 Task: Select the instructed workspace option in the included strings.
Action: Mouse moved to (16, 557)
Screenshot: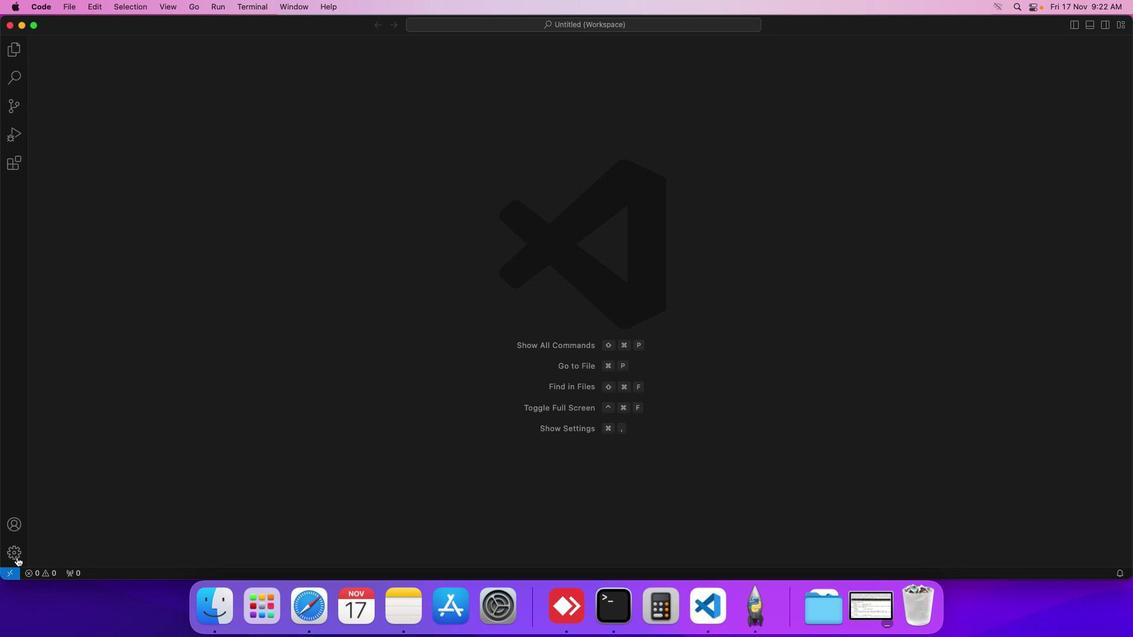 
Action: Mouse pressed left at (16, 557)
Screenshot: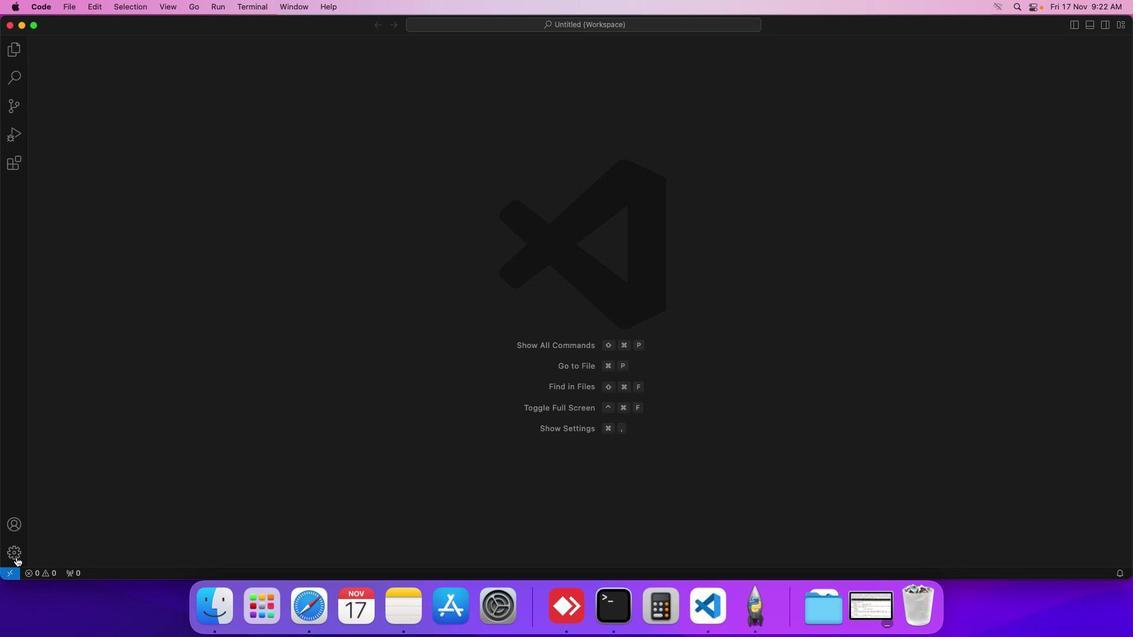 
Action: Mouse moved to (100, 465)
Screenshot: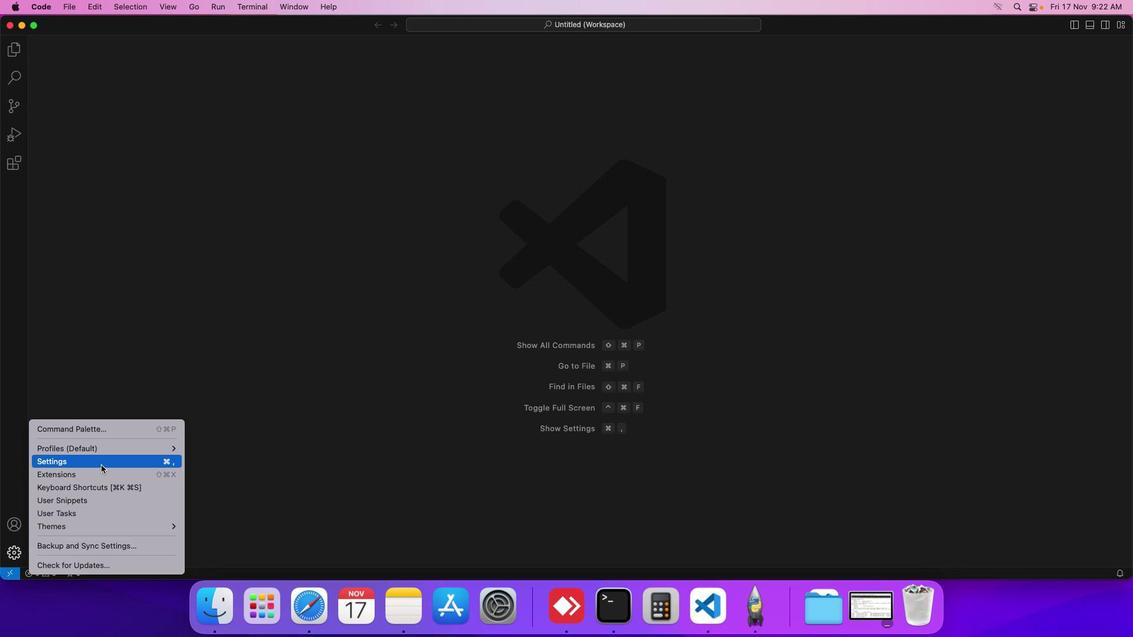 
Action: Mouse pressed left at (100, 465)
Screenshot: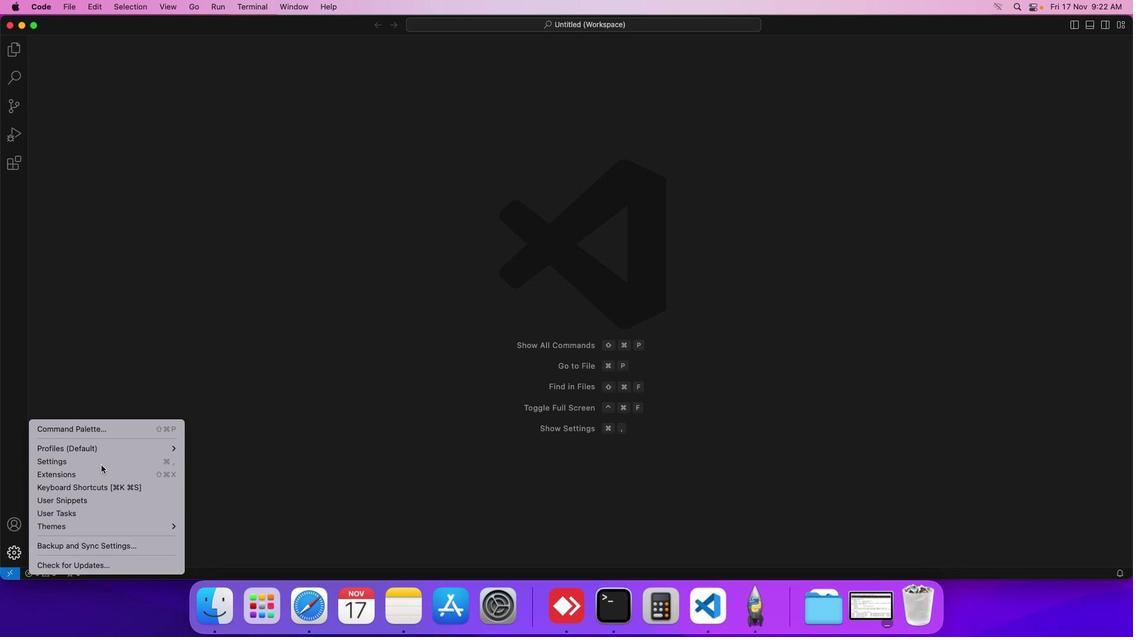 
Action: Mouse moved to (285, 92)
Screenshot: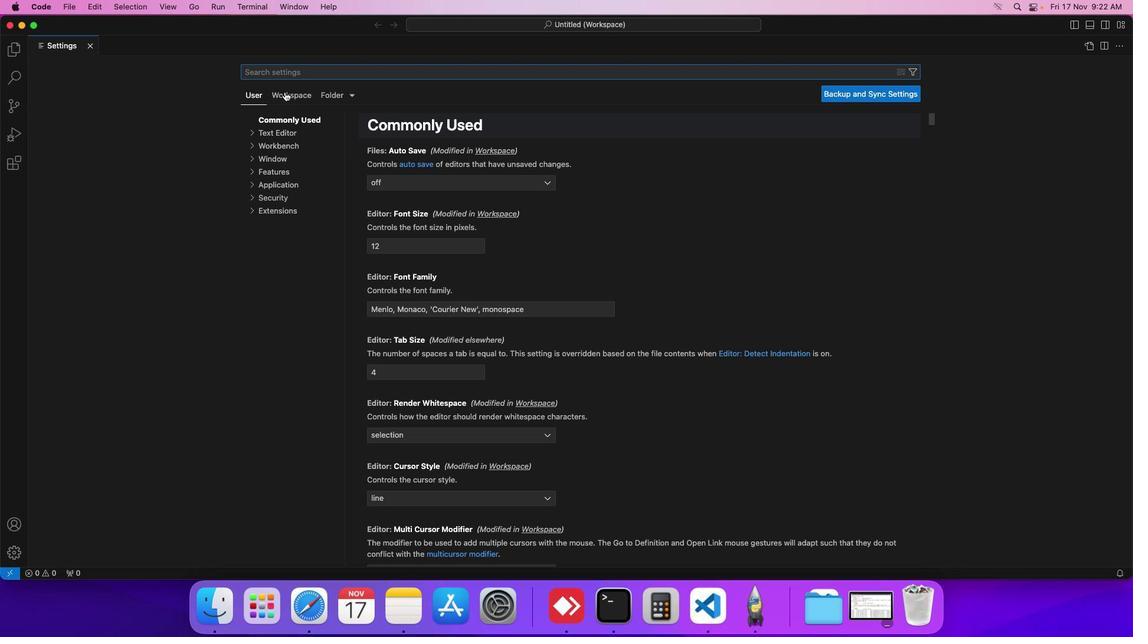 
Action: Mouse pressed left at (285, 92)
Screenshot: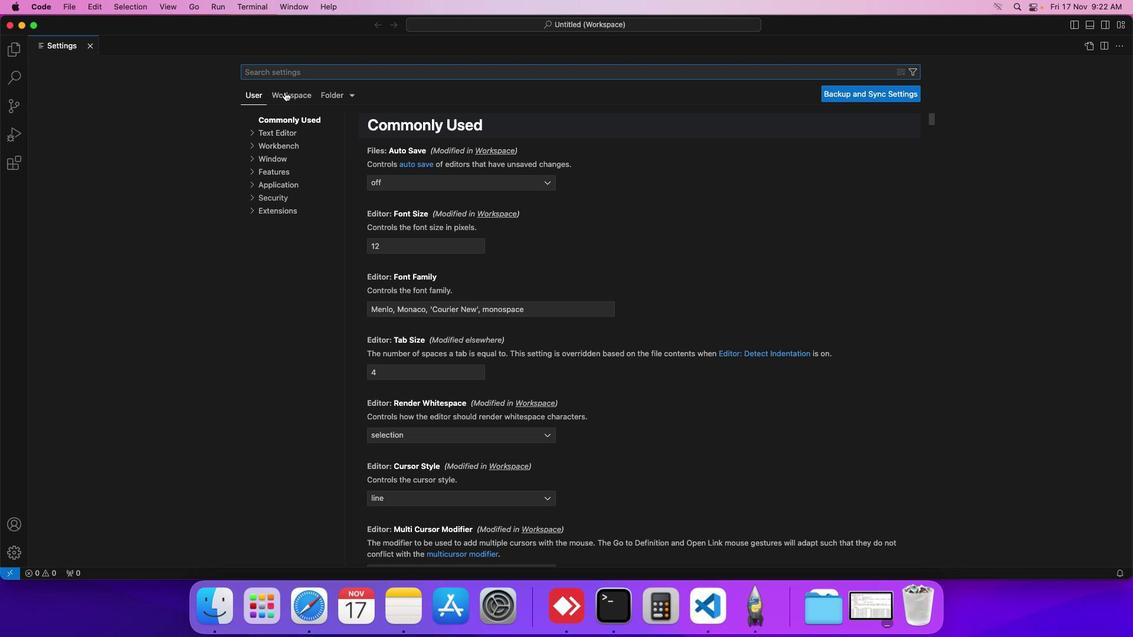 
Action: Mouse moved to (273, 129)
Screenshot: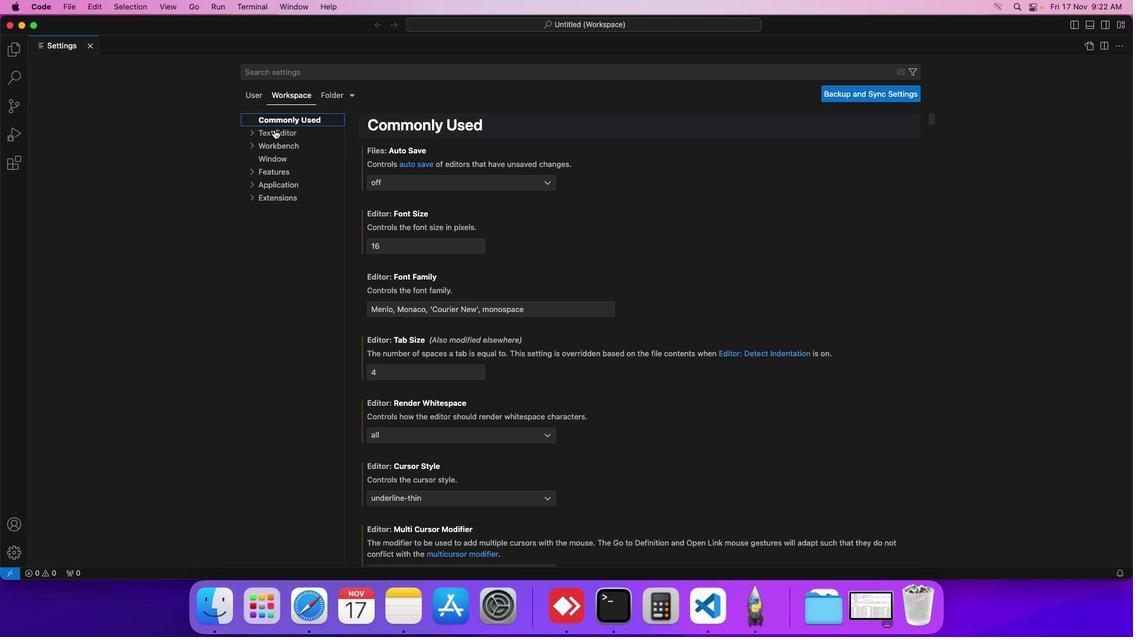 
Action: Mouse pressed left at (273, 129)
Screenshot: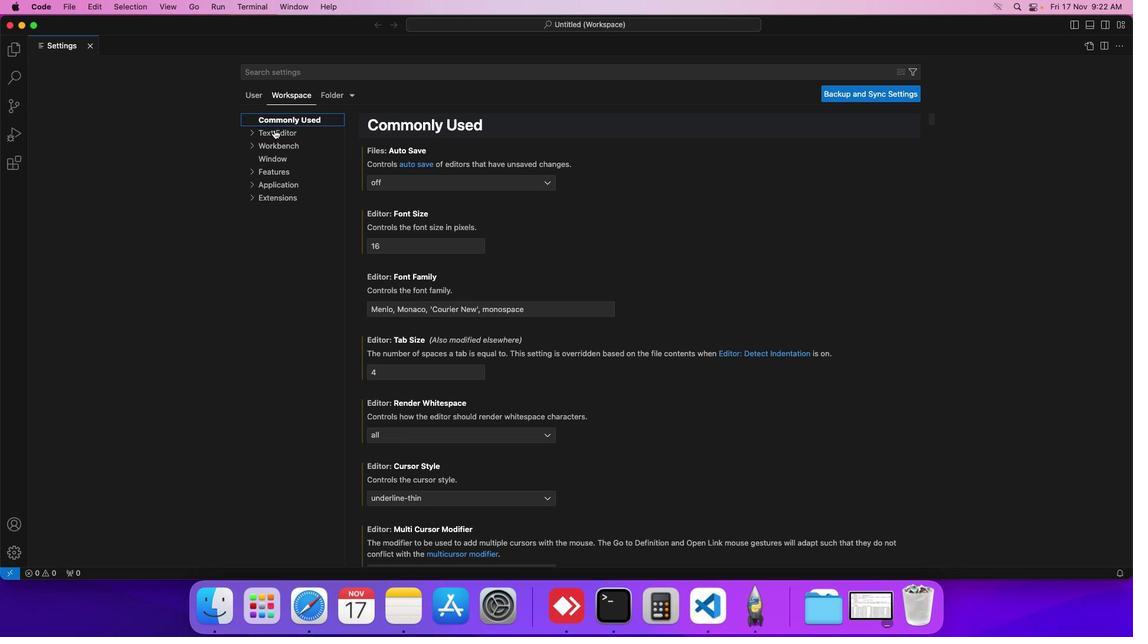 
Action: Mouse moved to (376, 328)
Screenshot: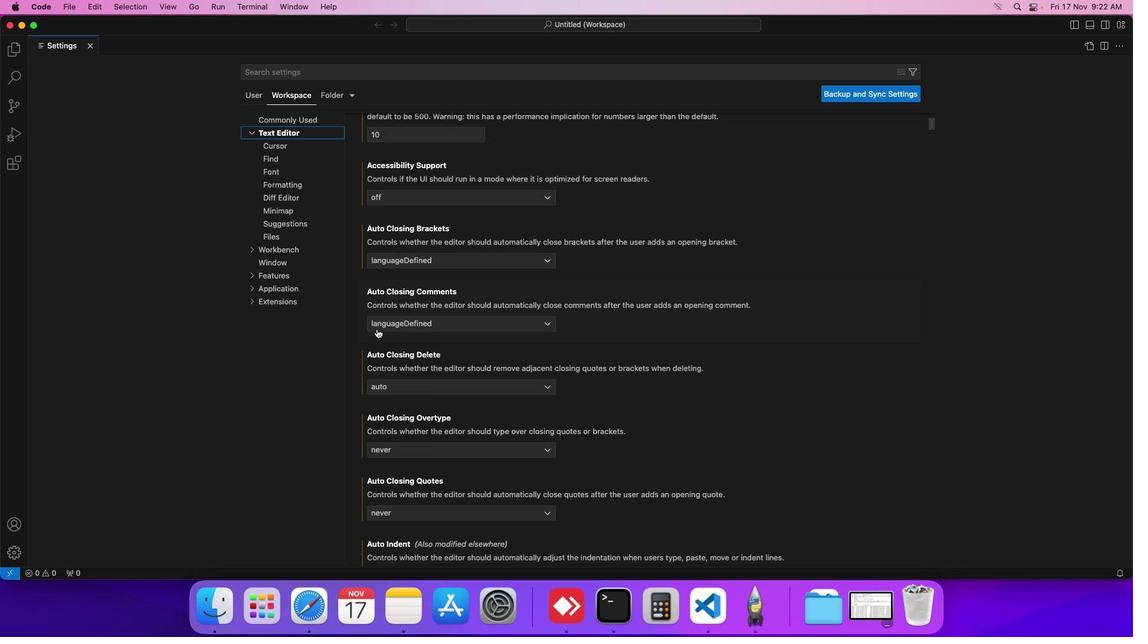 
Action: Mouse scrolled (376, 328) with delta (0, 0)
Screenshot: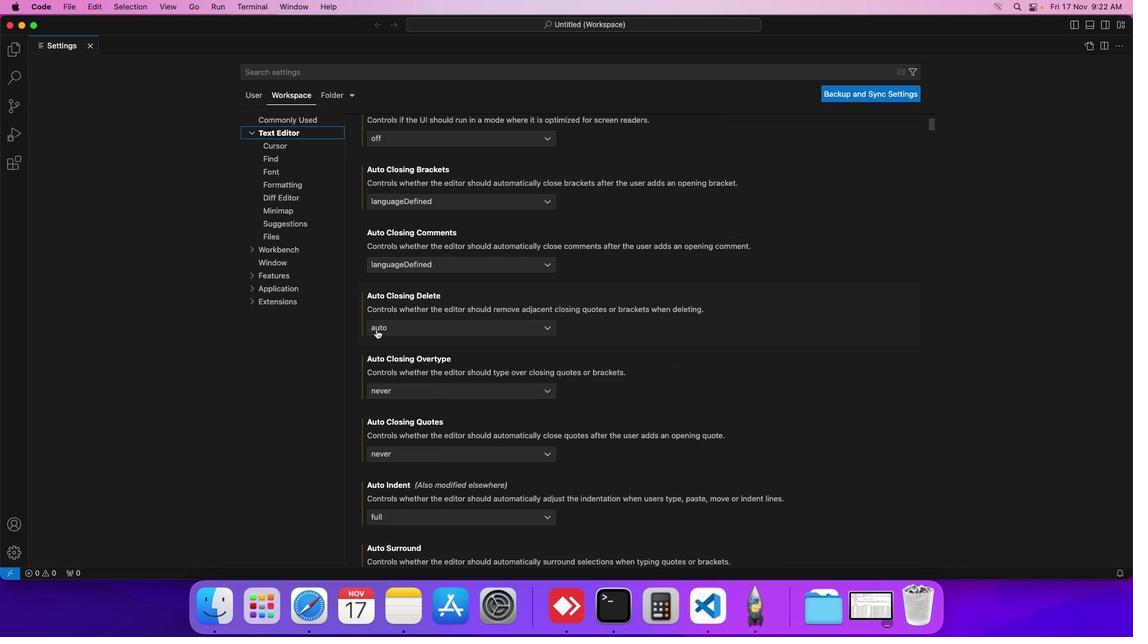 
Action: Mouse scrolled (376, 328) with delta (0, 0)
Screenshot: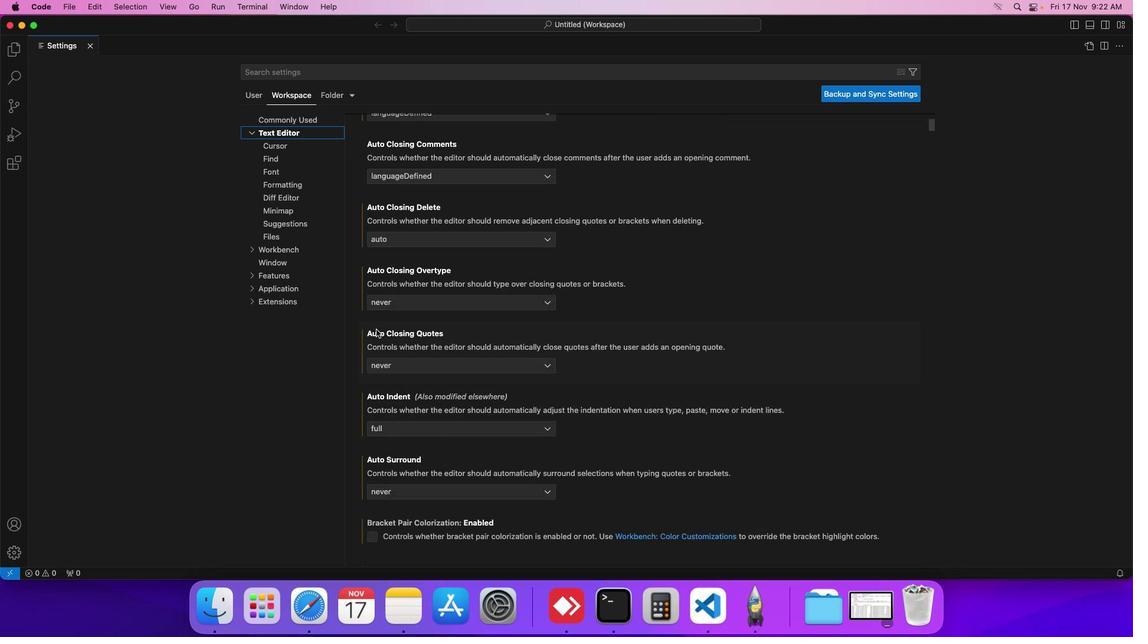 
Action: Mouse moved to (376, 328)
Screenshot: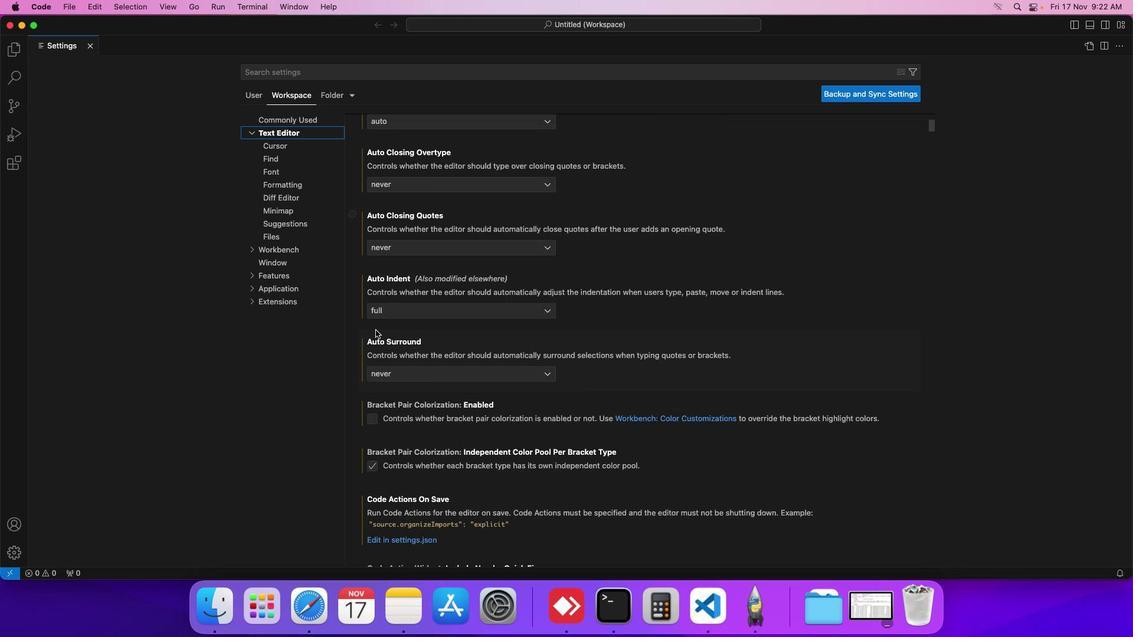 
Action: Mouse scrolled (376, 328) with delta (0, -1)
Screenshot: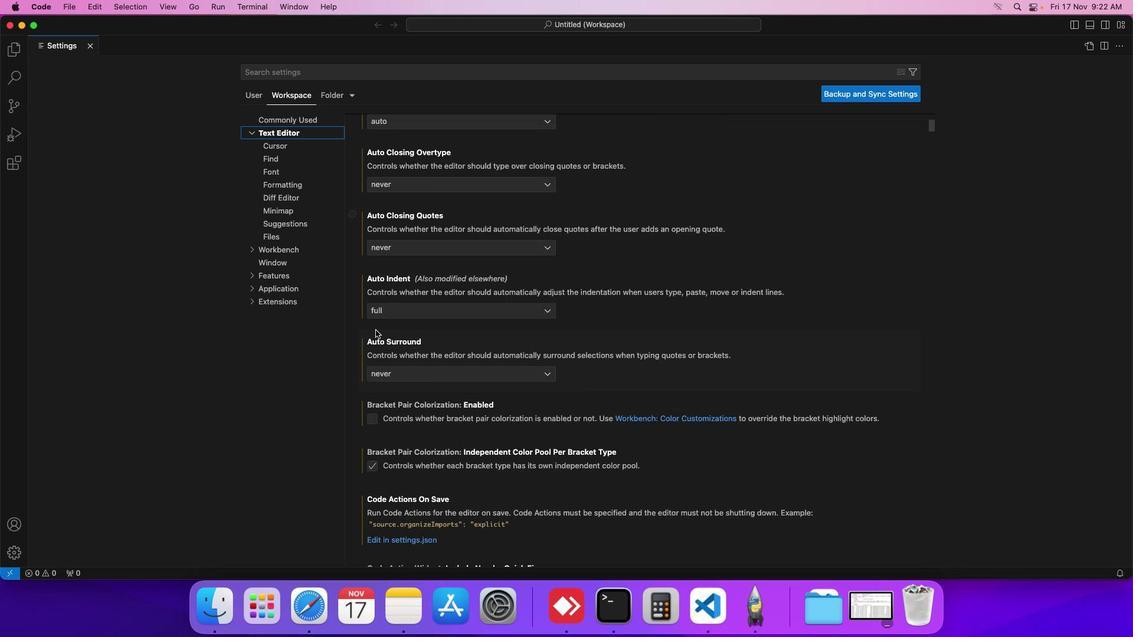 
Action: Mouse moved to (376, 329)
Screenshot: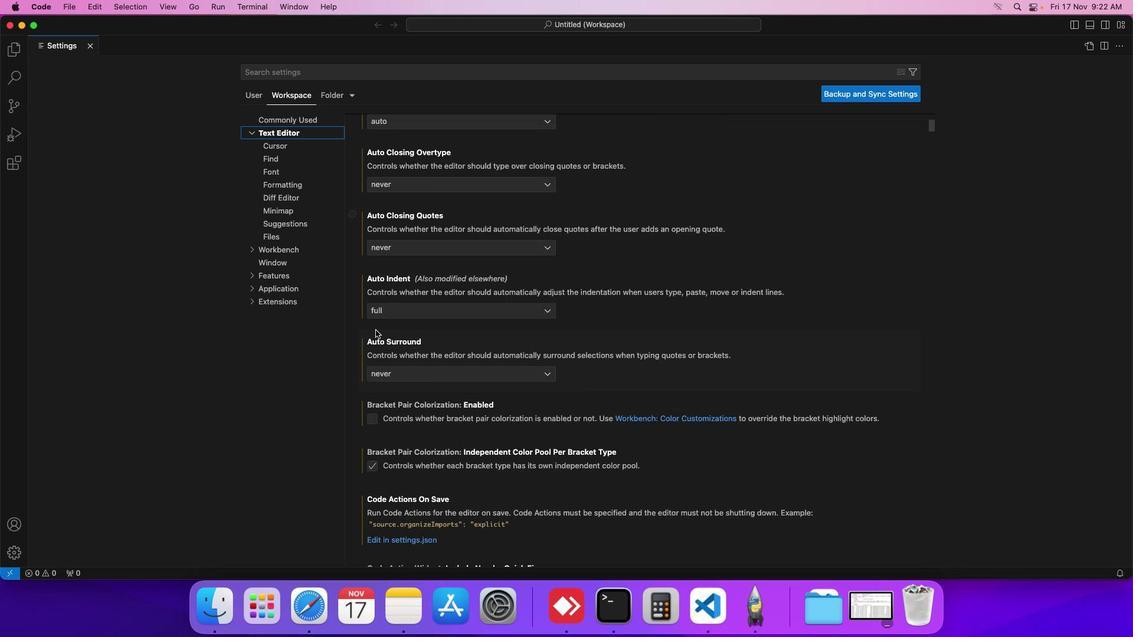 
Action: Mouse scrolled (376, 329) with delta (0, -1)
Screenshot: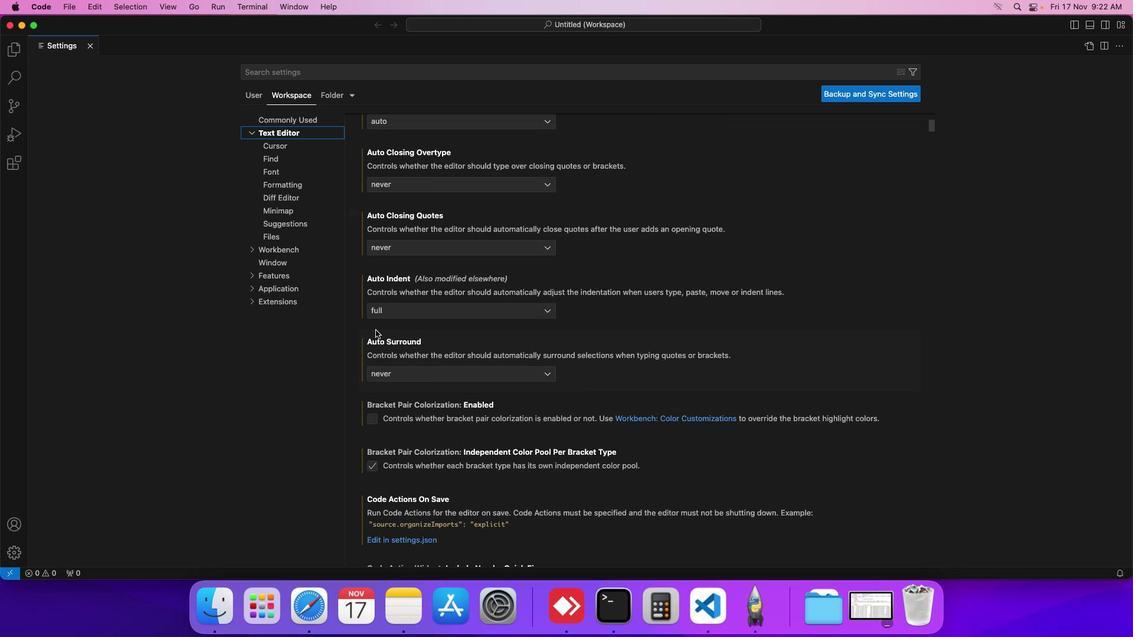
Action: Mouse moved to (376, 329)
Screenshot: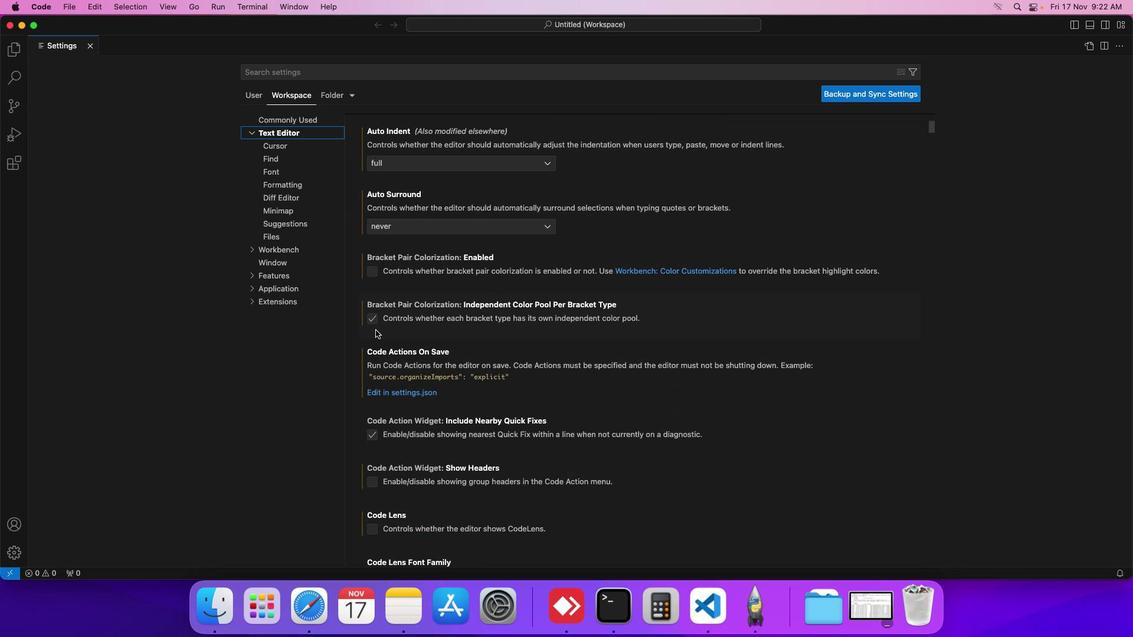 
Action: Mouse scrolled (376, 329) with delta (0, -2)
Screenshot: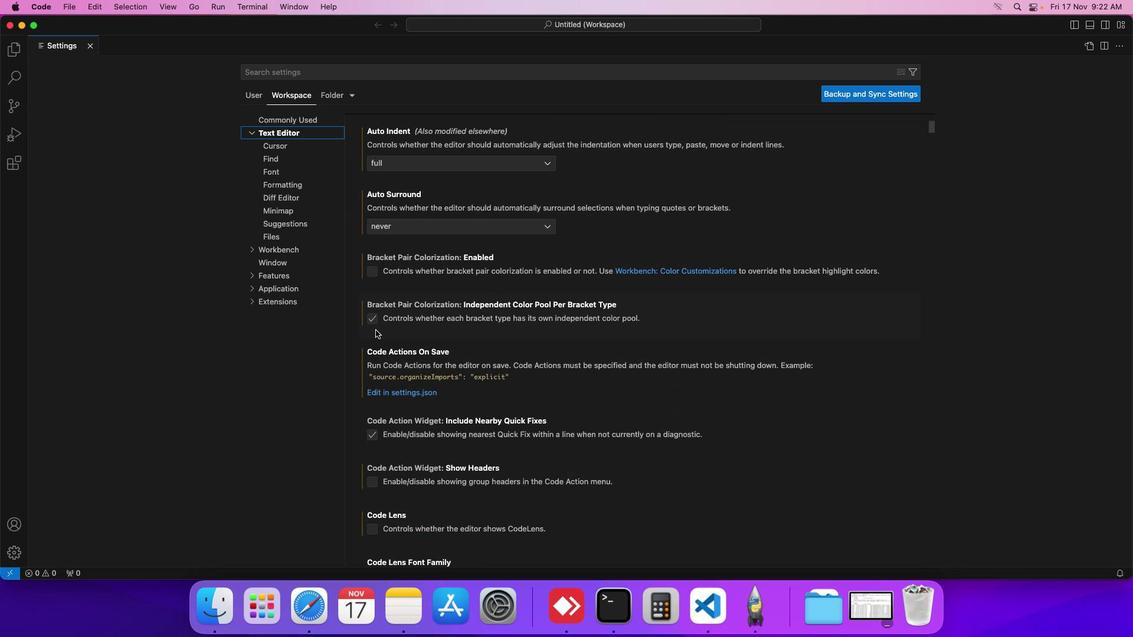 
Action: Mouse moved to (376, 329)
Screenshot: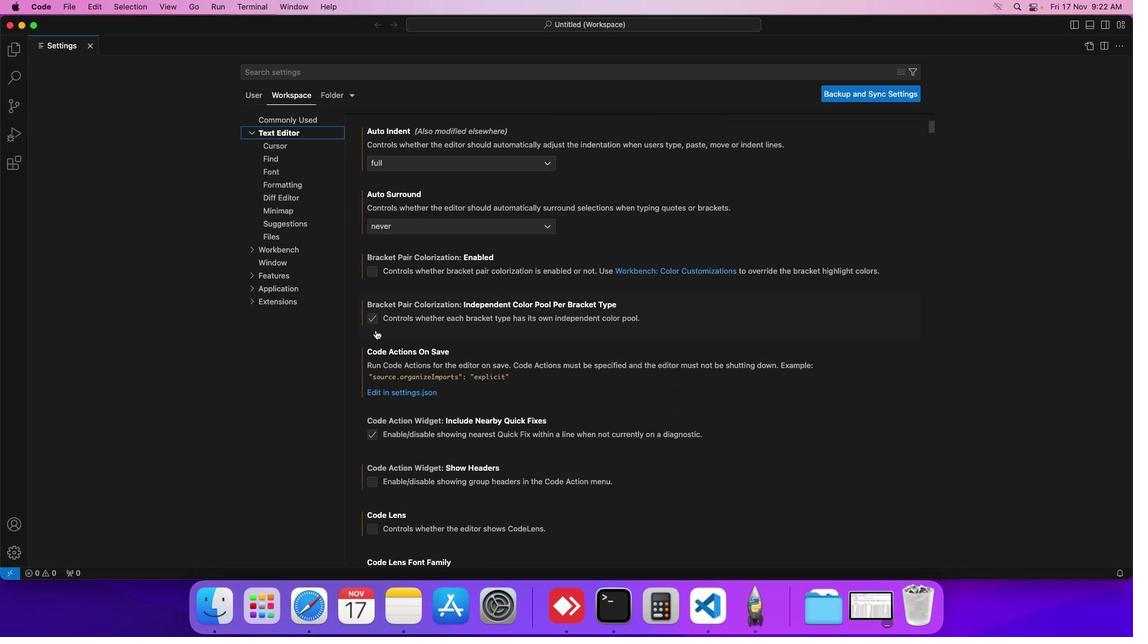 
Action: Mouse scrolled (376, 329) with delta (0, -2)
Screenshot: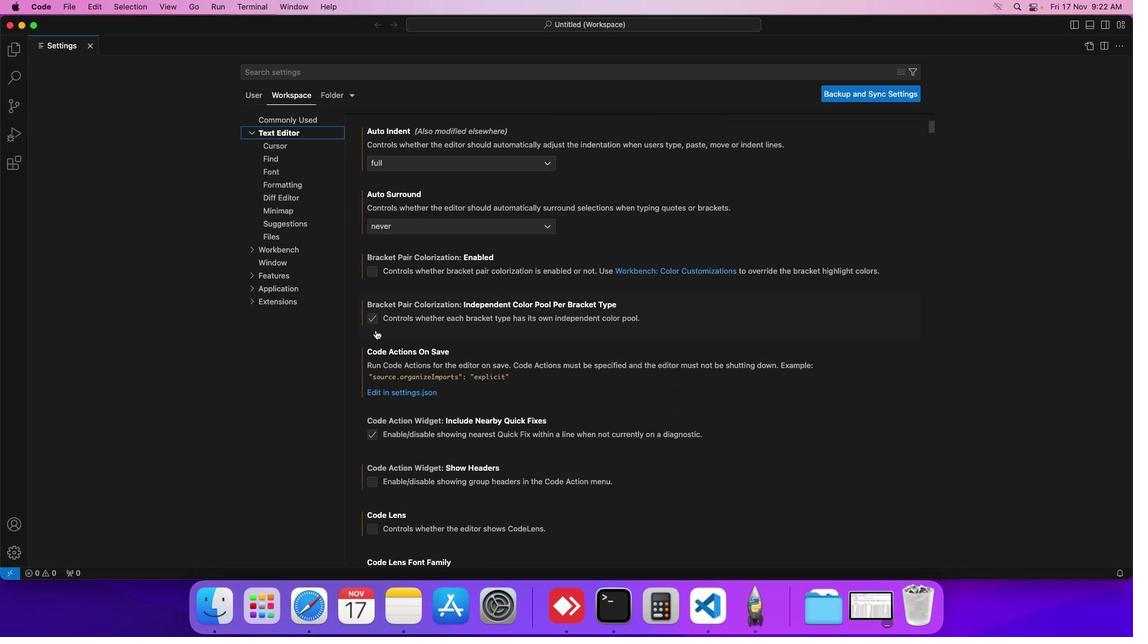 
Action: Mouse moved to (375, 329)
Screenshot: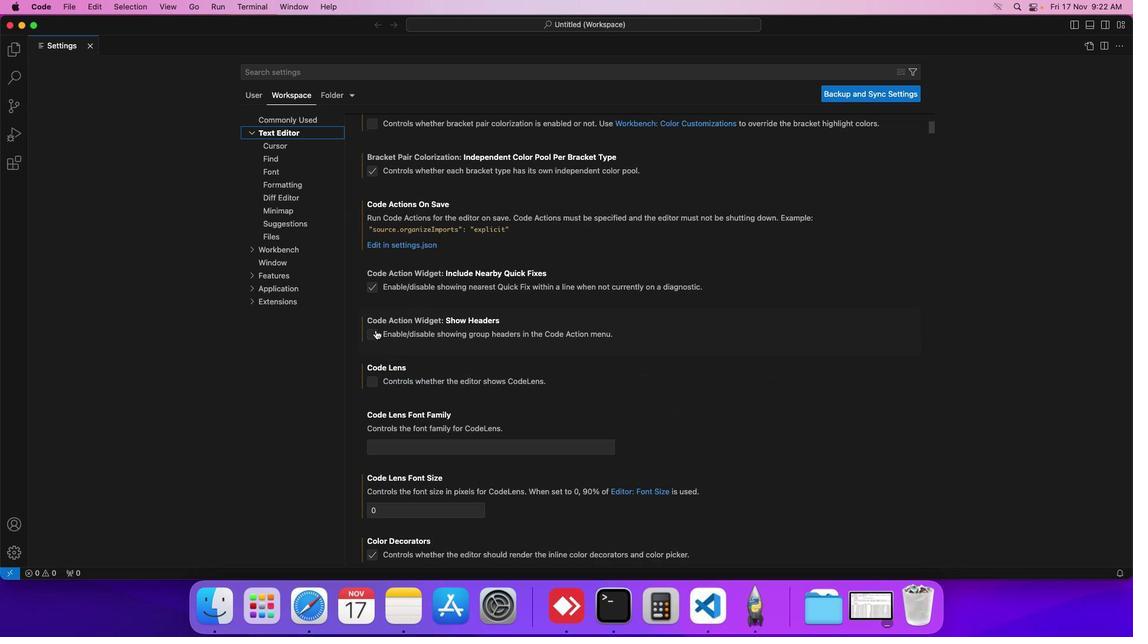
Action: Mouse scrolled (375, 329) with delta (0, -2)
Screenshot: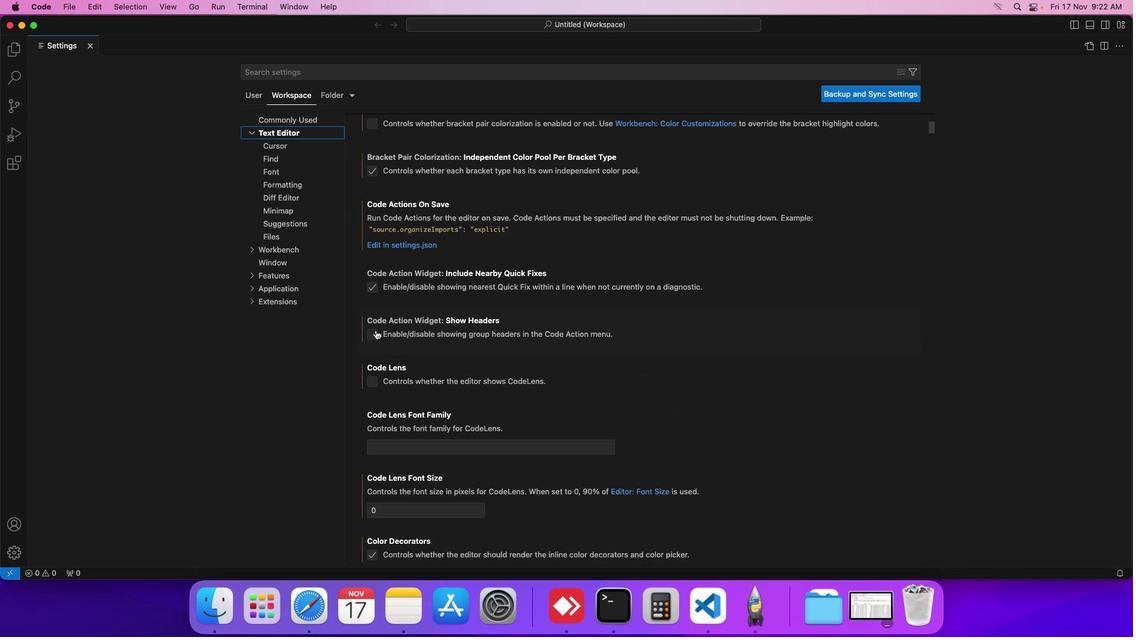 
Action: Mouse moved to (376, 330)
Screenshot: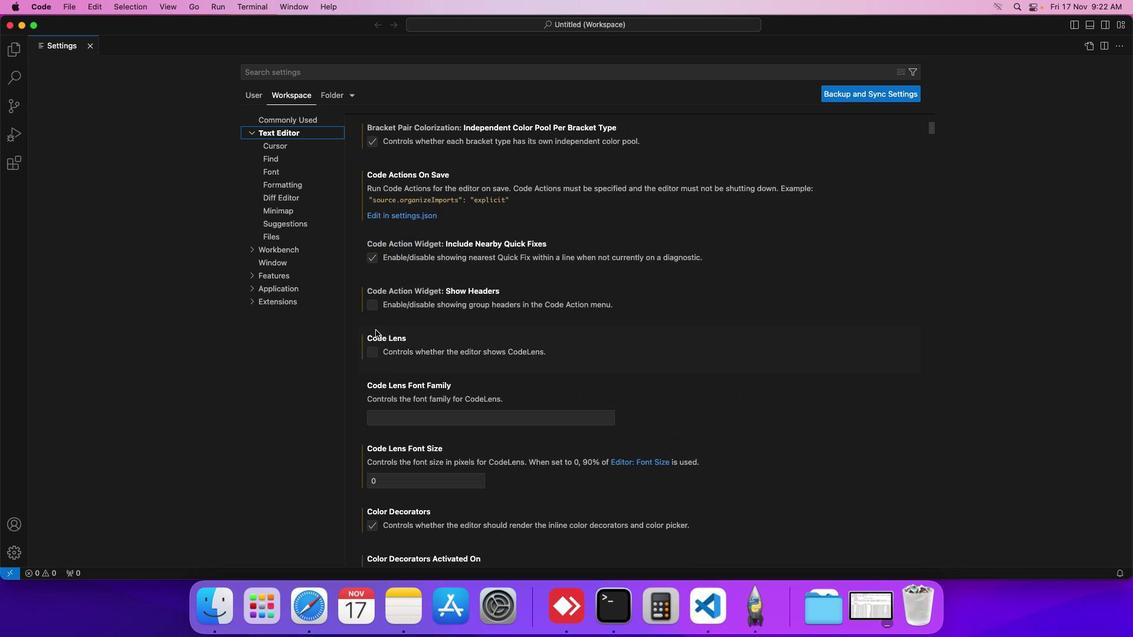 
Action: Mouse scrolled (376, 330) with delta (0, 0)
Screenshot: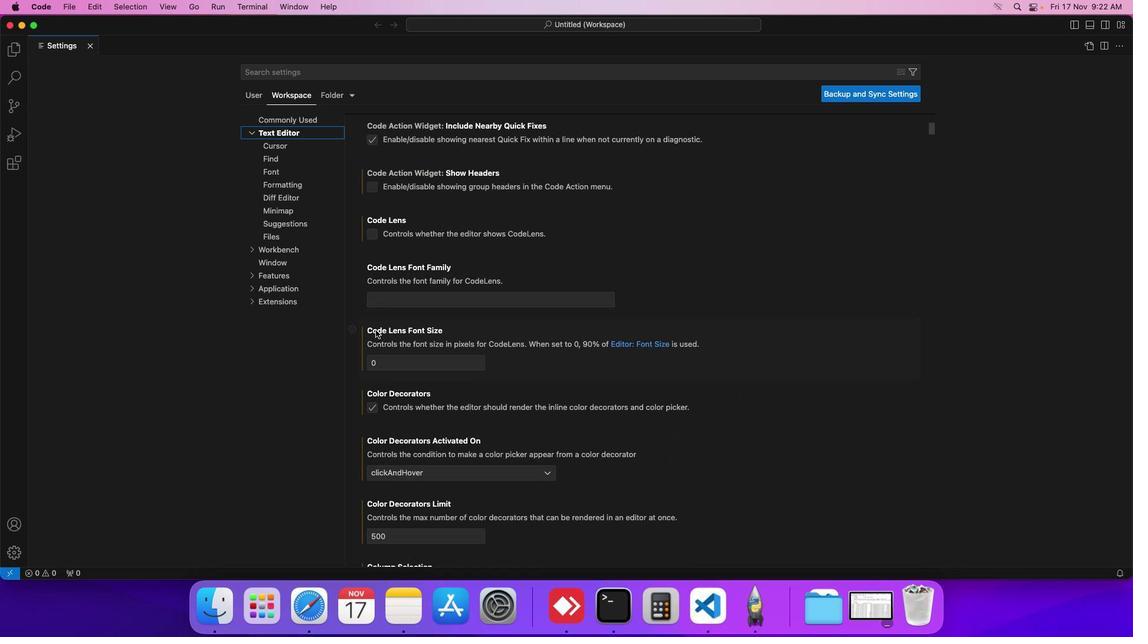 
Action: Mouse scrolled (376, 330) with delta (0, 0)
Screenshot: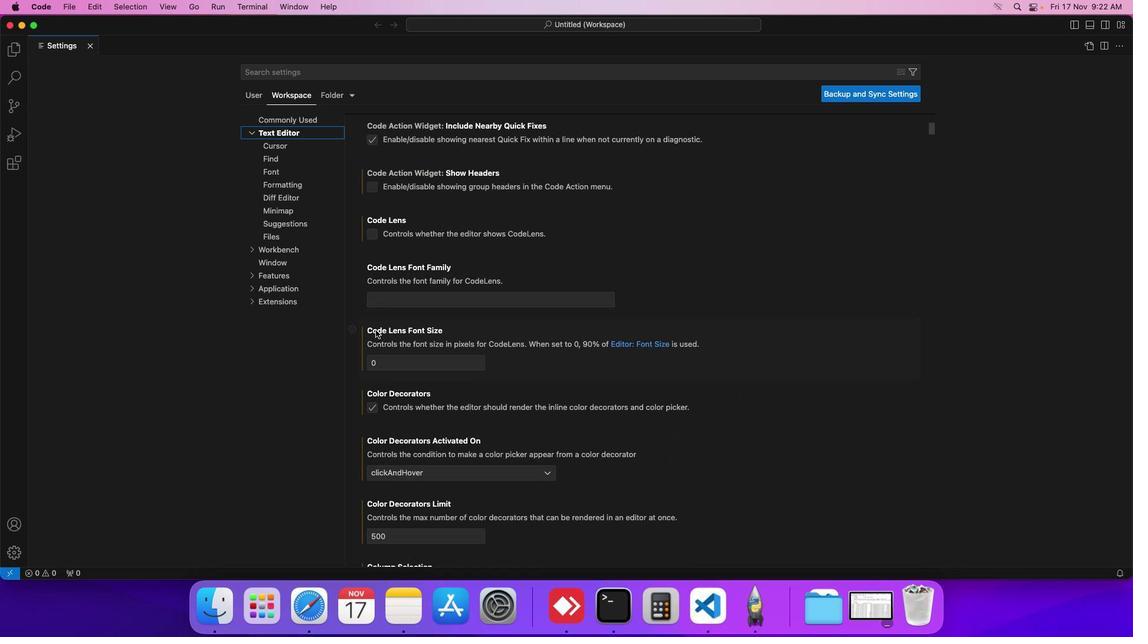 
Action: Mouse scrolled (376, 330) with delta (0, -1)
Screenshot: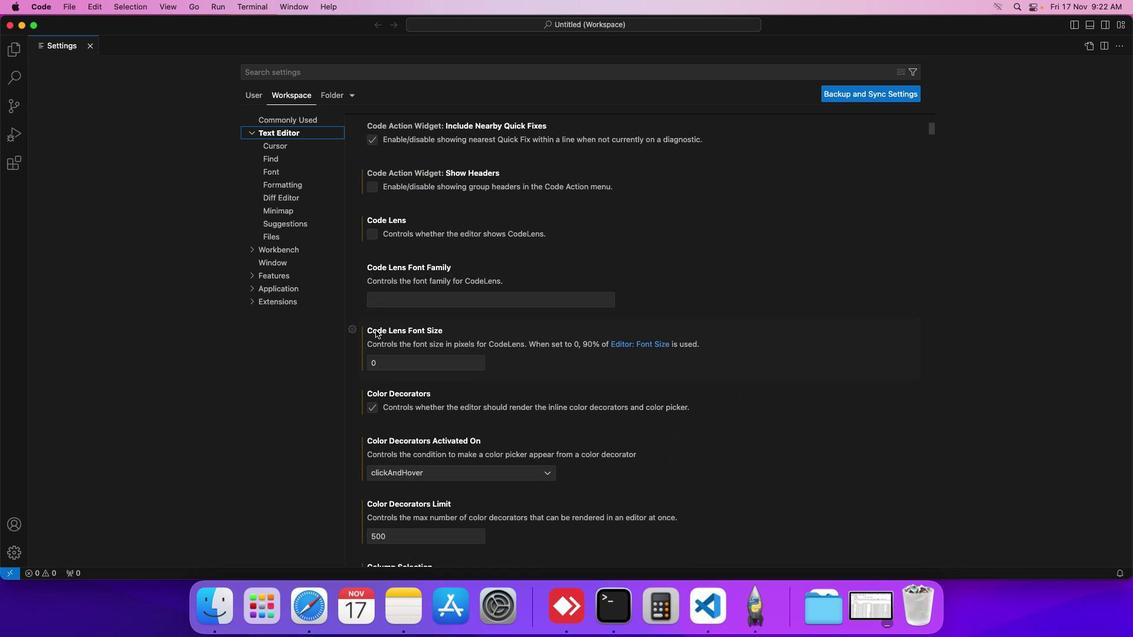 
Action: Mouse scrolled (376, 330) with delta (0, -2)
Screenshot: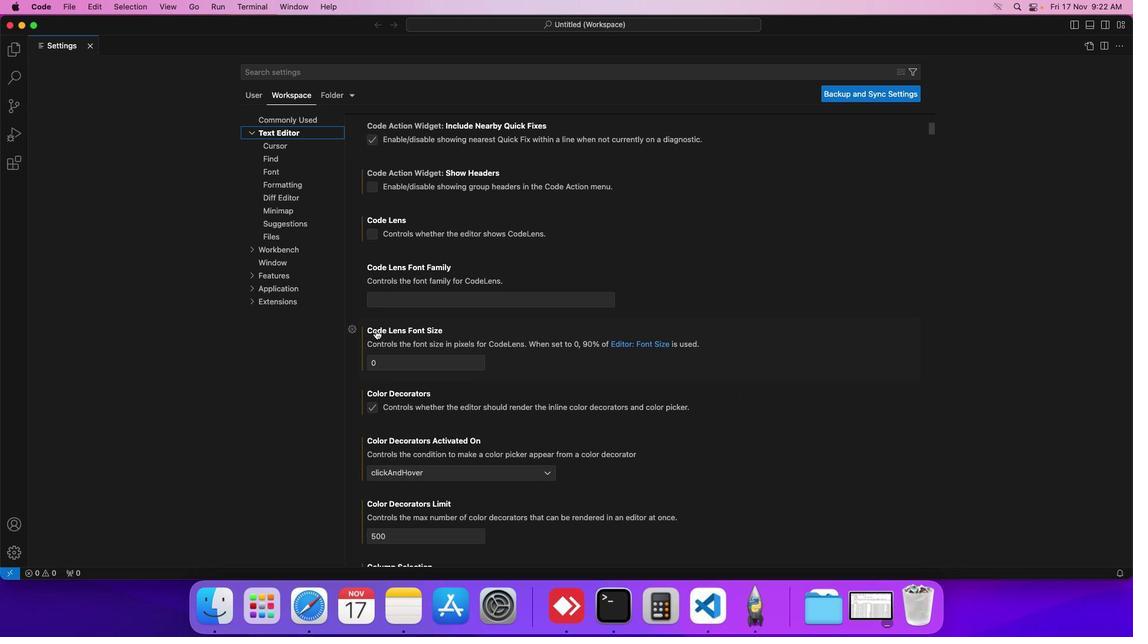 
Action: Mouse scrolled (376, 330) with delta (0, -2)
Screenshot: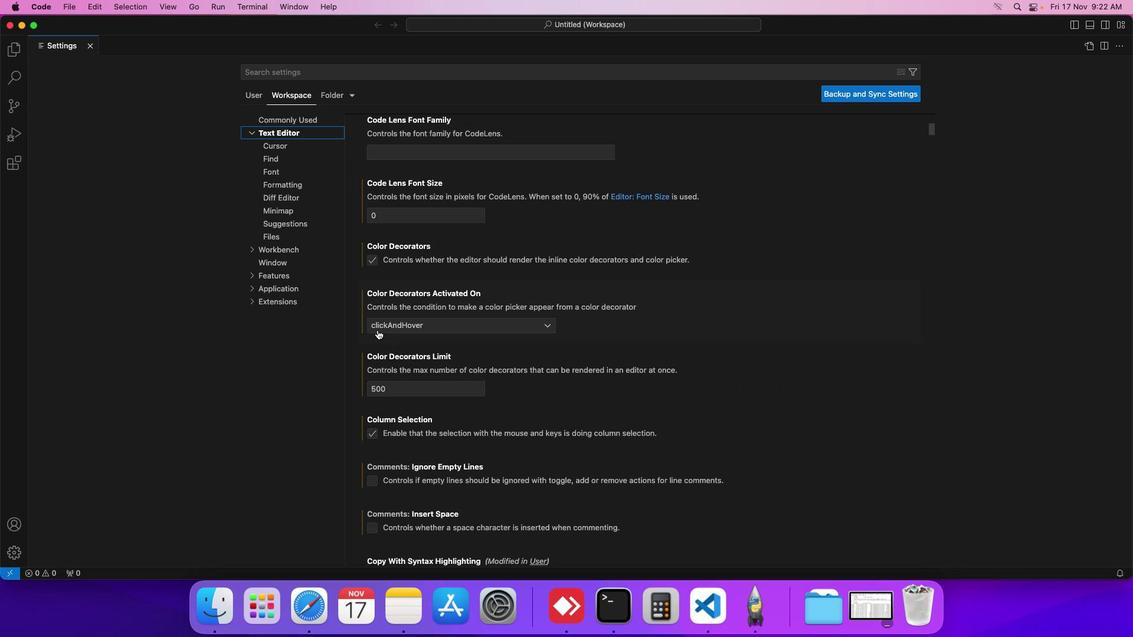 
Action: Mouse scrolled (376, 330) with delta (0, -3)
Screenshot: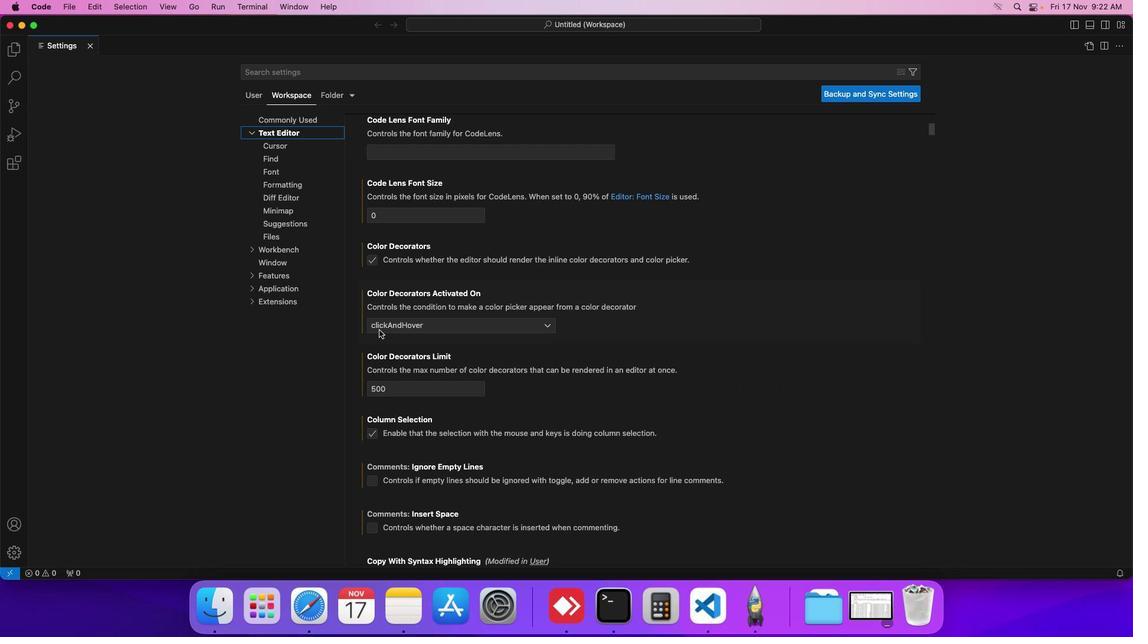 
Action: Mouse moved to (380, 330)
Screenshot: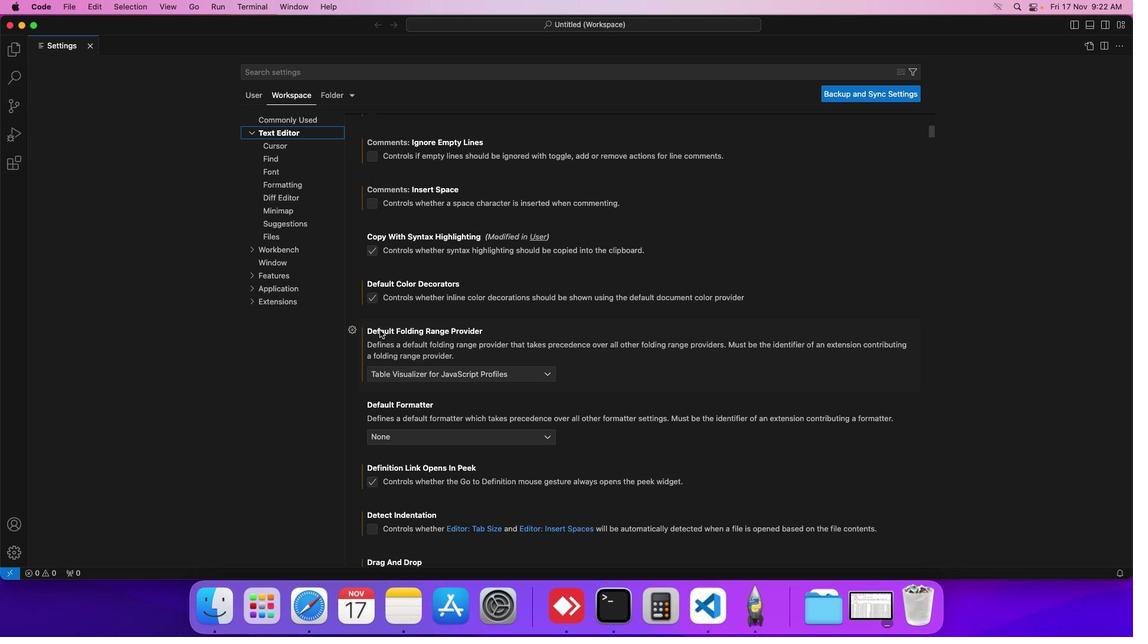 
Action: Mouse scrolled (380, 330) with delta (0, 0)
Screenshot: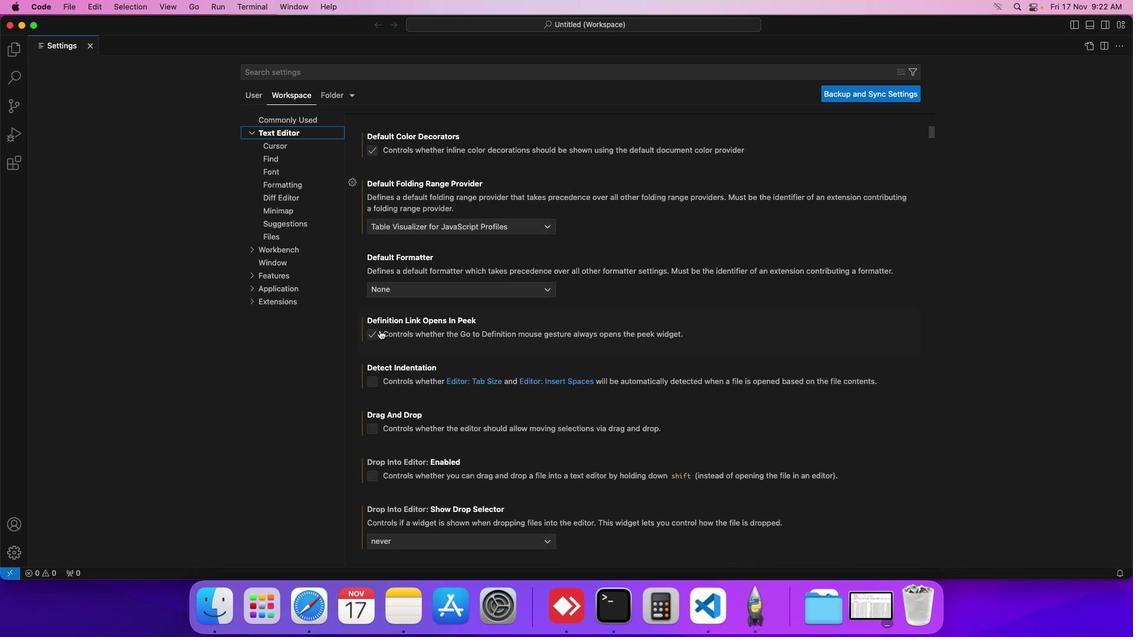 
Action: Mouse scrolled (380, 330) with delta (0, 0)
Screenshot: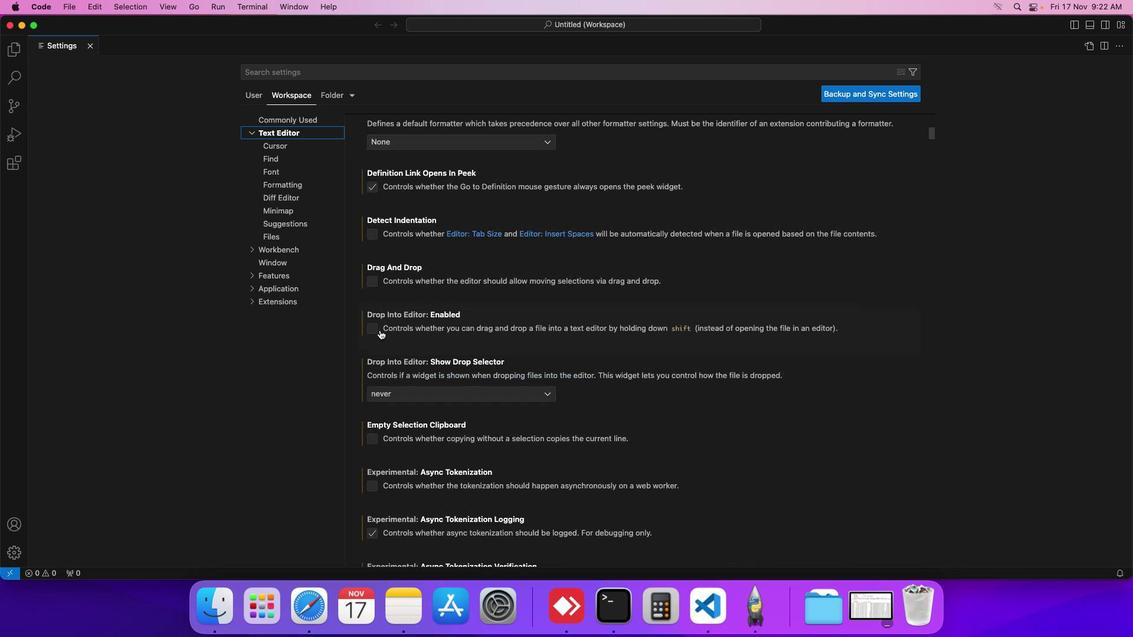 
Action: Mouse scrolled (380, 330) with delta (0, -1)
Screenshot: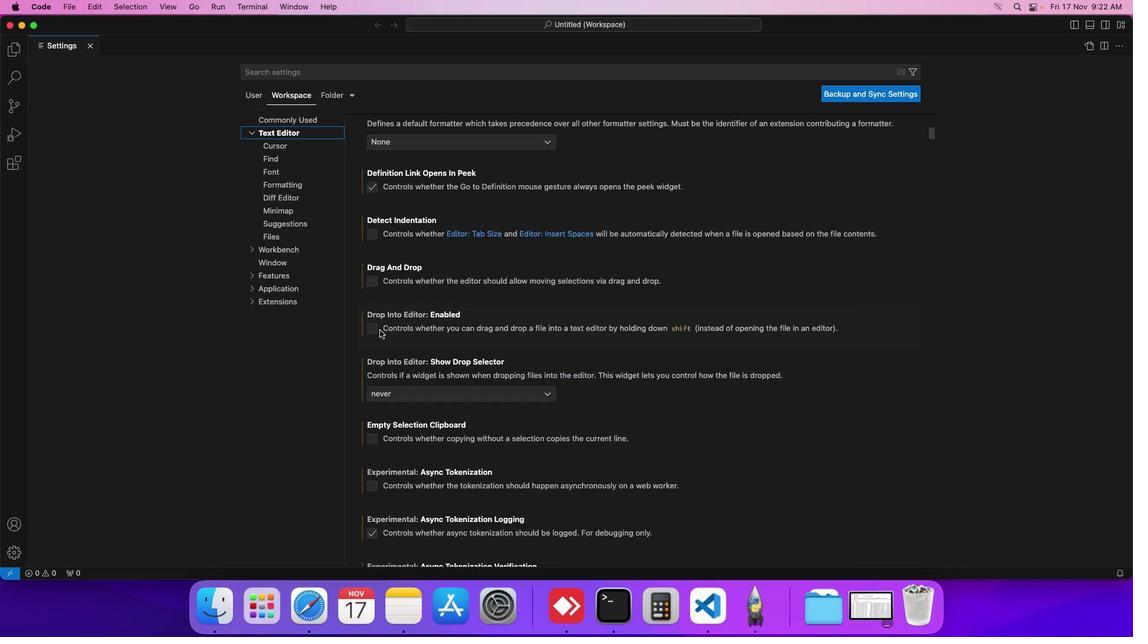 
Action: Mouse scrolled (380, 330) with delta (0, -2)
Screenshot: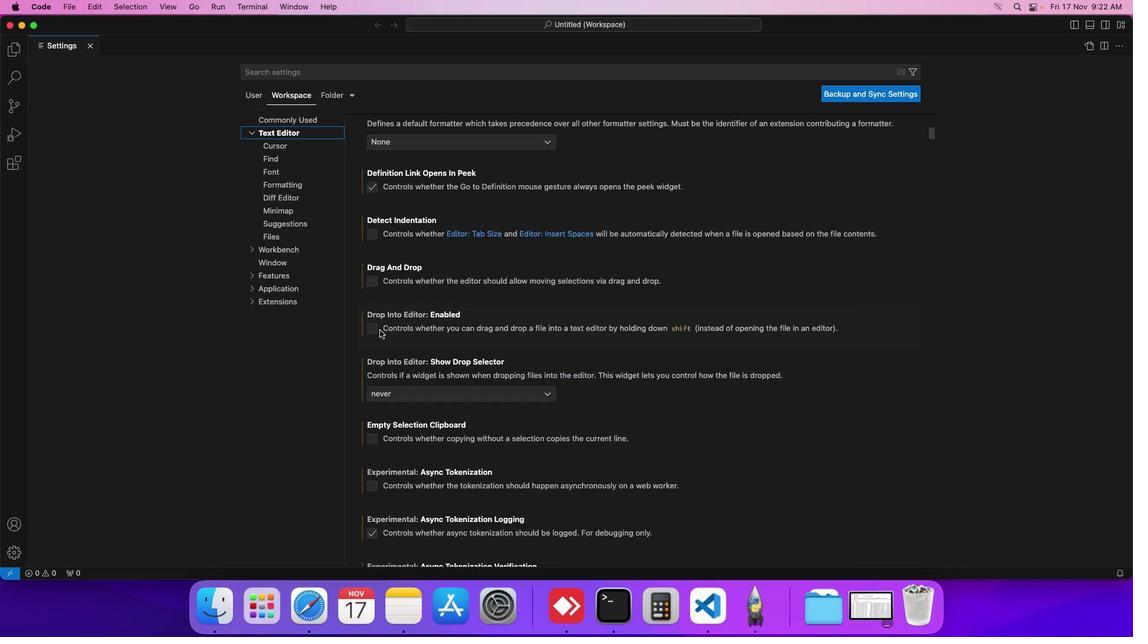 
Action: Mouse scrolled (380, 330) with delta (0, -3)
Screenshot: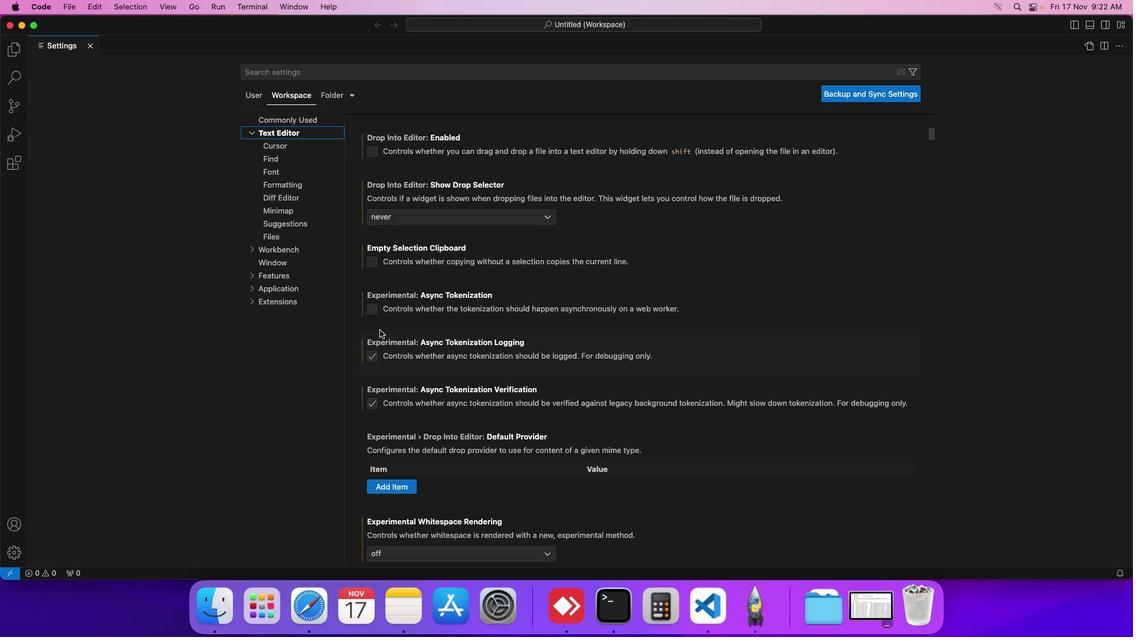 
Action: Mouse scrolled (380, 330) with delta (0, -3)
Screenshot: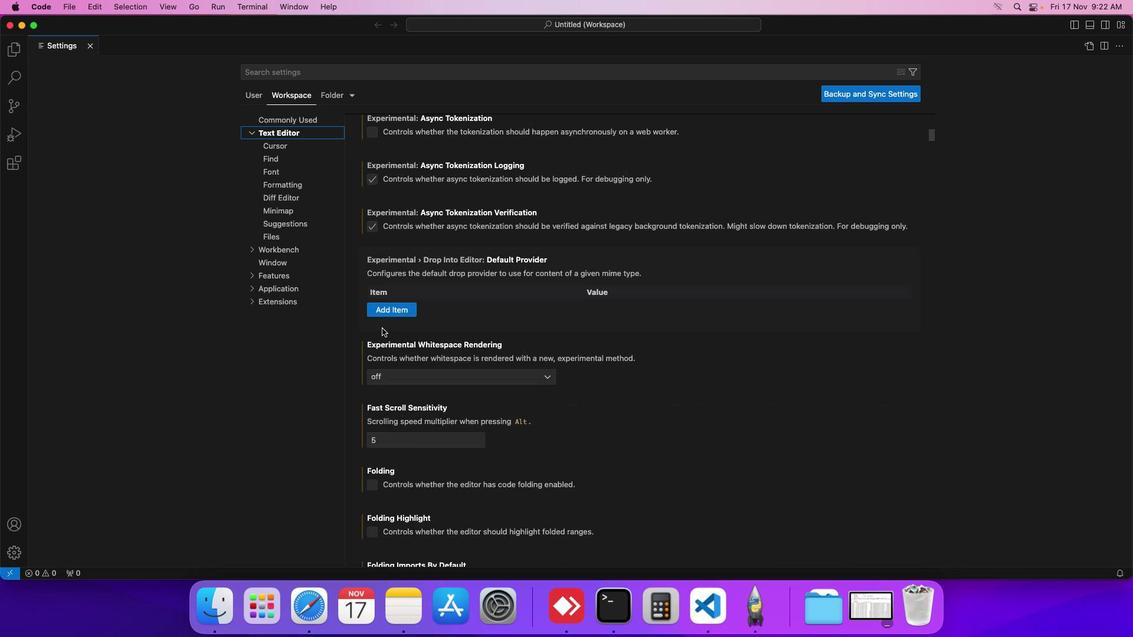 
Action: Mouse moved to (382, 328)
Screenshot: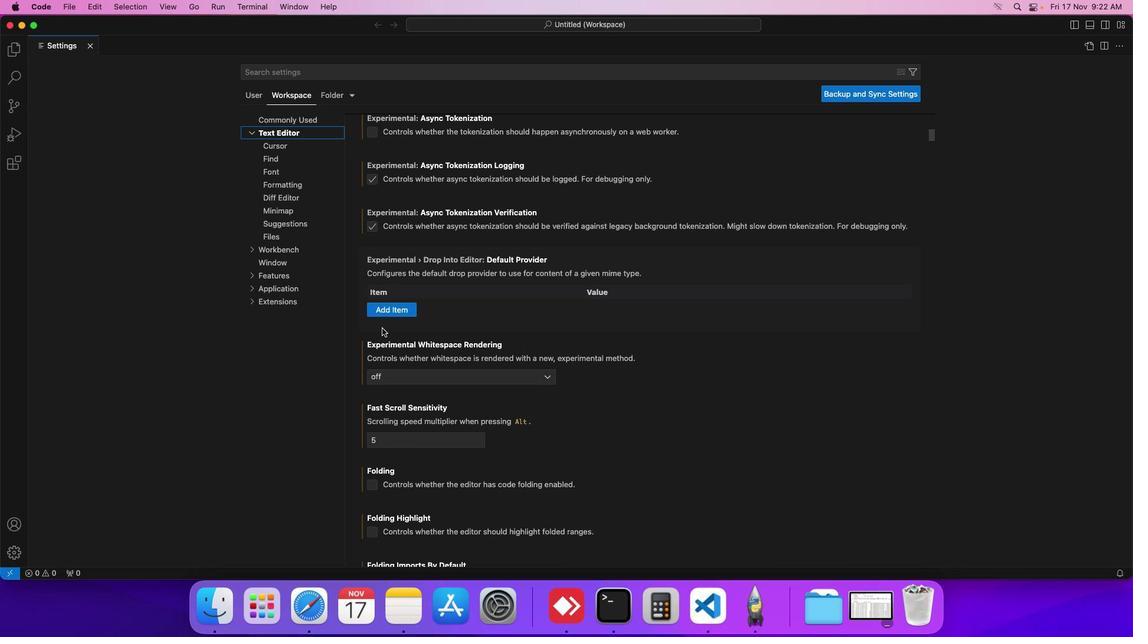 
Action: Mouse scrolled (382, 328) with delta (0, 0)
Screenshot: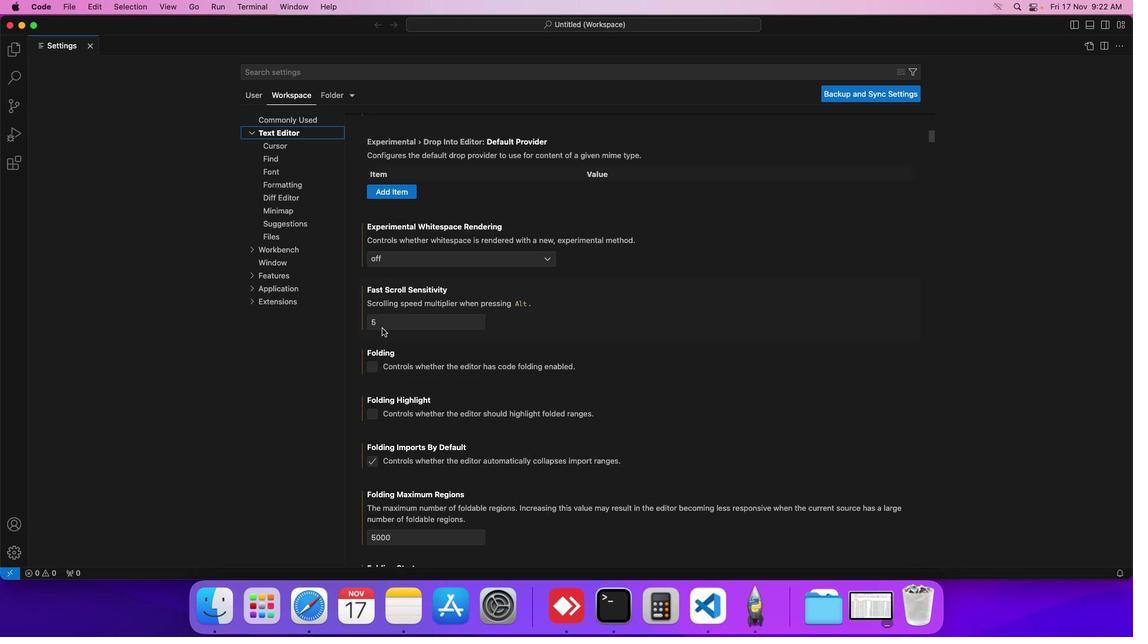 
Action: Mouse scrolled (382, 328) with delta (0, 0)
Screenshot: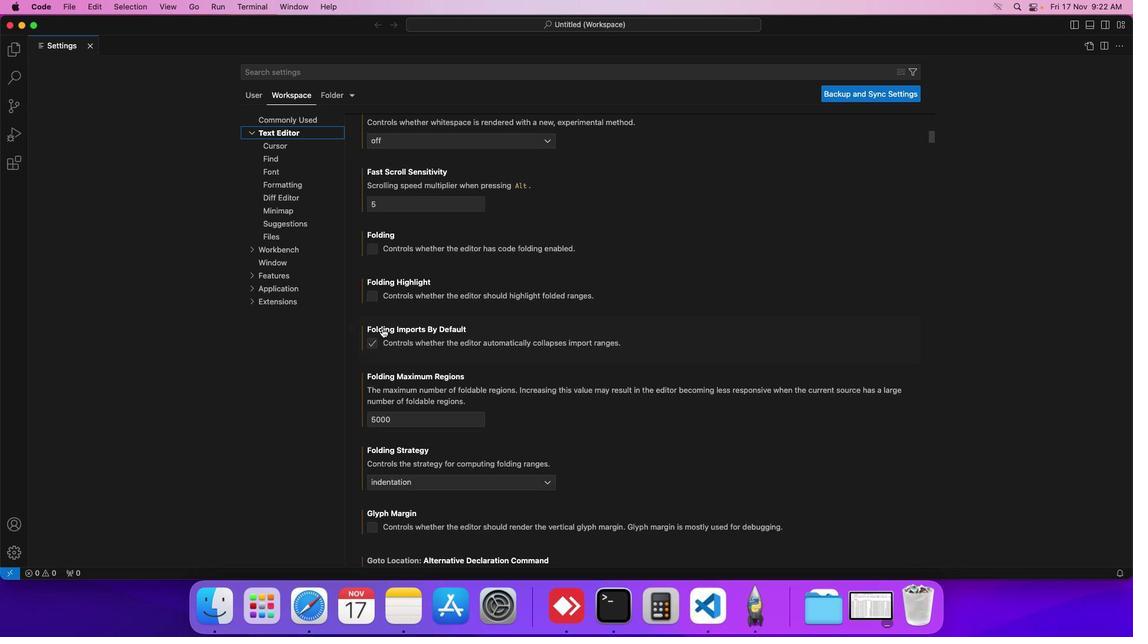 
Action: Mouse scrolled (382, 328) with delta (0, -1)
Screenshot: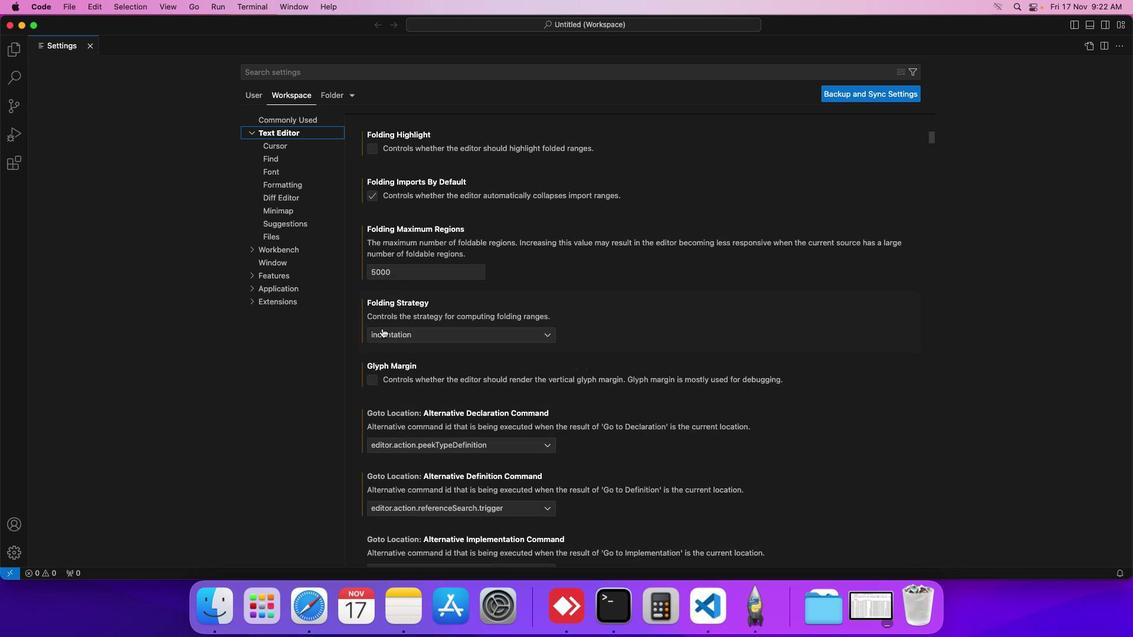 
Action: Mouse scrolled (382, 328) with delta (0, -2)
Screenshot: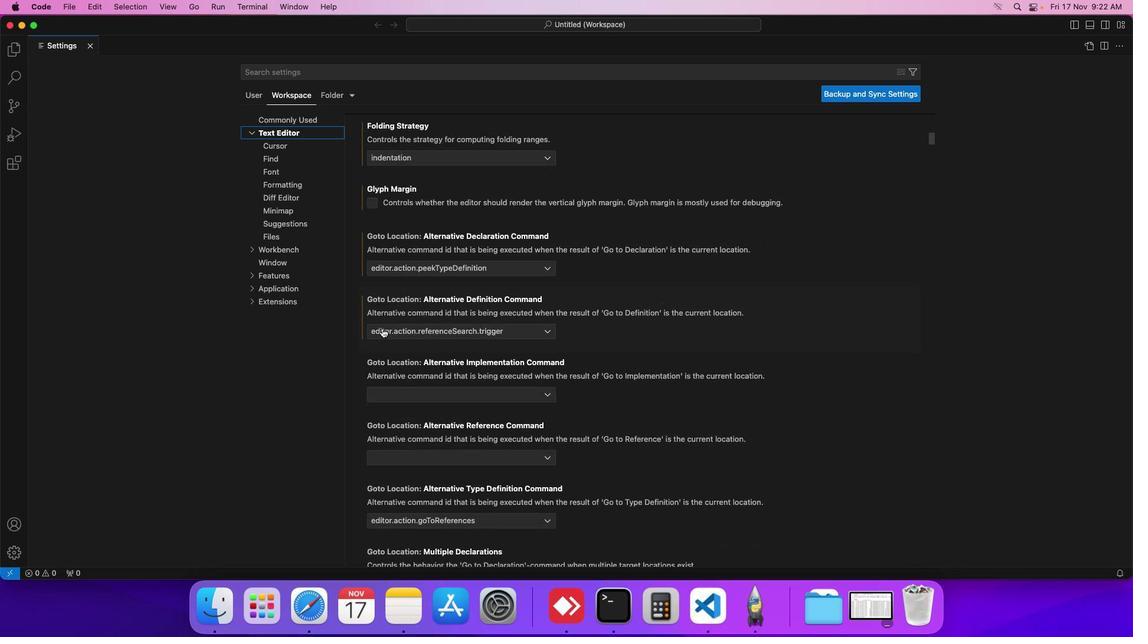 
Action: Mouse scrolled (382, 328) with delta (0, -2)
Screenshot: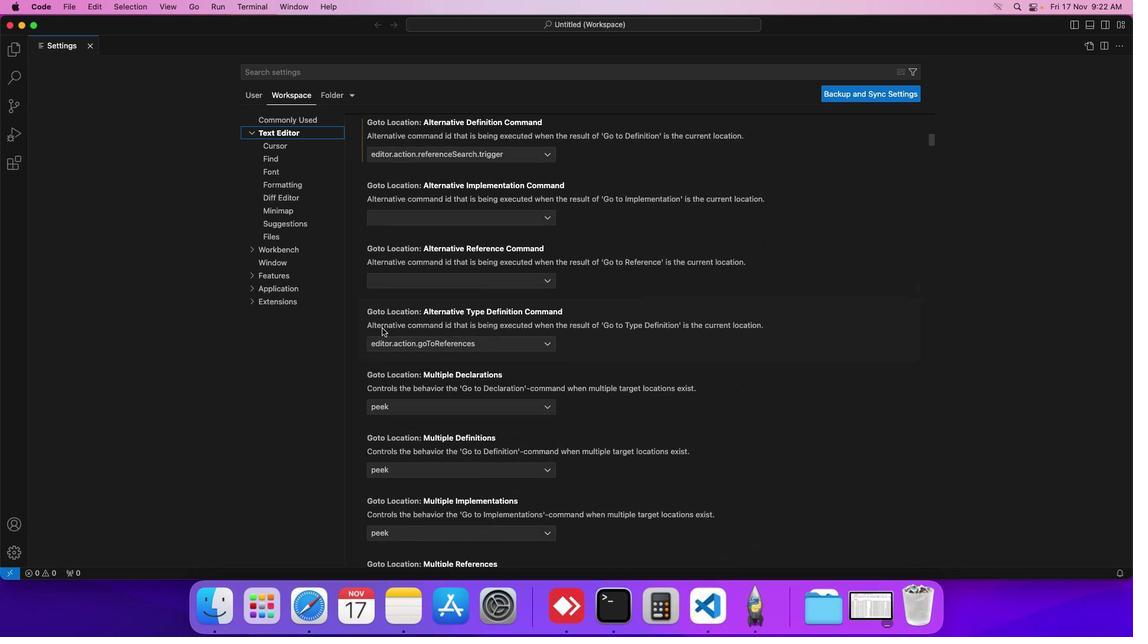 
Action: Mouse scrolled (382, 328) with delta (0, -3)
Screenshot: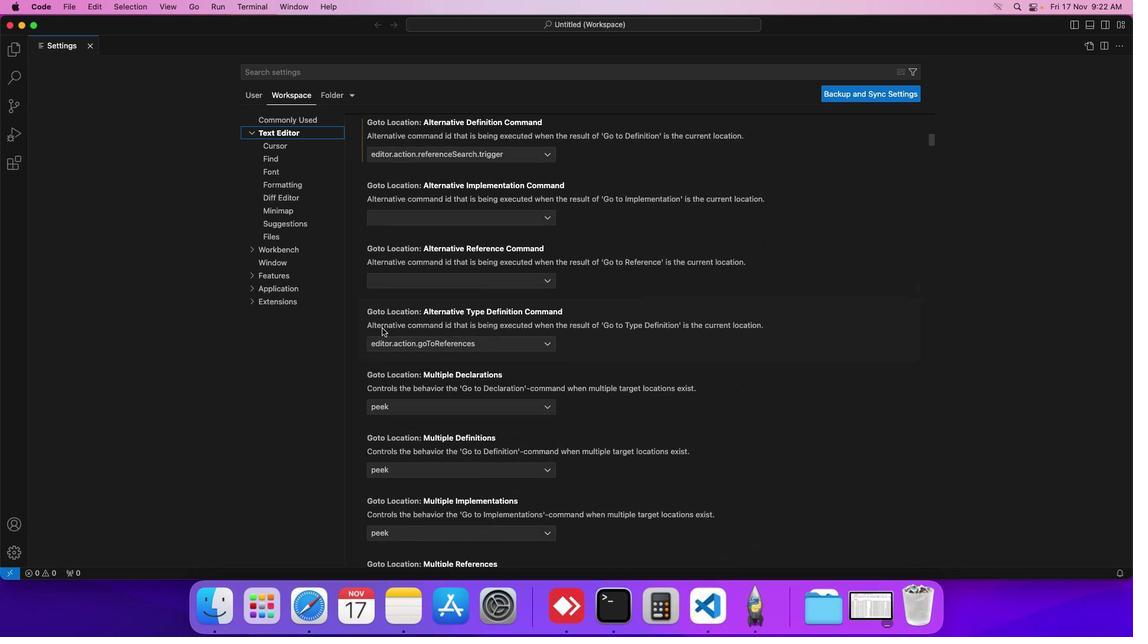
Action: Mouse scrolled (382, 328) with delta (0, -3)
Screenshot: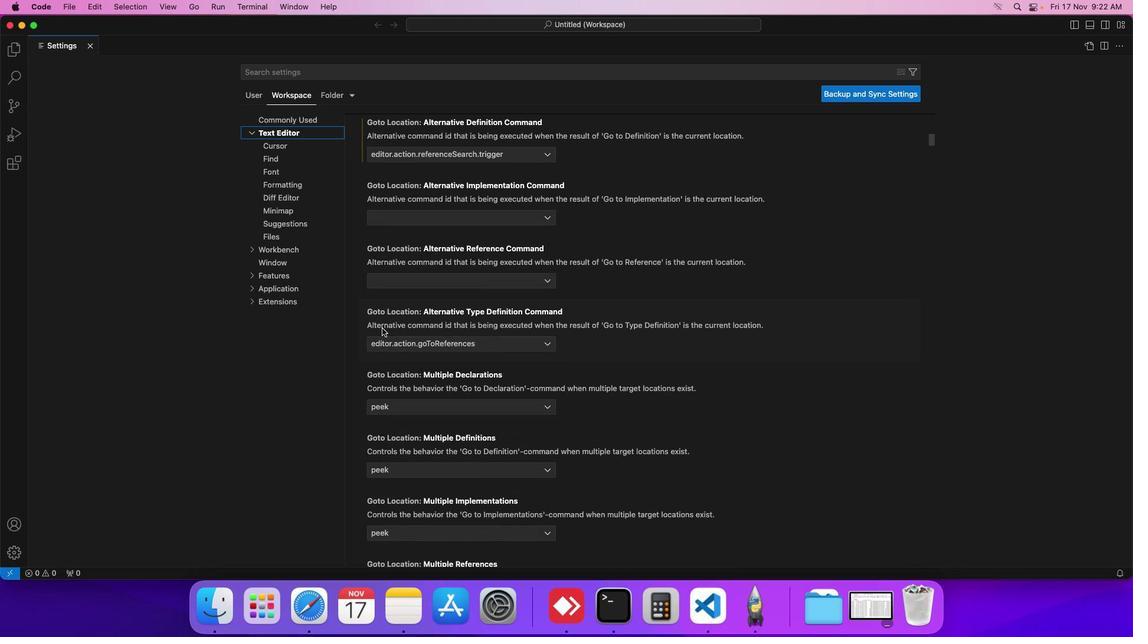 
Action: Mouse scrolled (382, 328) with delta (0, 0)
Screenshot: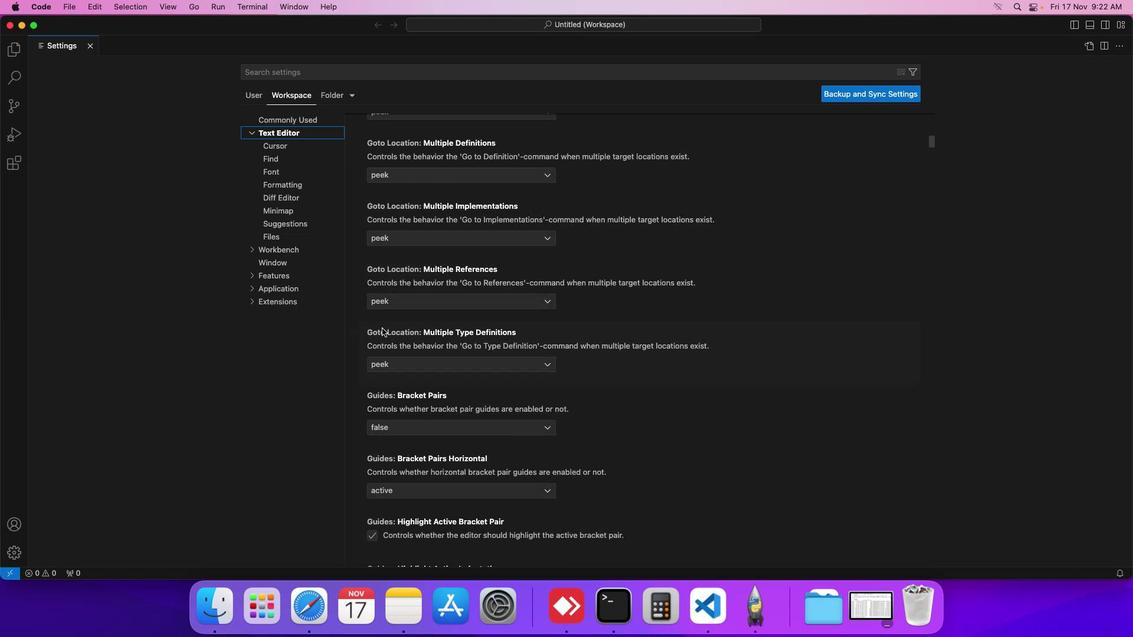 
Action: Mouse scrolled (382, 328) with delta (0, 0)
Screenshot: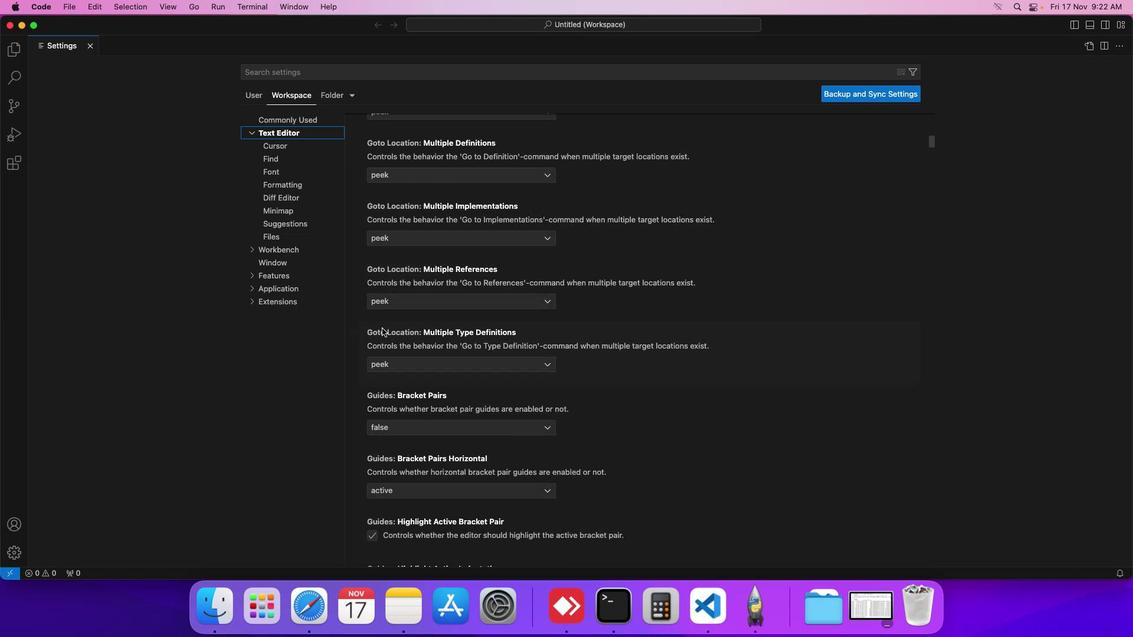 
Action: Mouse scrolled (382, 328) with delta (0, -1)
Screenshot: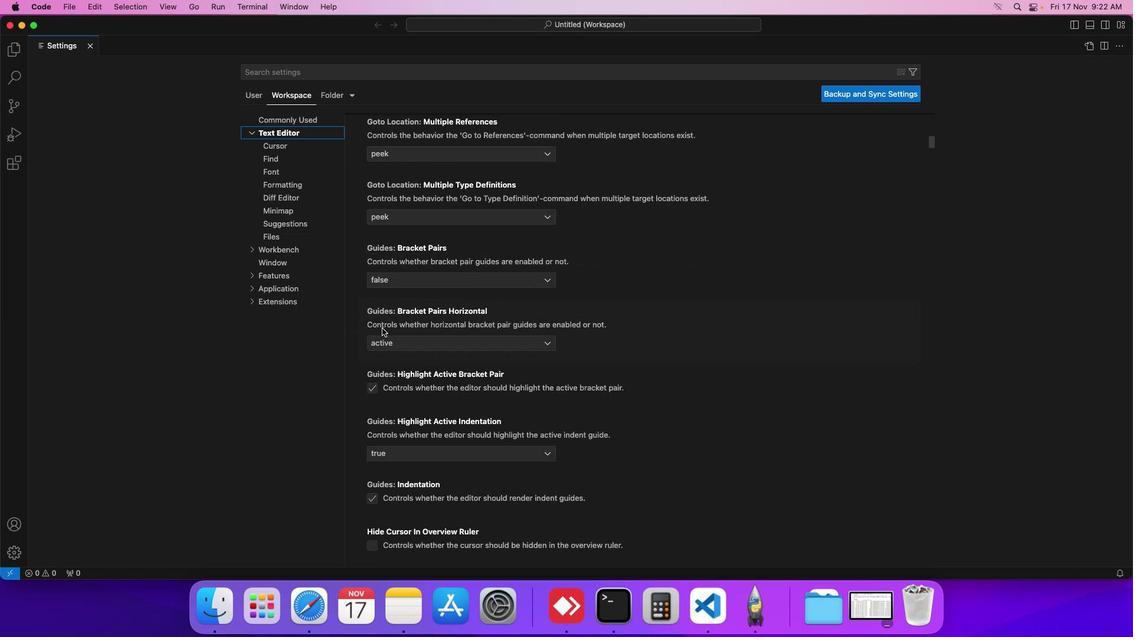 
Action: Mouse scrolled (382, 328) with delta (0, -2)
Screenshot: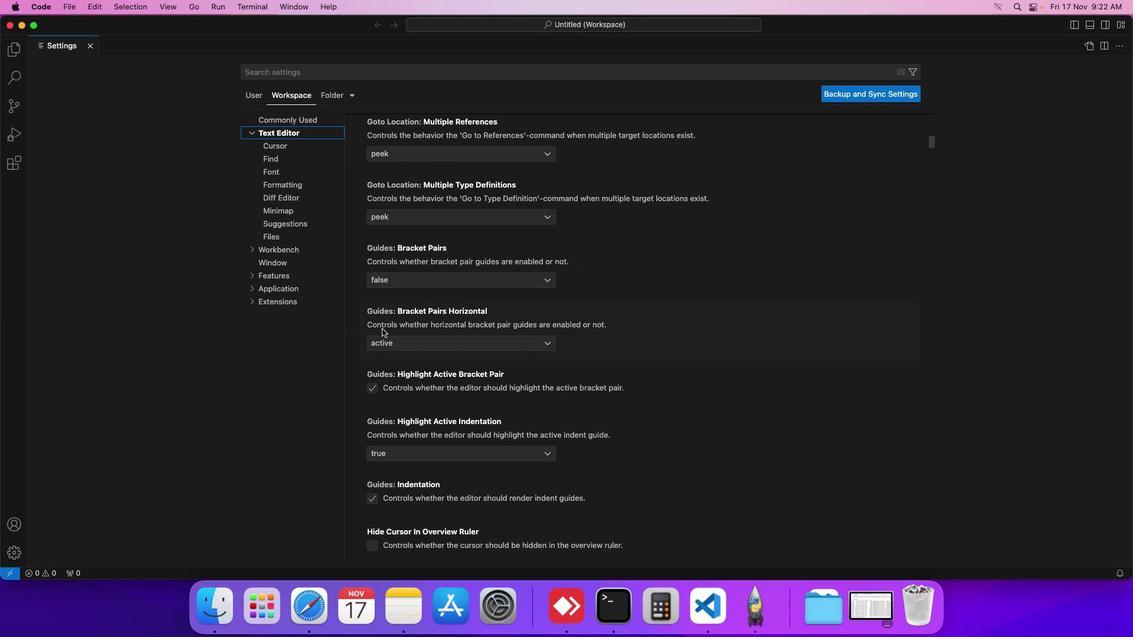 
Action: Mouse scrolled (382, 328) with delta (0, -2)
Screenshot: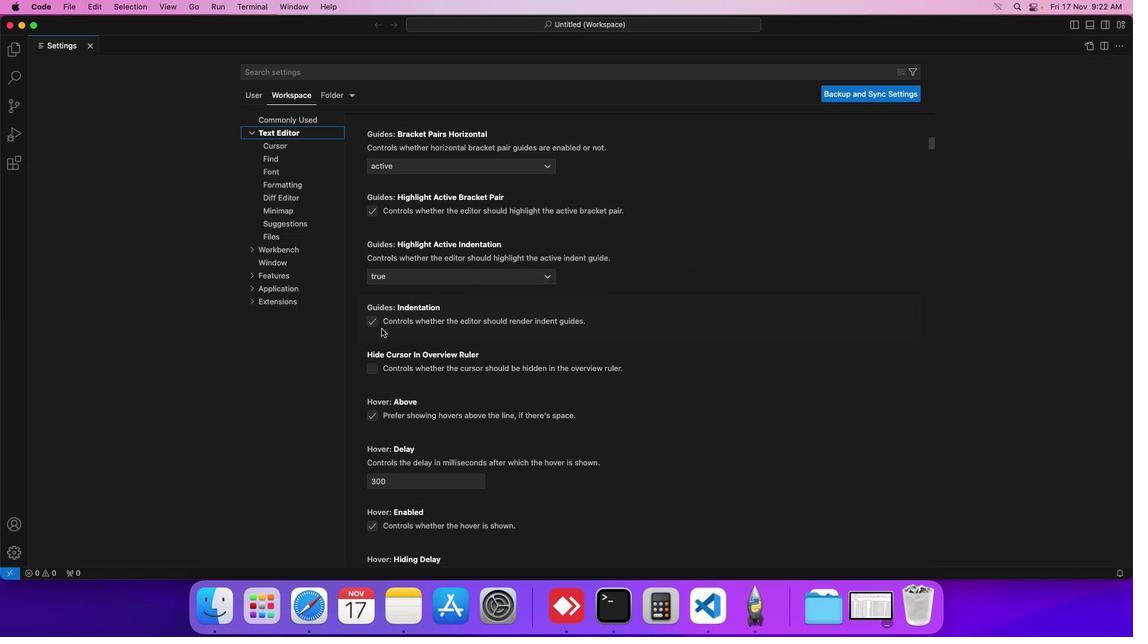 
Action: Mouse scrolled (382, 328) with delta (0, -3)
Screenshot: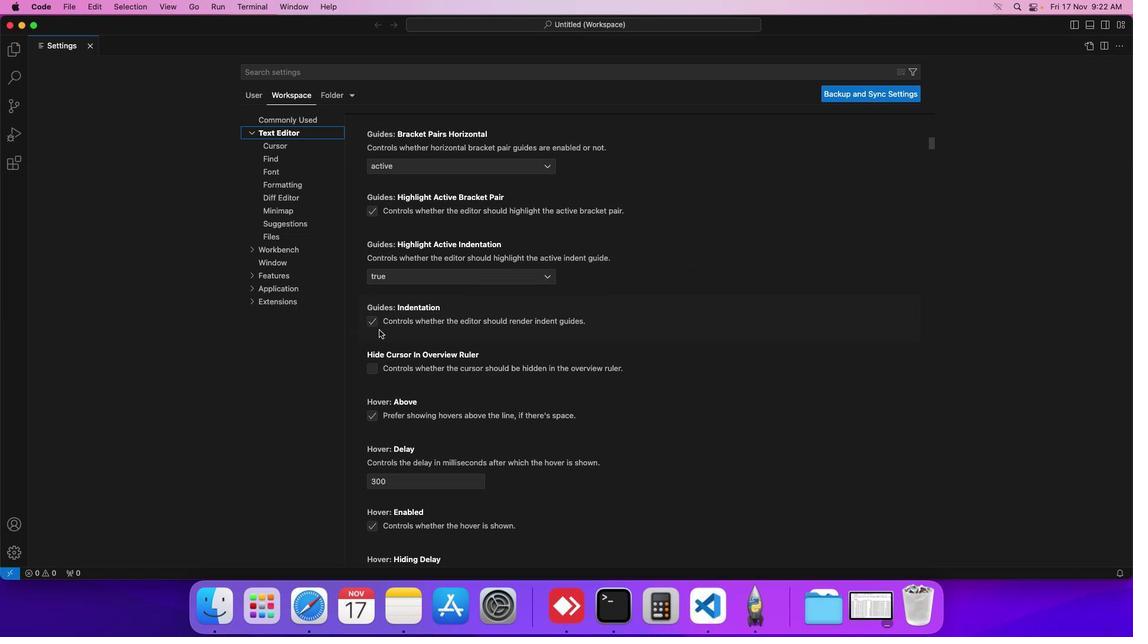 
Action: Mouse moved to (377, 331)
Screenshot: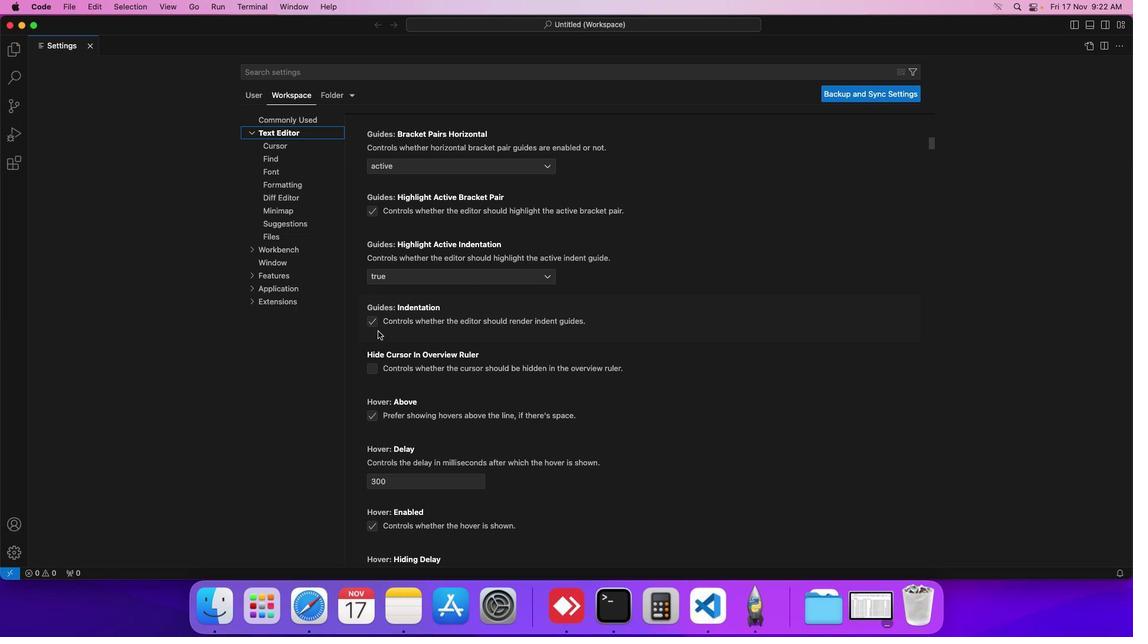 
Action: Mouse scrolled (377, 331) with delta (0, 0)
Screenshot: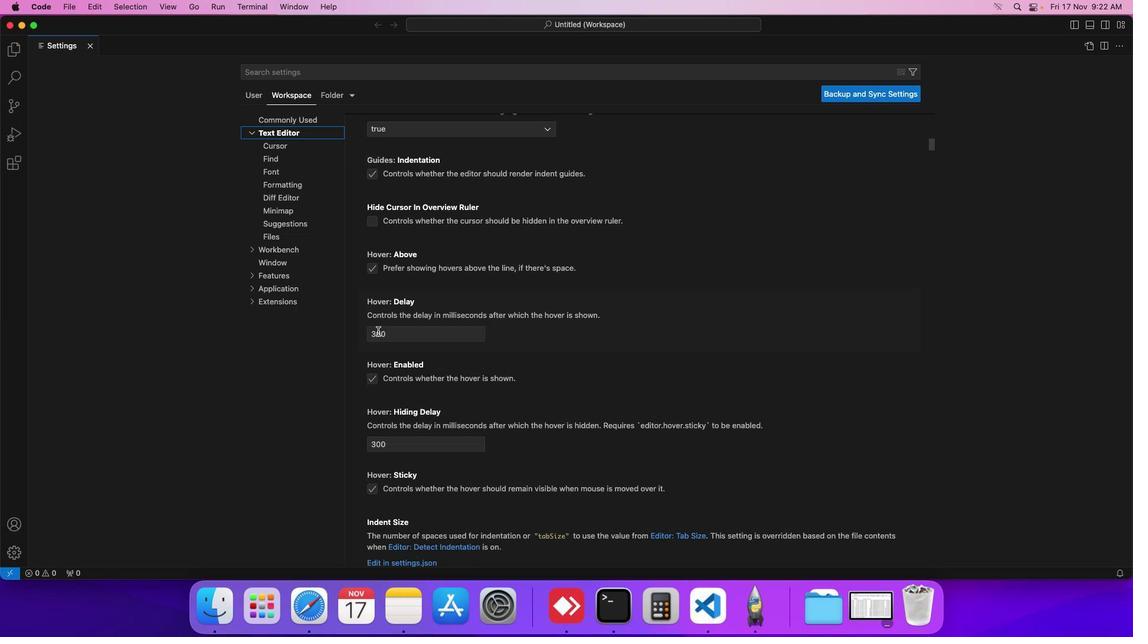 
Action: Mouse scrolled (377, 331) with delta (0, 0)
Screenshot: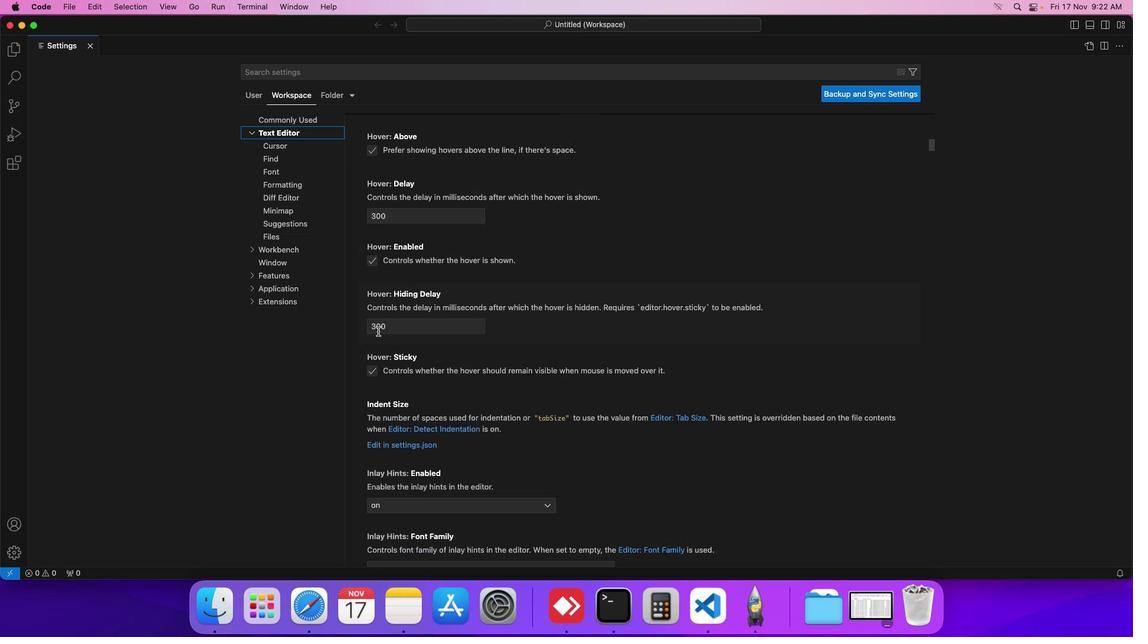 
Action: Mouse scrolled (377, 331) with delta (0, -1)
Screenshot: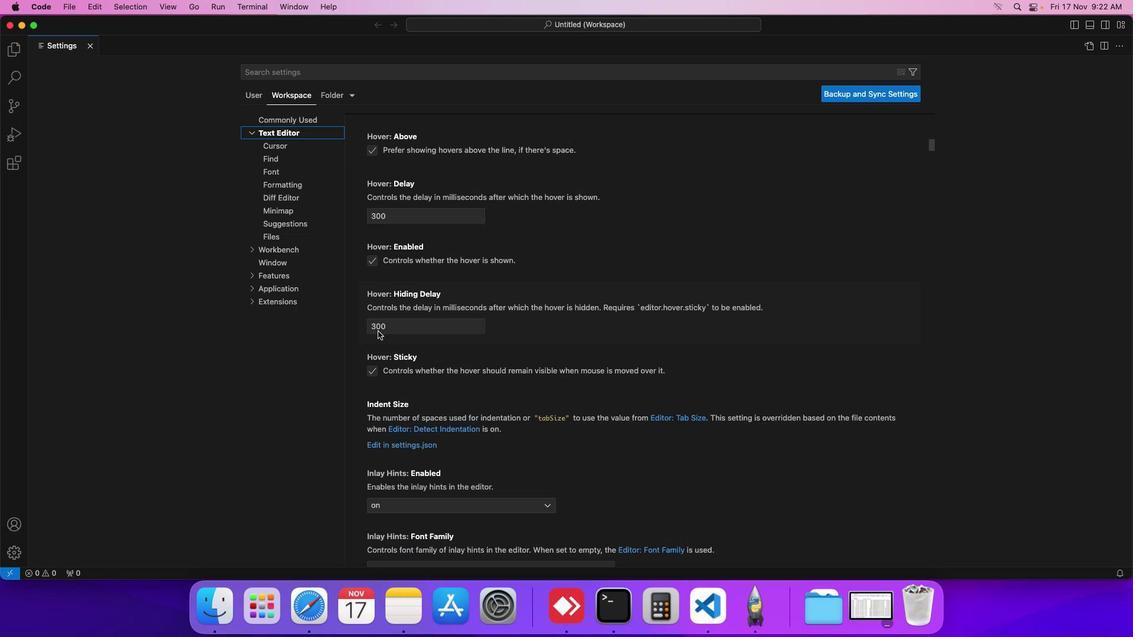 
Action: Mouse scrolled (377, 331) with delta (0, -2)
Screenshot: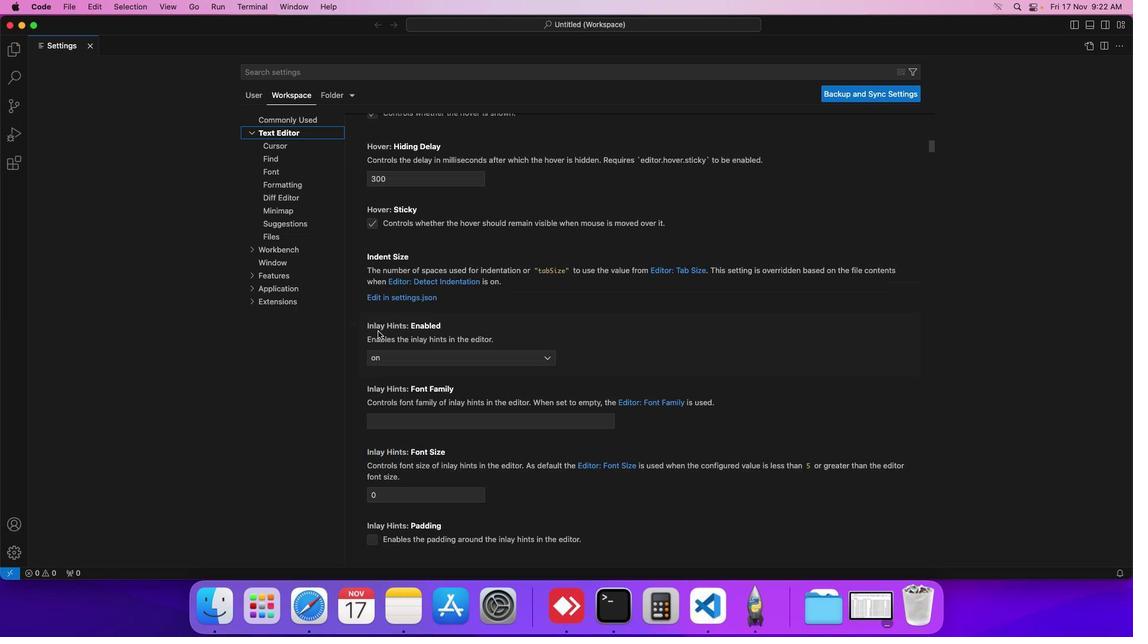 
Action: Mouse scrolled (377, 331) with delta (0, -2)
Screenshot: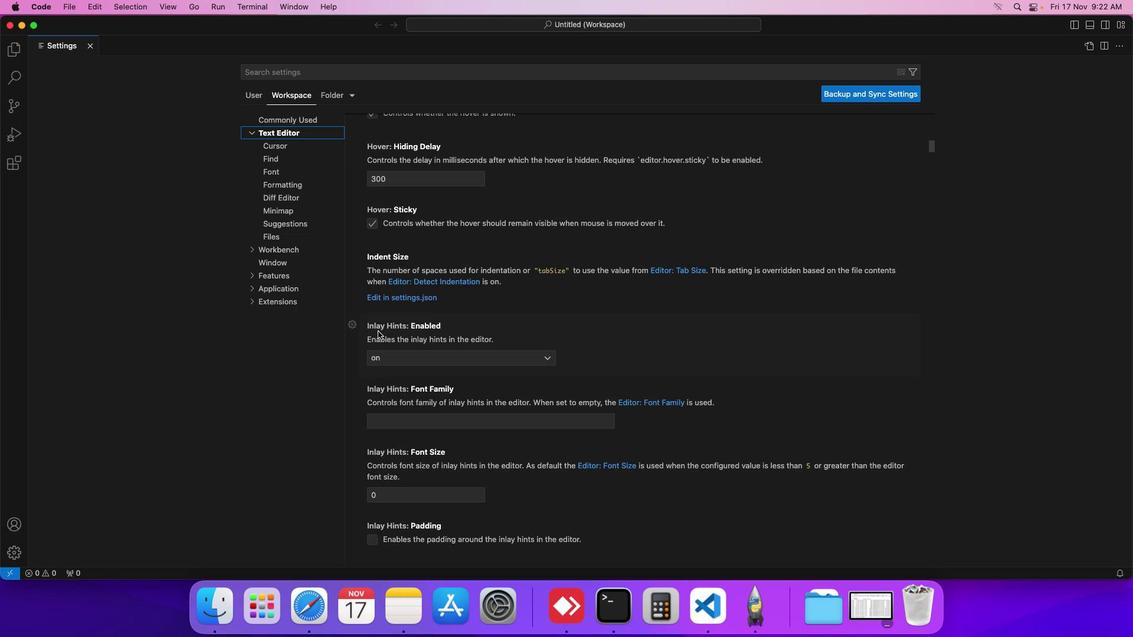 
Action: Mouse moved to (380, 331)
Screenshot: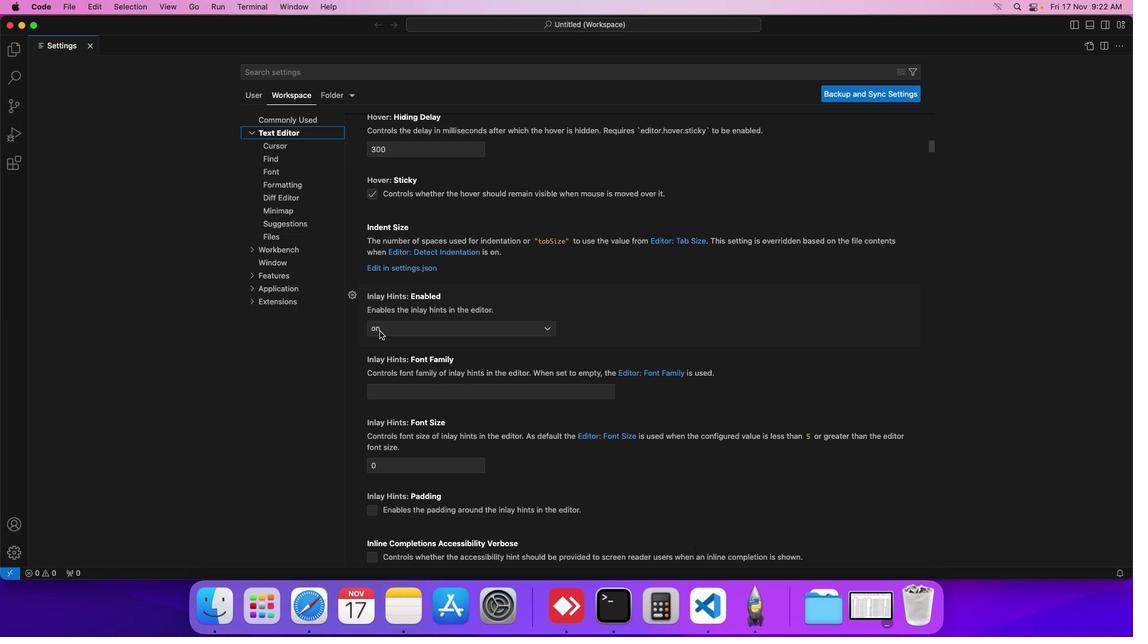 
Action: Mouse scrolled (380, 331) with delta (0, 0)
Screenshot: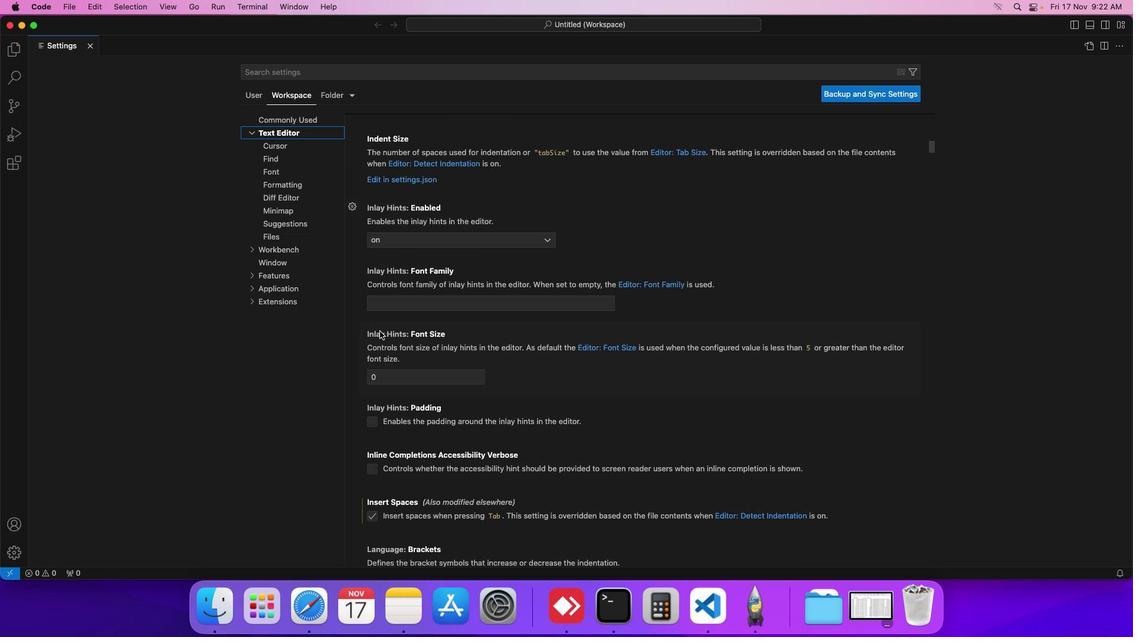 
Action: Mouse scrolled (380, 331) with delta (0, 0)
Screenshot: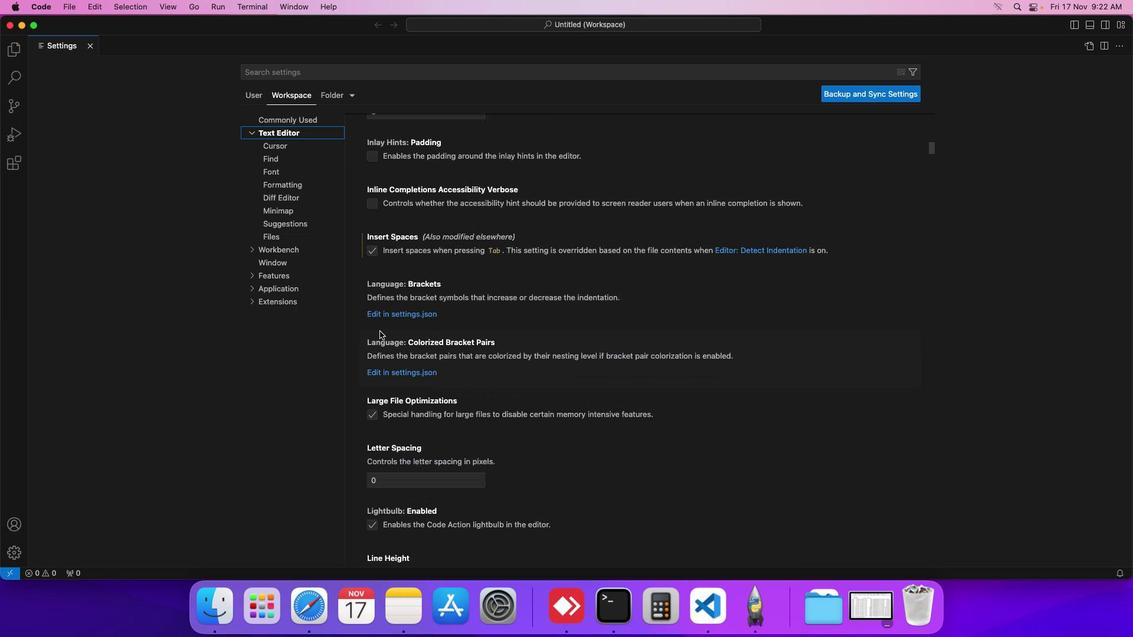 
Action: Mouse moved to (380, 331)
Screenshot: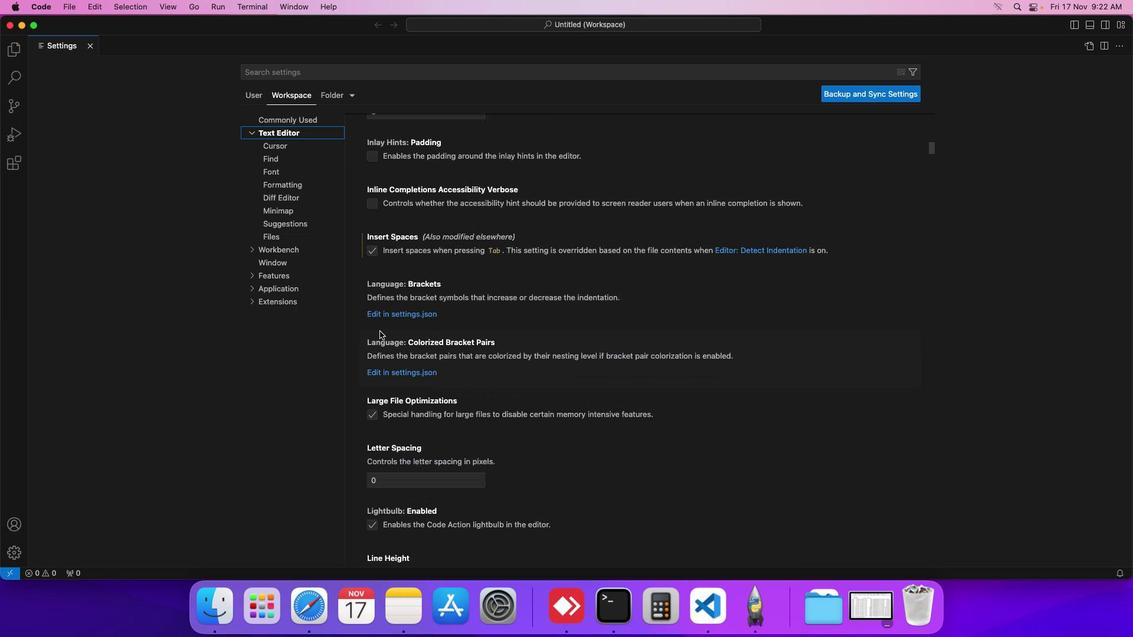 
Action: Mouse scrolled (380, 331) with delta (0, -1)
Screenshot: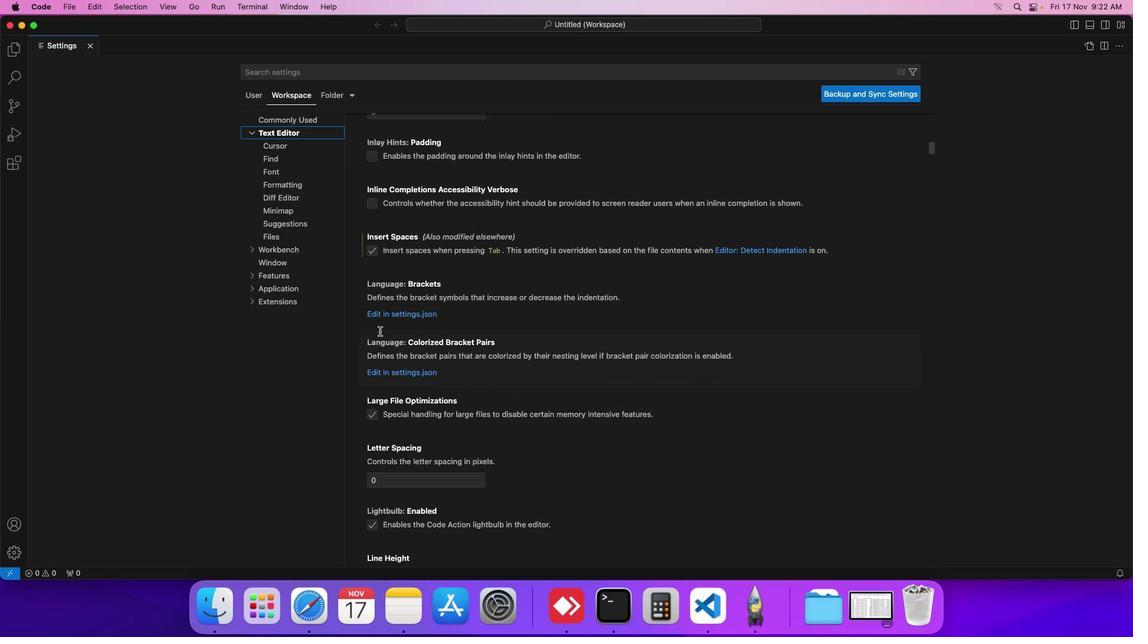 
Action: Mouse scrolled (380, 331) with delta (0, -2)
Screenshot: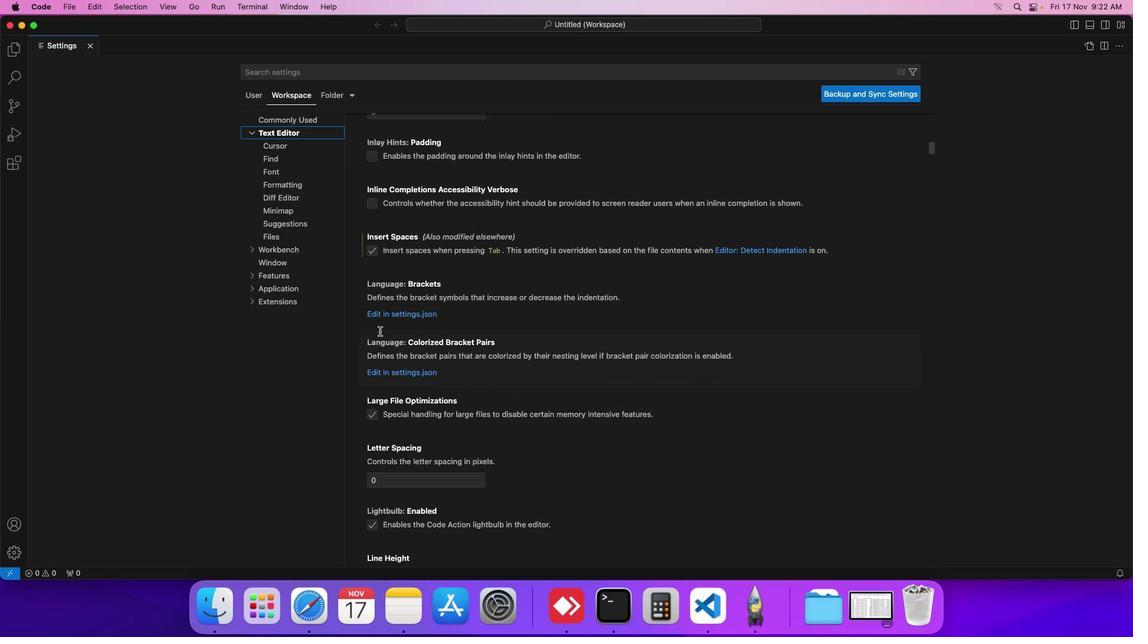 
Action: Mouse moved to (379, 331)
Screenshot: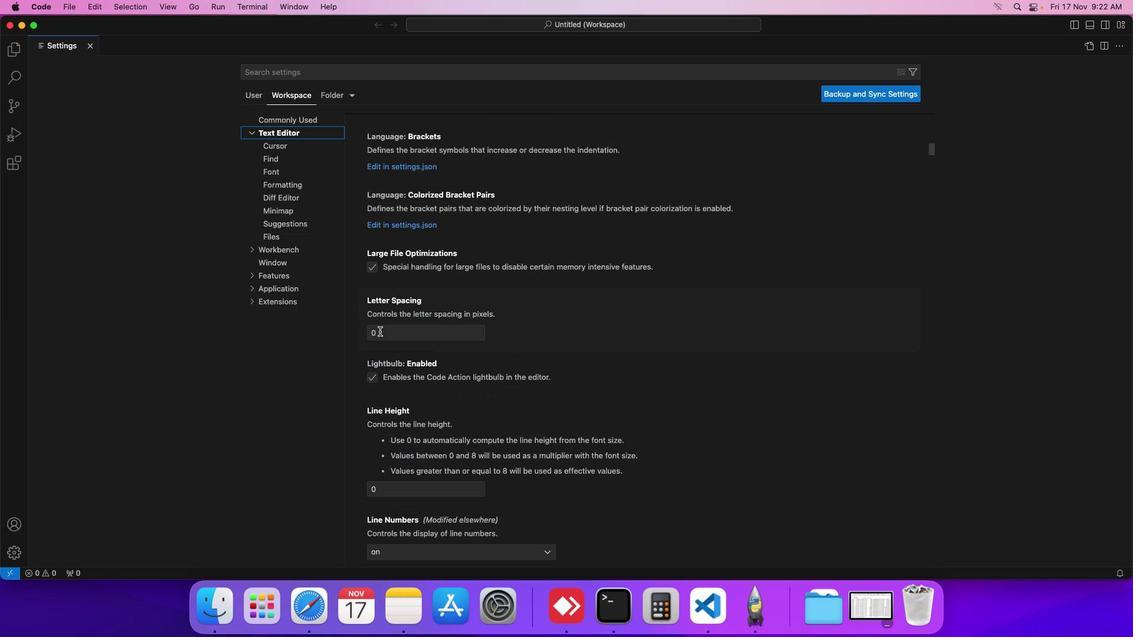 
Action: Mouse scrolled (379, 331) with delta (0, -2)
Screenshot: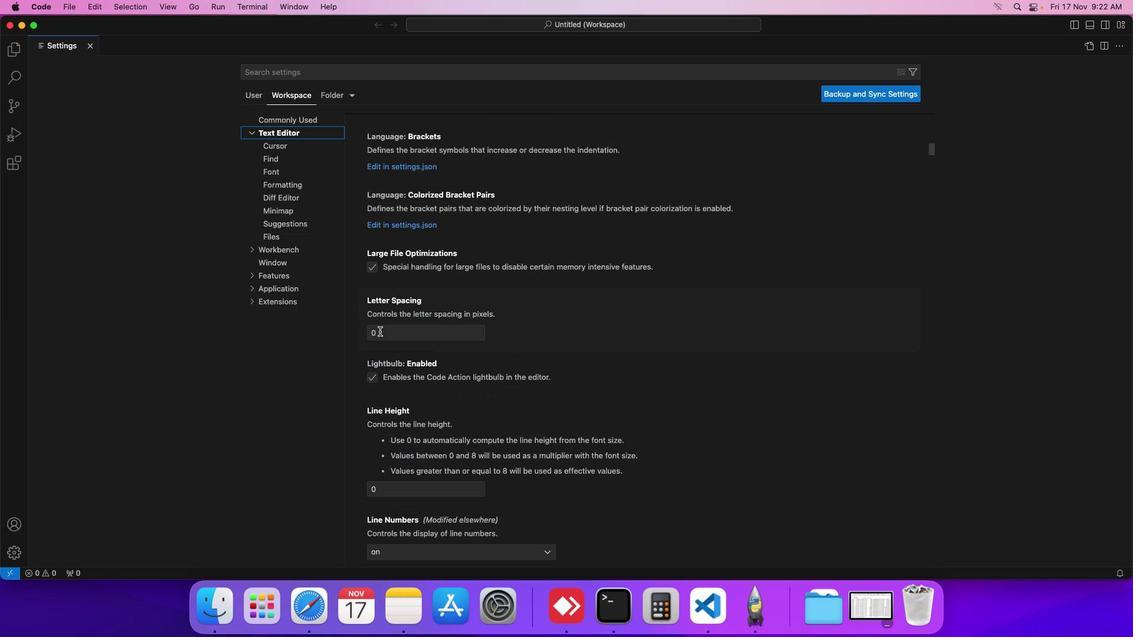 
Action: Mouse scrolled (379, 331) with delta (0, -2)
Screenshot: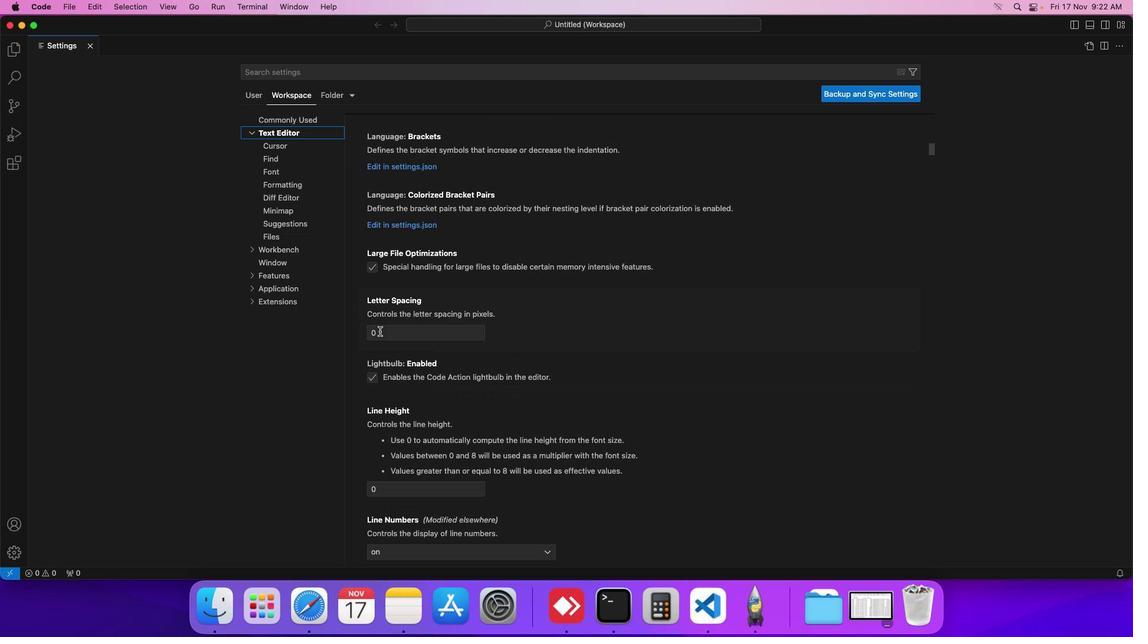 
Action: Mouse moved to (378, 332)
Screenshot: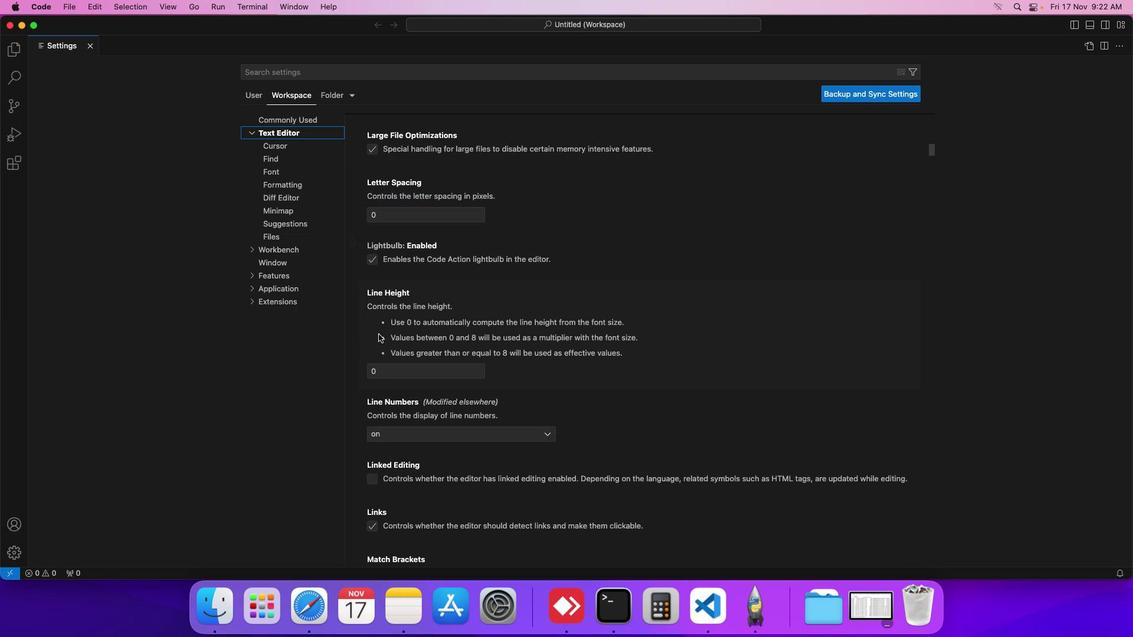 
Action: Mouse scrolled (378, 332) with delta (0, 0)
Screenshot: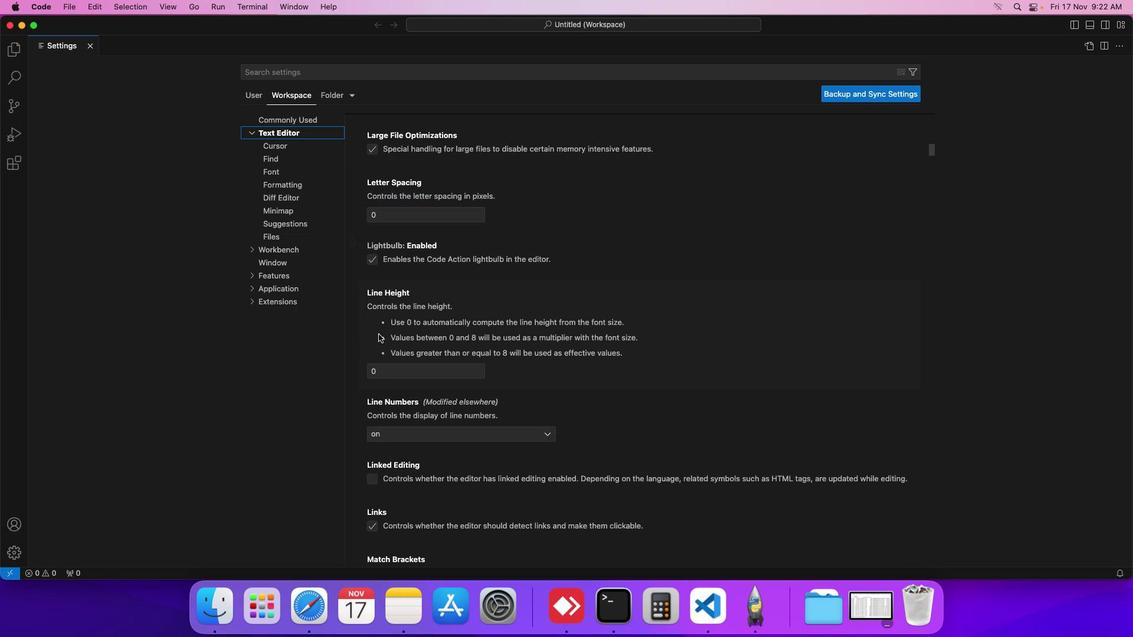 
Action: Mouse moved to (378, 333)
Screenshot: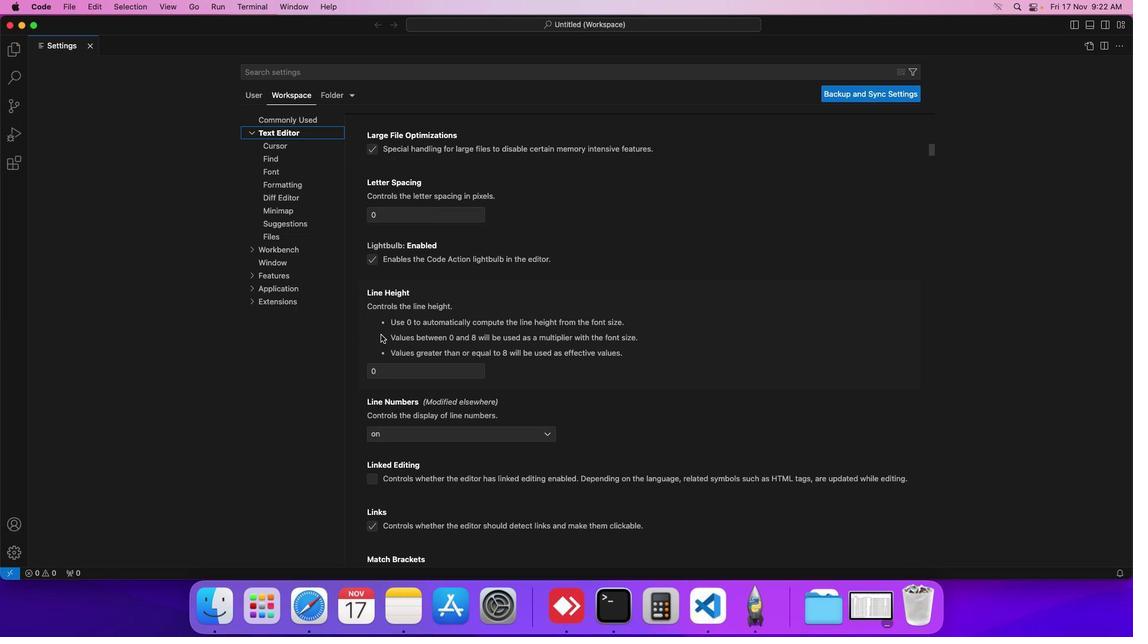 
Action: Mouse scrolled (378, 333) with delta (0, 0)
Screenshot: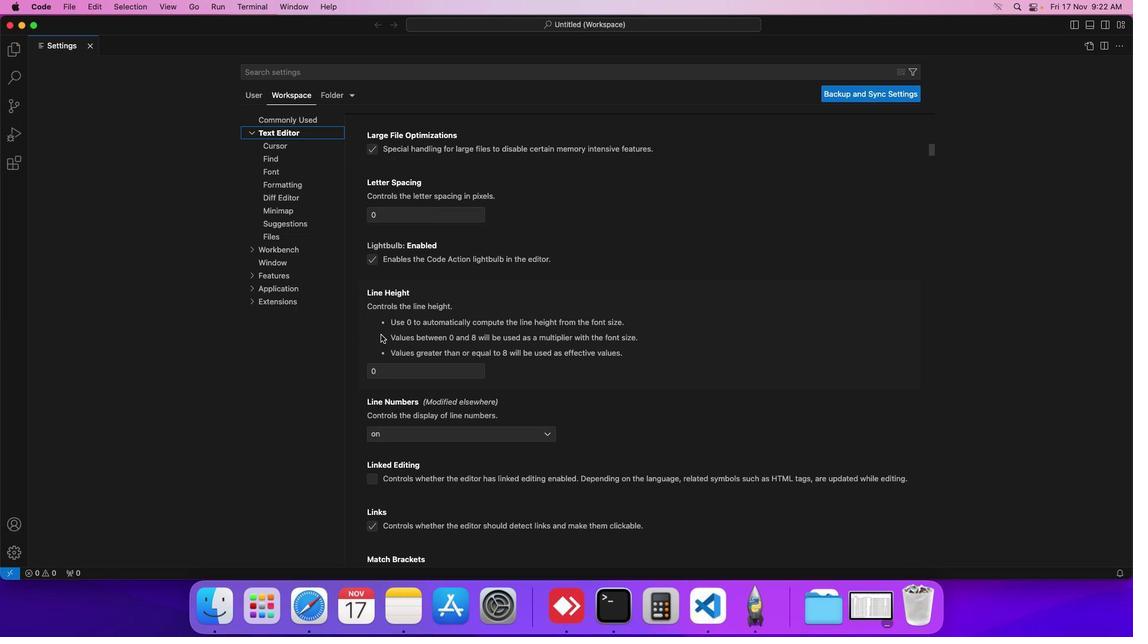
Action: Mouse moved to (378, 334)
Screenshot: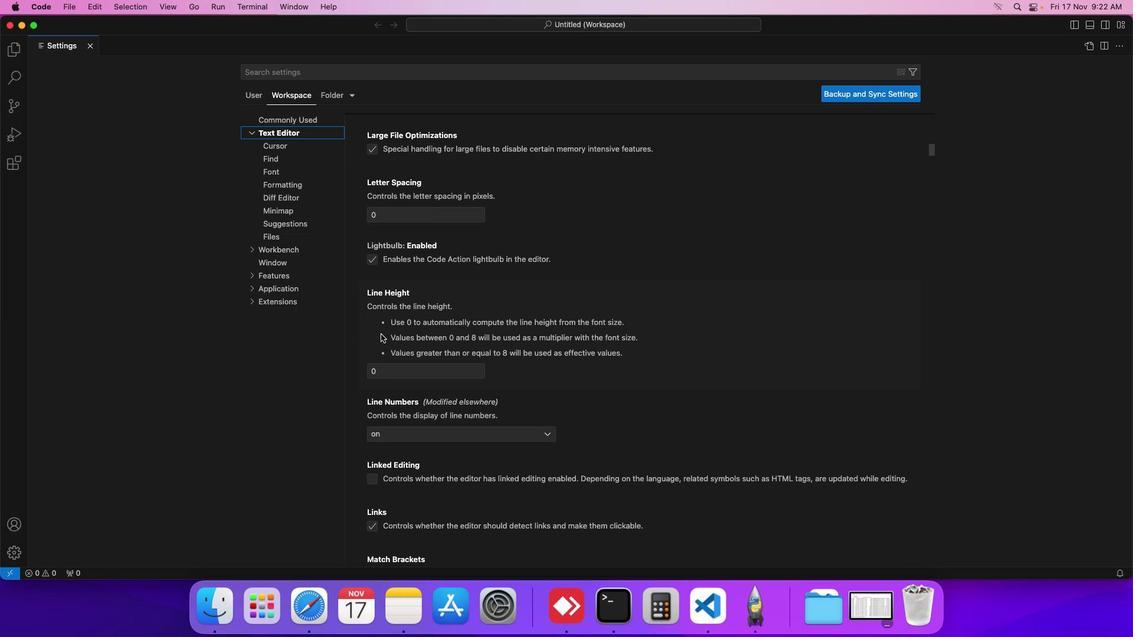 
Action: Mouse scrolled (378, 334) with delta (0, -1)
Screenshot: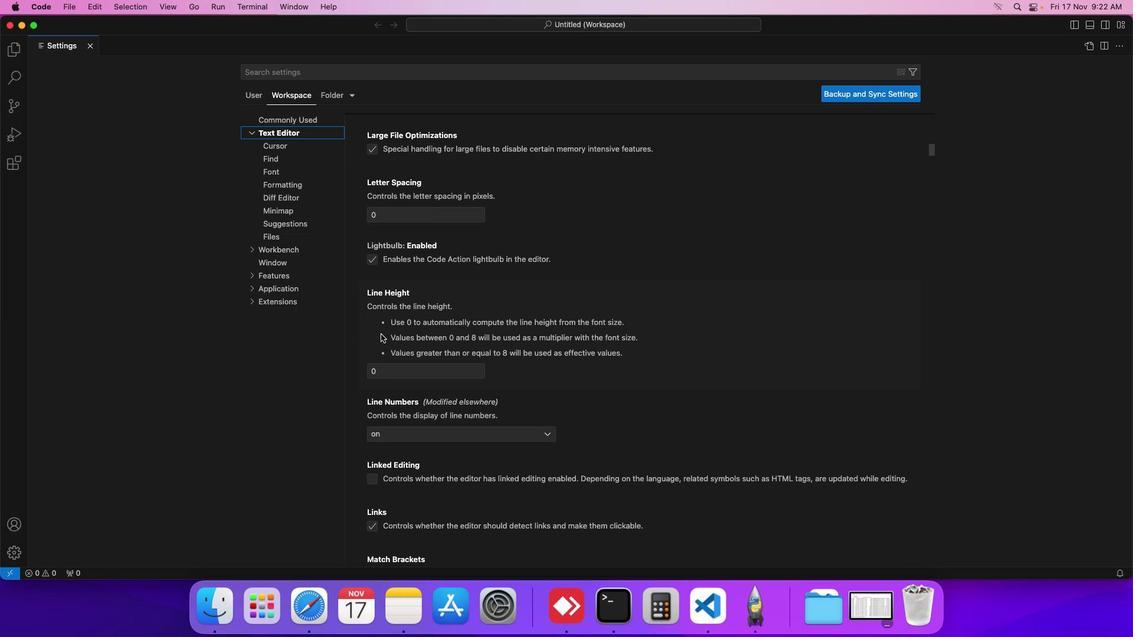 
Action: Mouse moved to (378, 334)
Screenshot: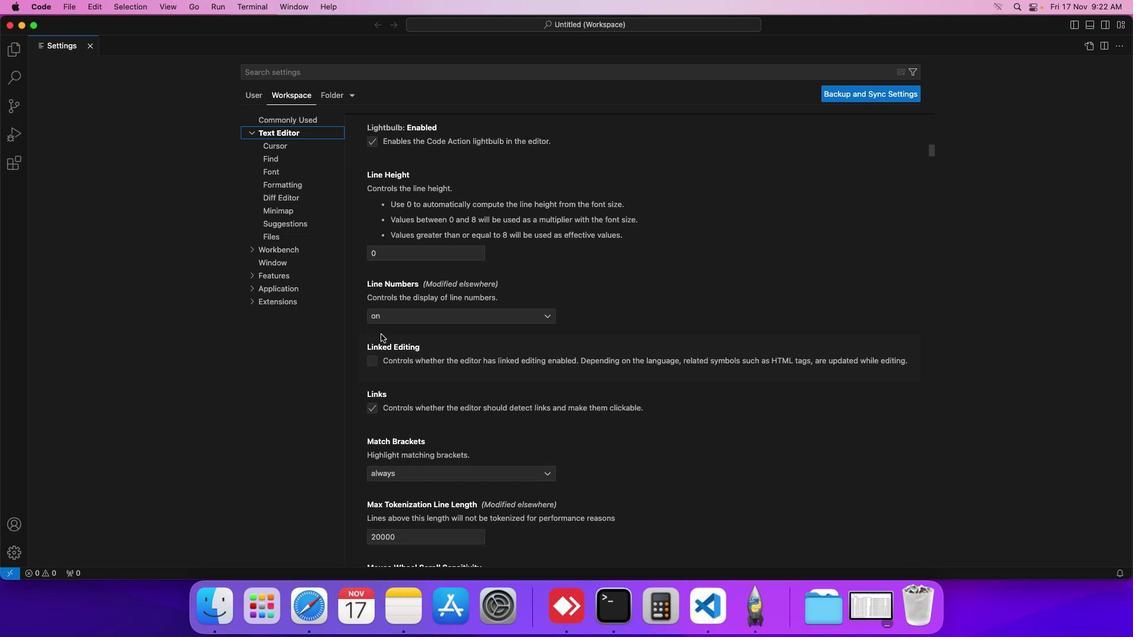 
Action: Mouse scrolled (378, 334) with delta (0, -2)
Screenshot: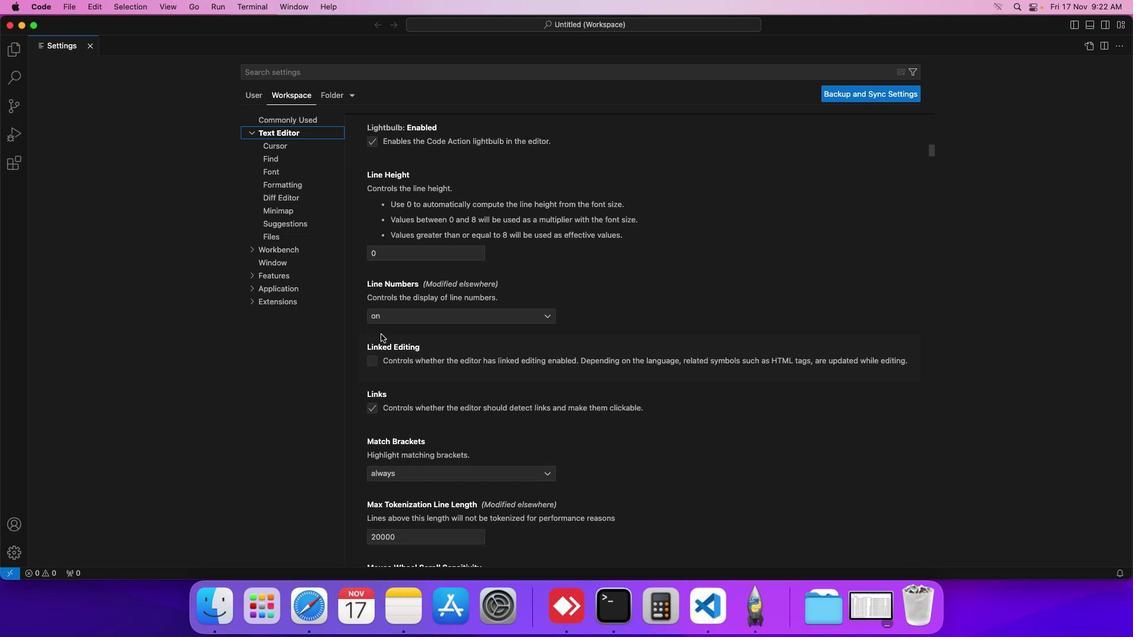 
Action: Mouse moved to (381, 334)
Screenshot: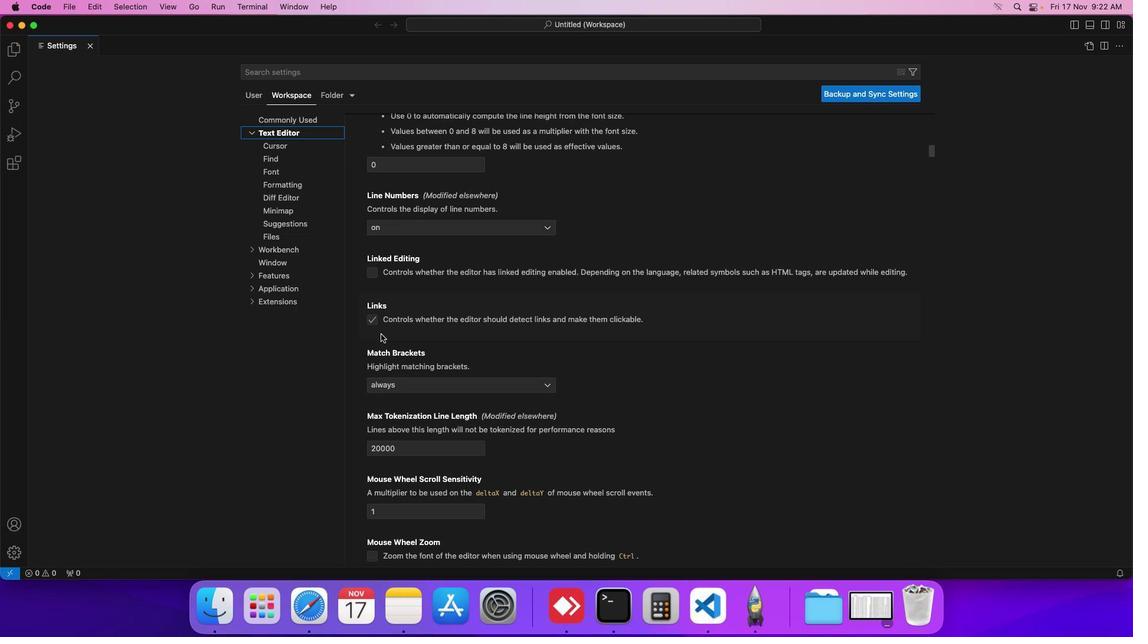 
Action: Mouse scrolled (381, 334) with delta (0, -1)
Screenshot: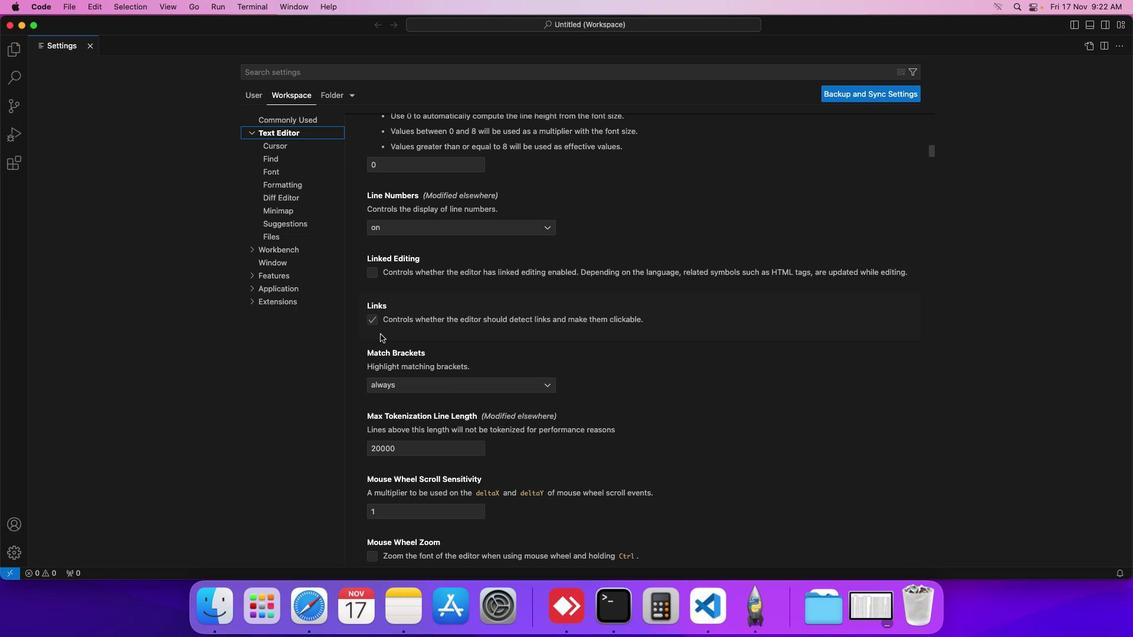 
Action: Mouse moved to (379, 335)
Screenshot: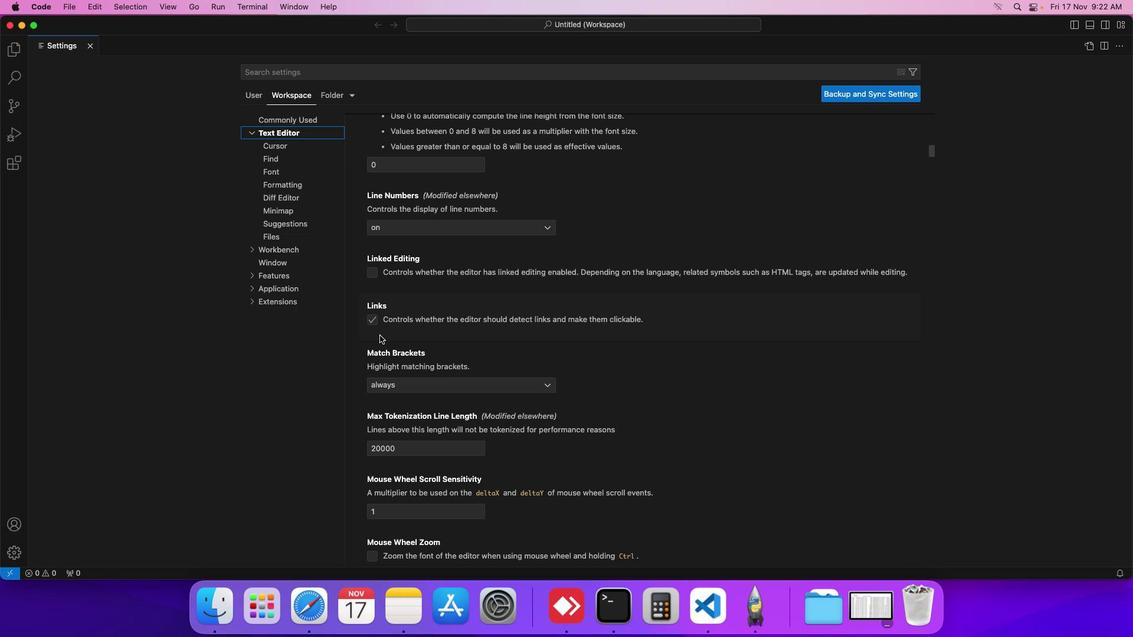 
Action: Mouse scrolled (379, 335) with delta (0, 0)
Screenshot: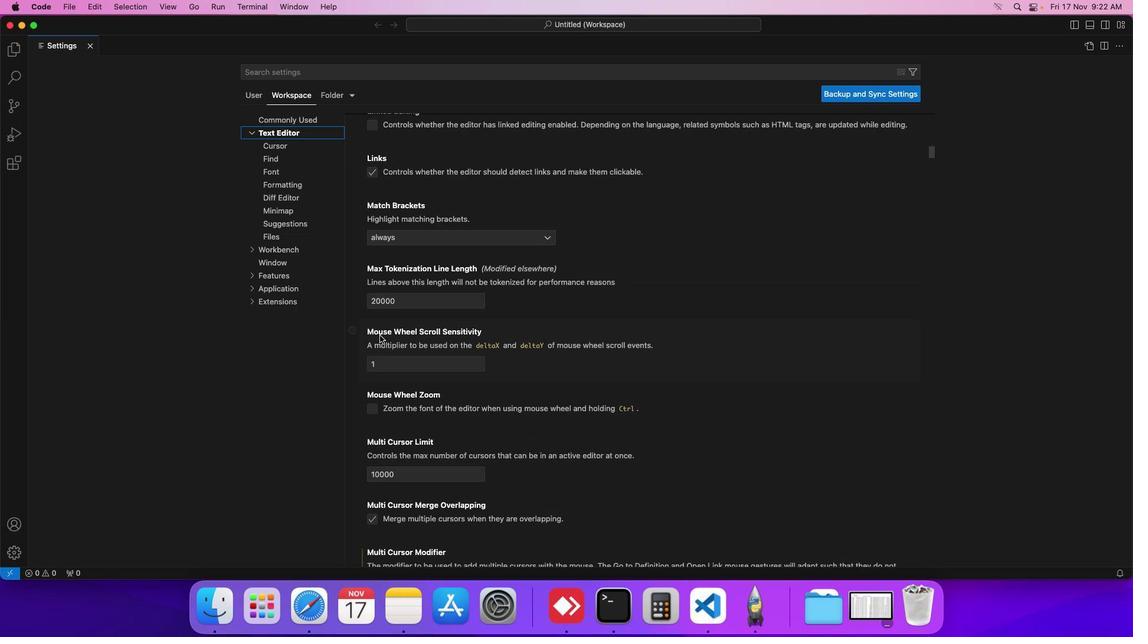 
Action: Mouse moved to (380, 335)
Screenshot: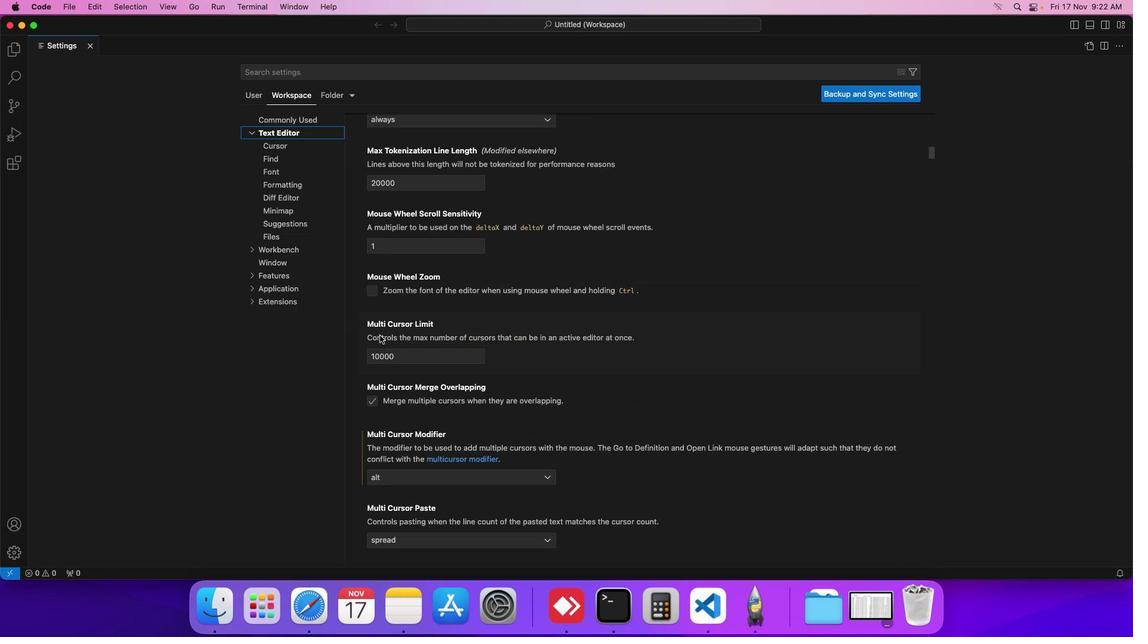 
Action: Mouse scrolled (380, 335) with delta (0, 0)
Screenshot: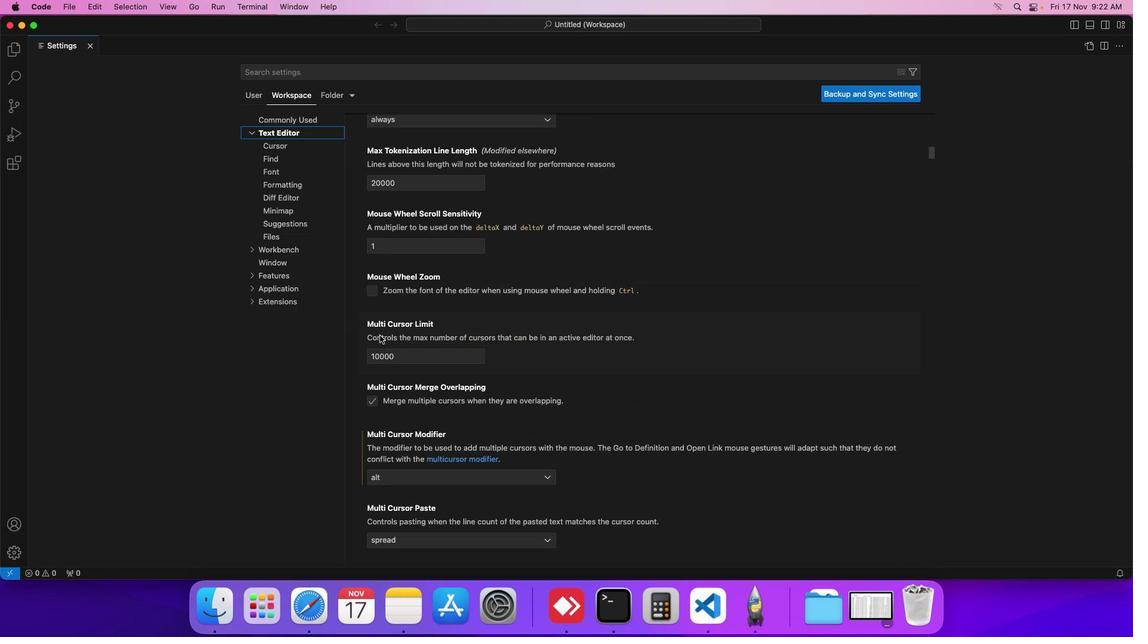
Action: Mouse scrolled (380, 335) with delta (0, -1)
Screenshot: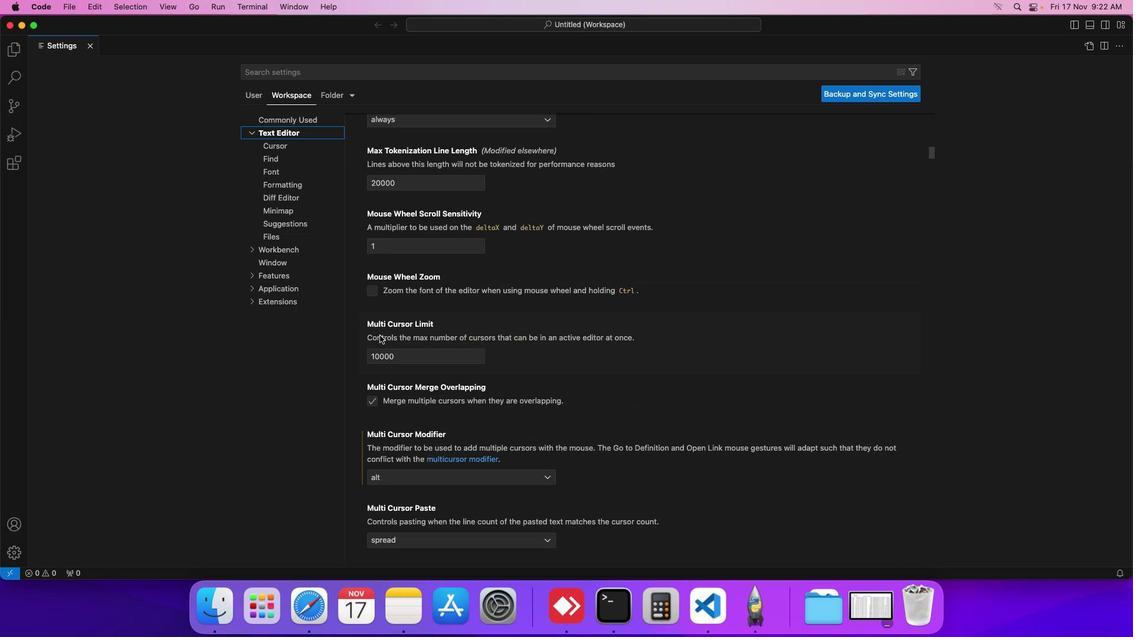 
Action: Mouse scrolled (380, 335) with delta (0, -2)
Screenshot: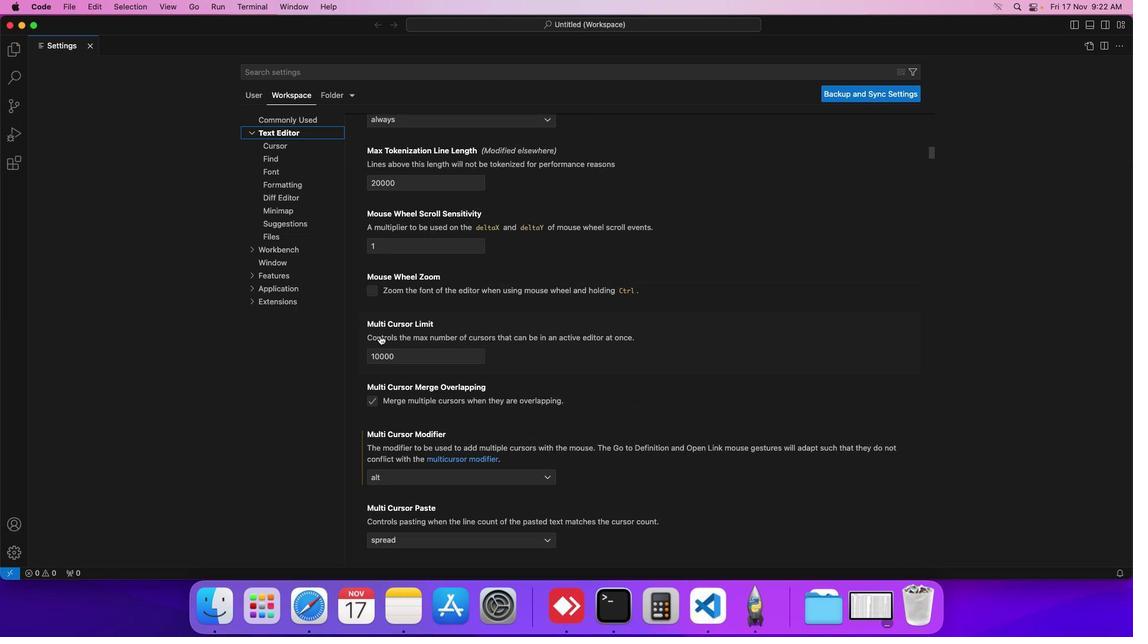 
Action: Mouse scrolled (380, 335) with delta (0, -2)
Screenshot: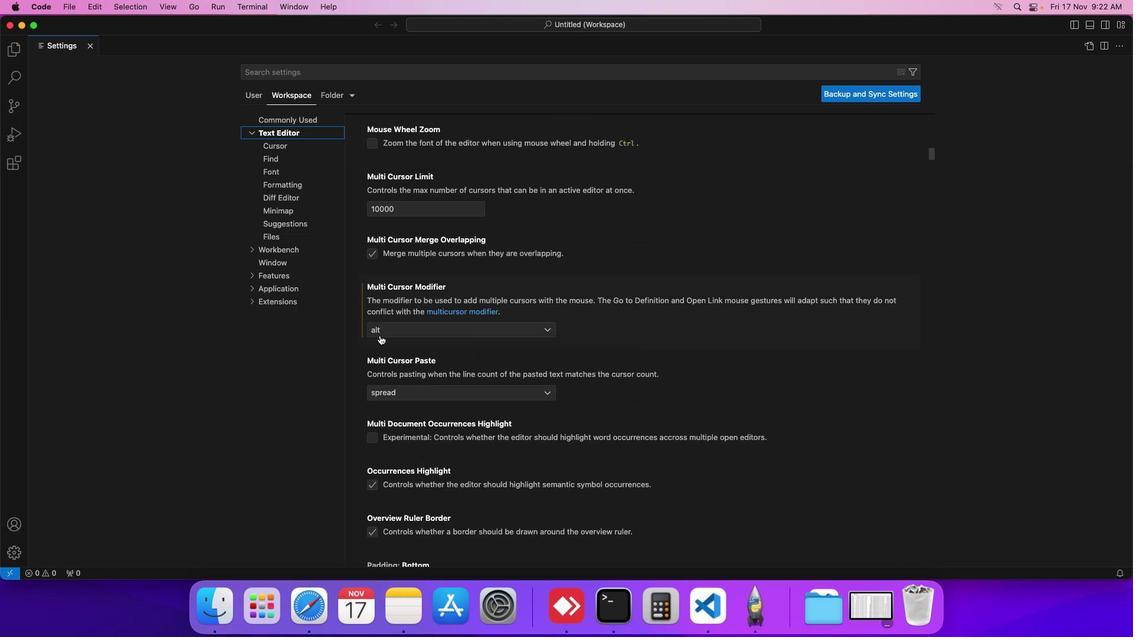 
Action: Mouse scrolled (380, 335) with delta (0, 0)
Screenshot: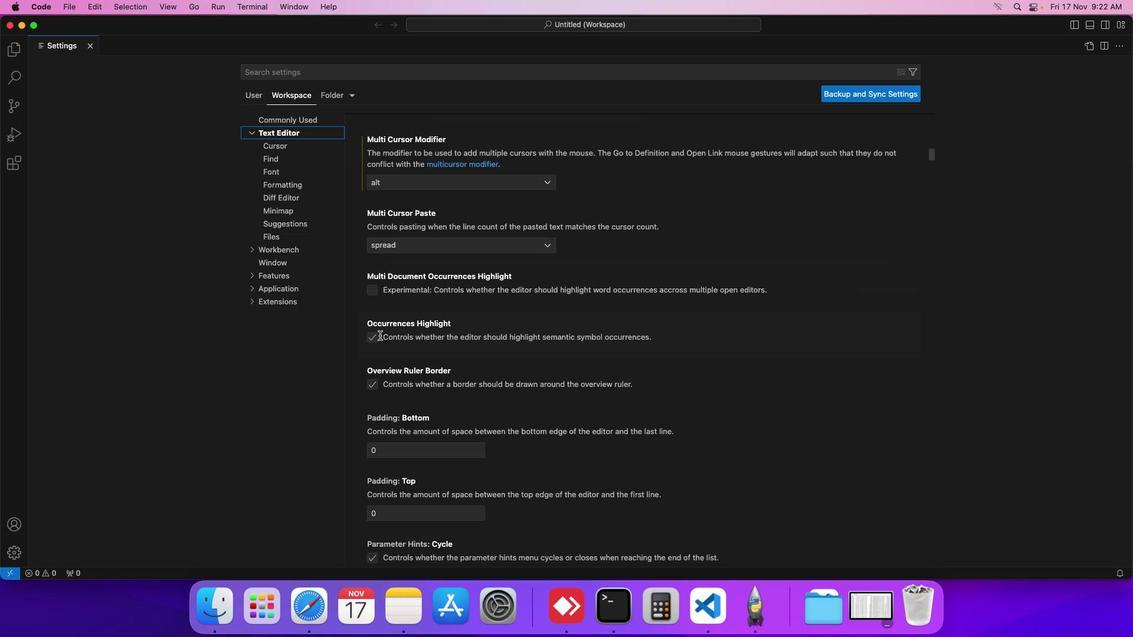 
Action: Mouse scrolled (380, 335) with delta (0, 0)
Screenshot: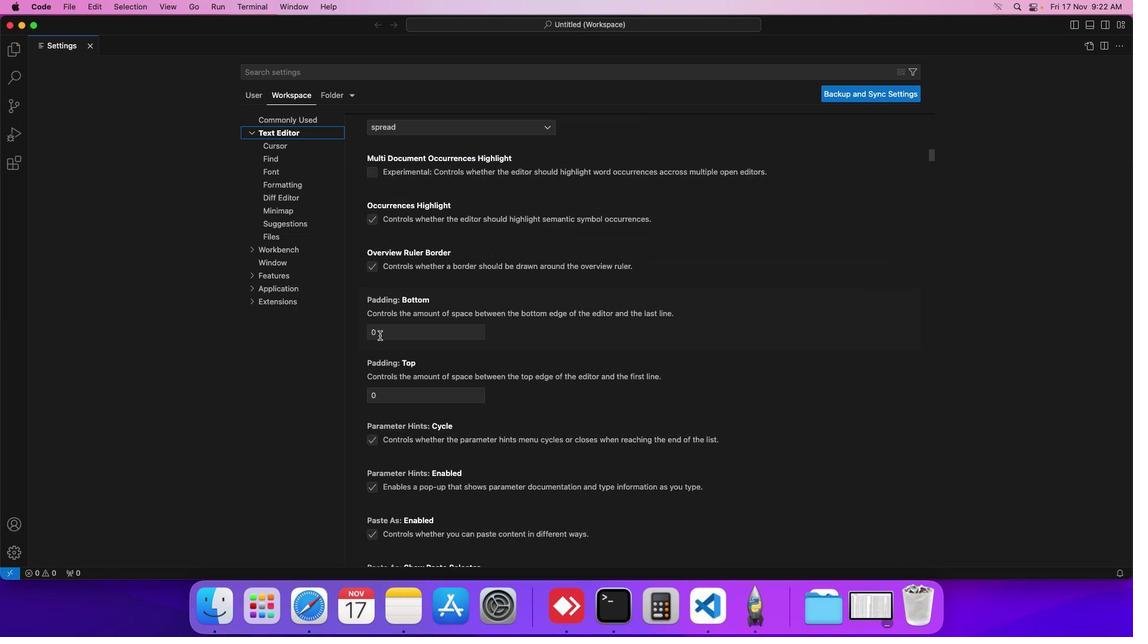 
Action: Mouse scrolled (380, 335) with delta (0, -1)
Screenshot: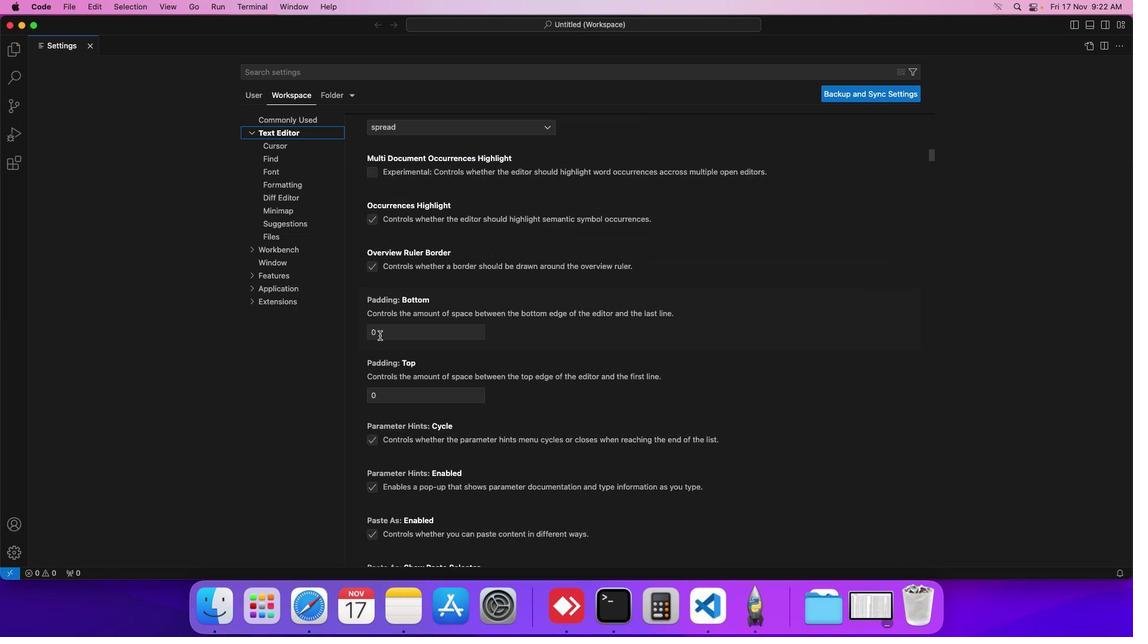 
Action: Mouse scrolled (380, 335) with delta (0, -2)
Screenshot: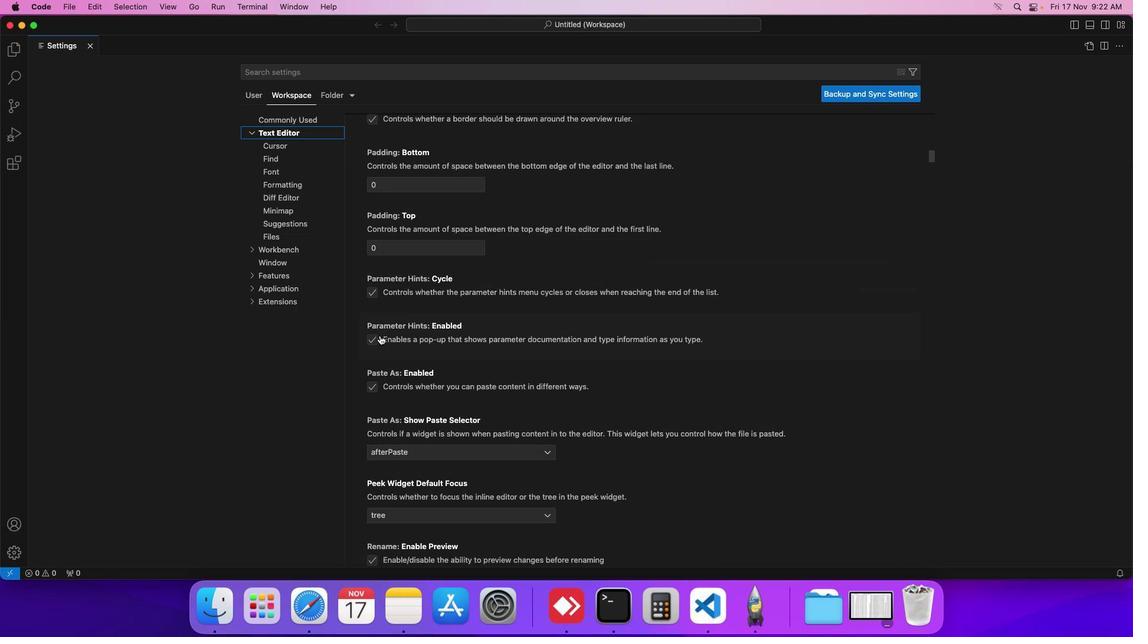 
Action: Mouse scrolled (380, 335) with delta (0, -2)
Screenshot: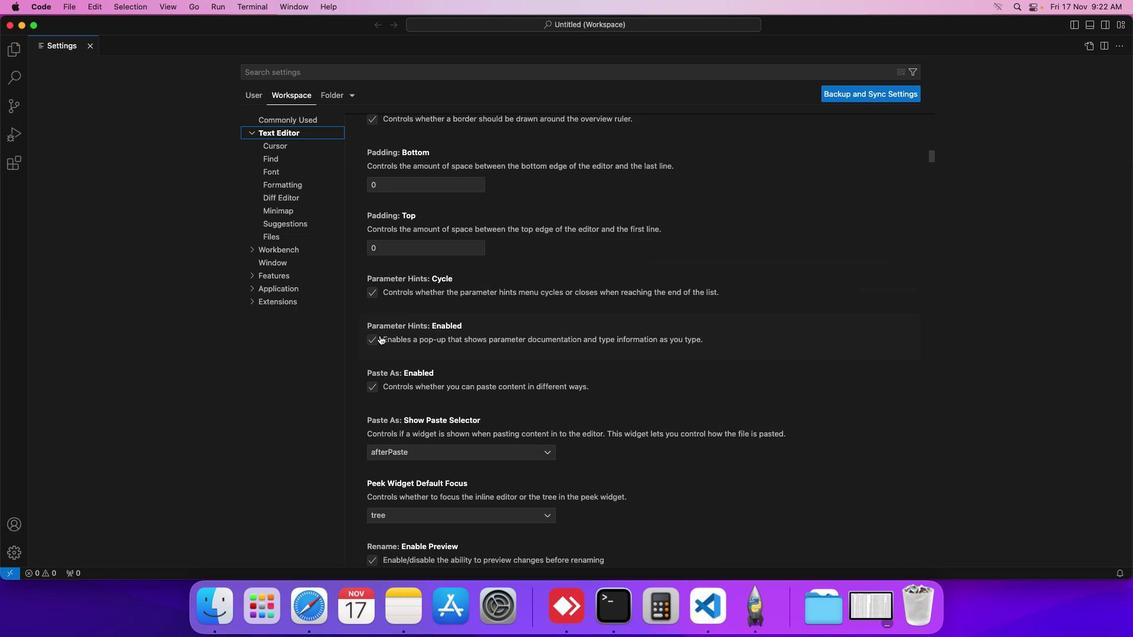 
Action: Mouse moved to (380, 335)
Screenshot: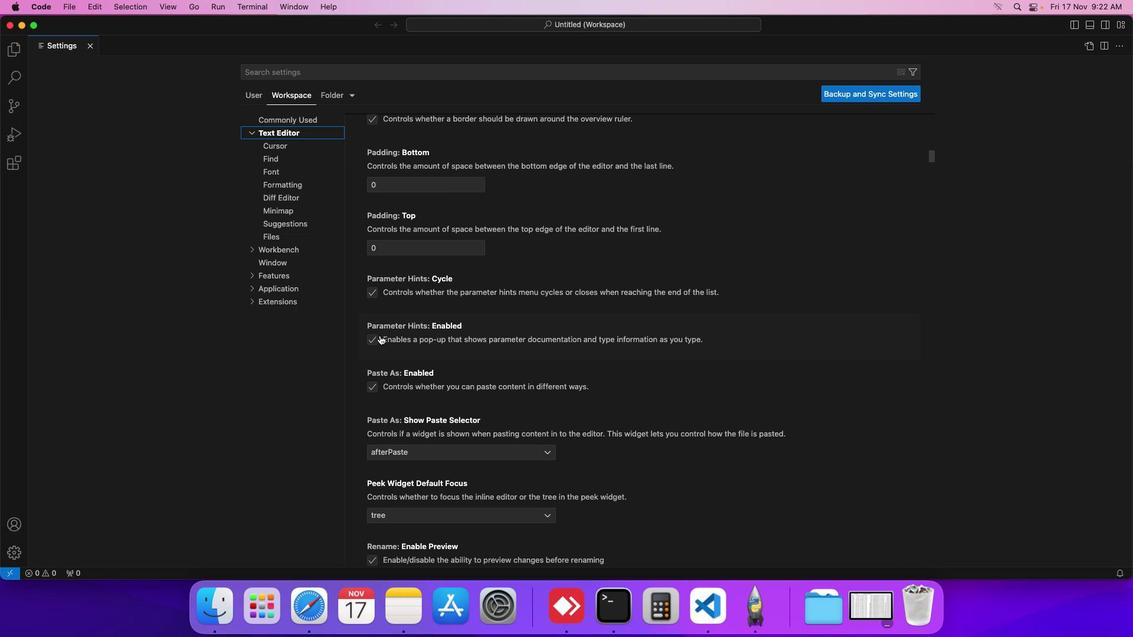 
Action: Mouse scrolled (380, 335) with delta (0, 0)
Screenshot: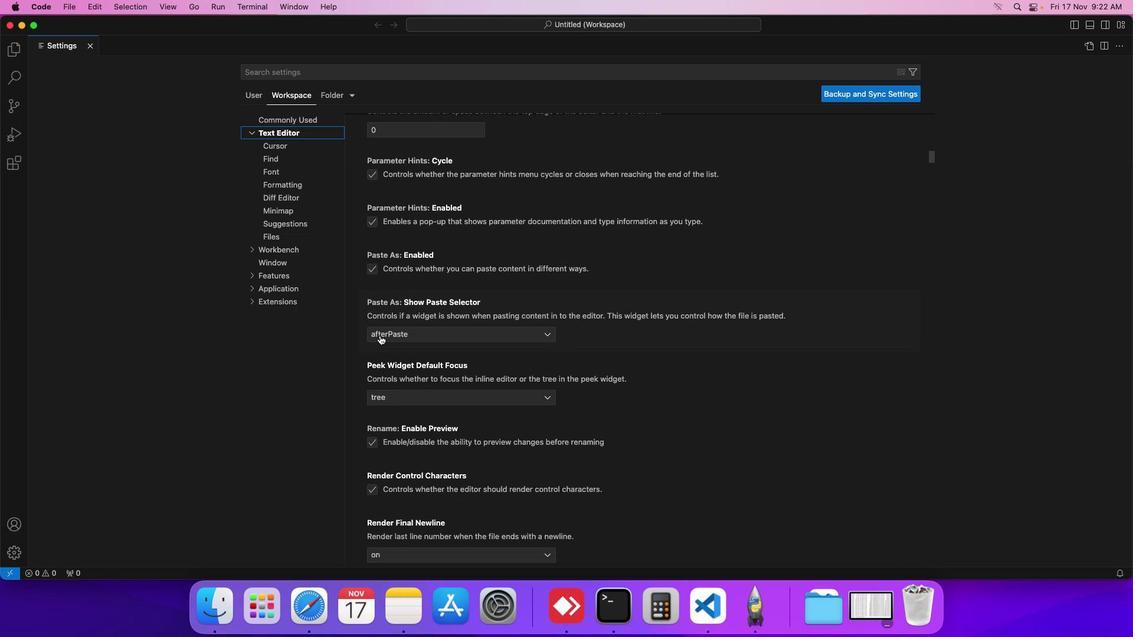 
Action: Mouse scrolled (380, 335) with delta (0, 0)
Screenshot: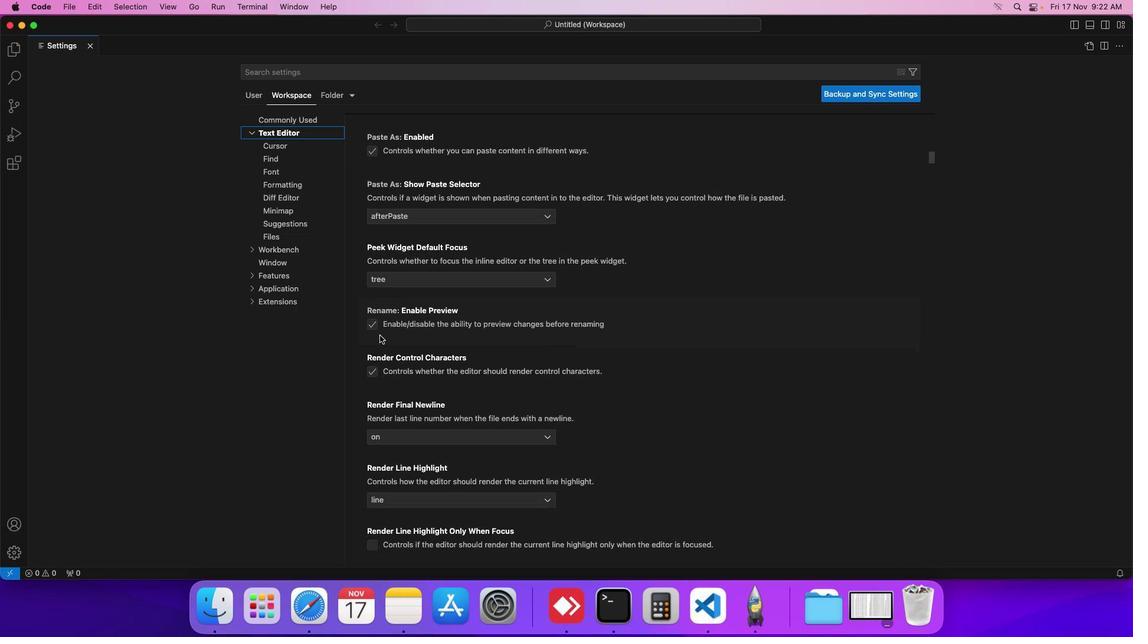 
Action: Mouse scrolled (380, 335) with delta (0, -1)
Screenshot: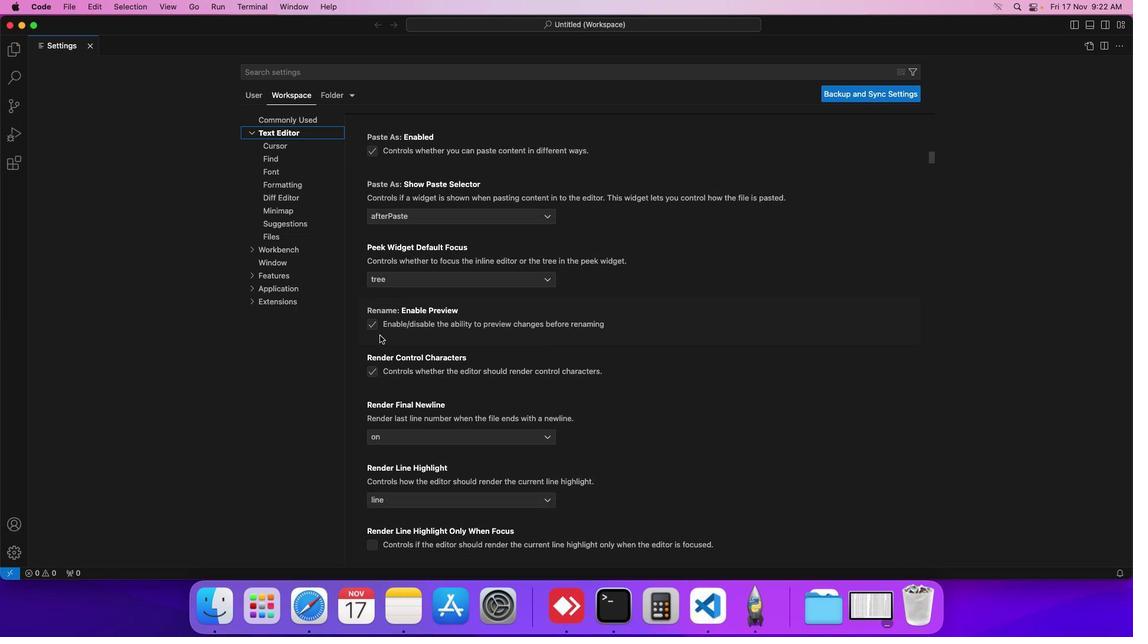 
Action: Mouse scrolled (380, 335) with delta (0, -2)
Screenshot: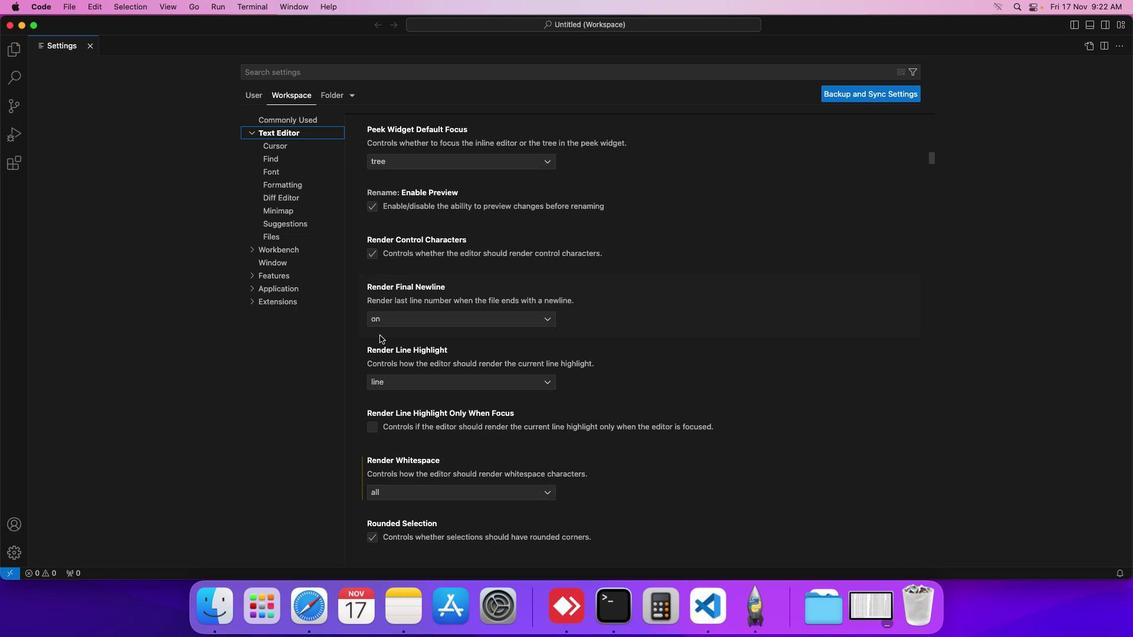 
Action: Mouse scrolled (380, 335) with delta (0, -2)
Screenshot: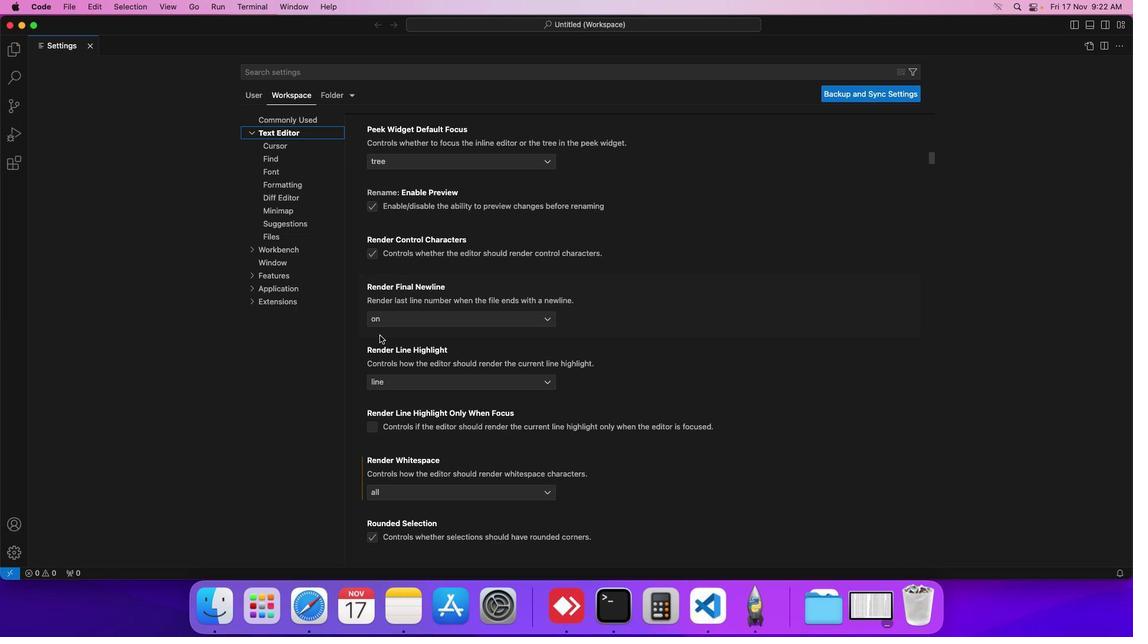 
Action: Mouse moved to (380, 335)
Screenshot: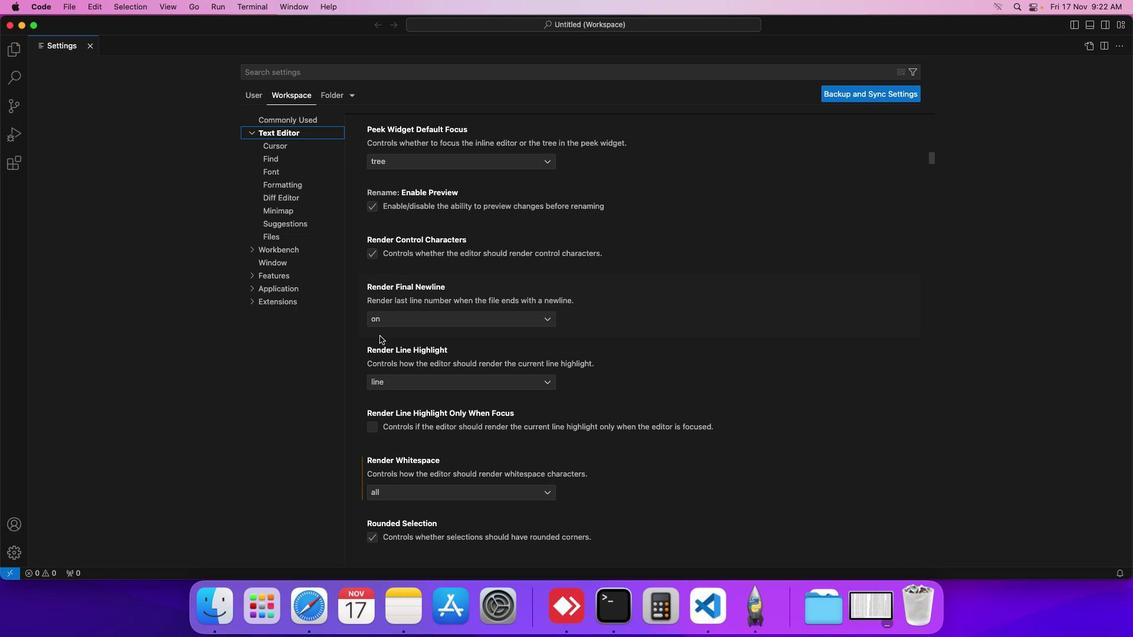 
Action: Mouse scrolled (380, 335) with delta (0, 0)
Screenshot: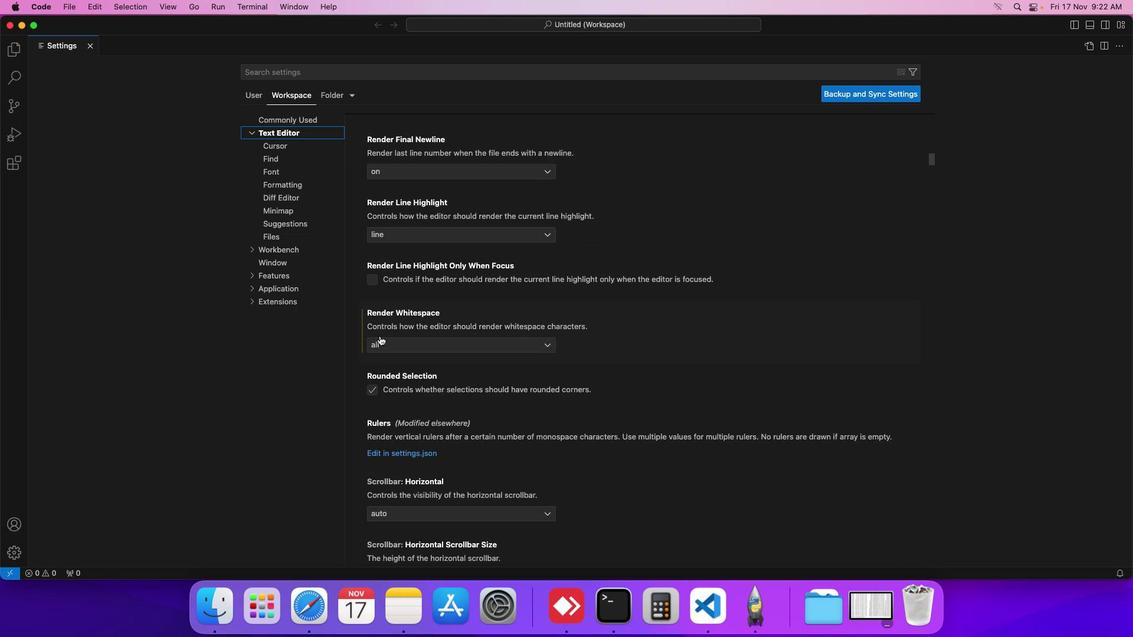 
Action: Mouse scrolled (380, 335) with delta (0, 0)
Screenshot: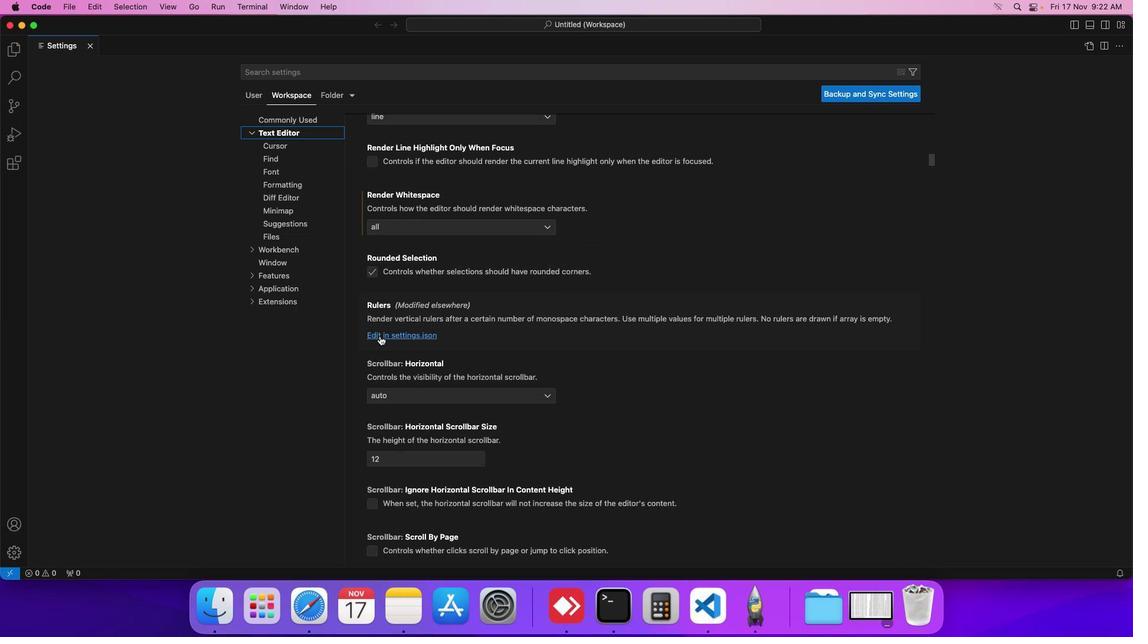 
Action: Mouse scrolled (380, 335) with delta (0, -1)
Screenshot: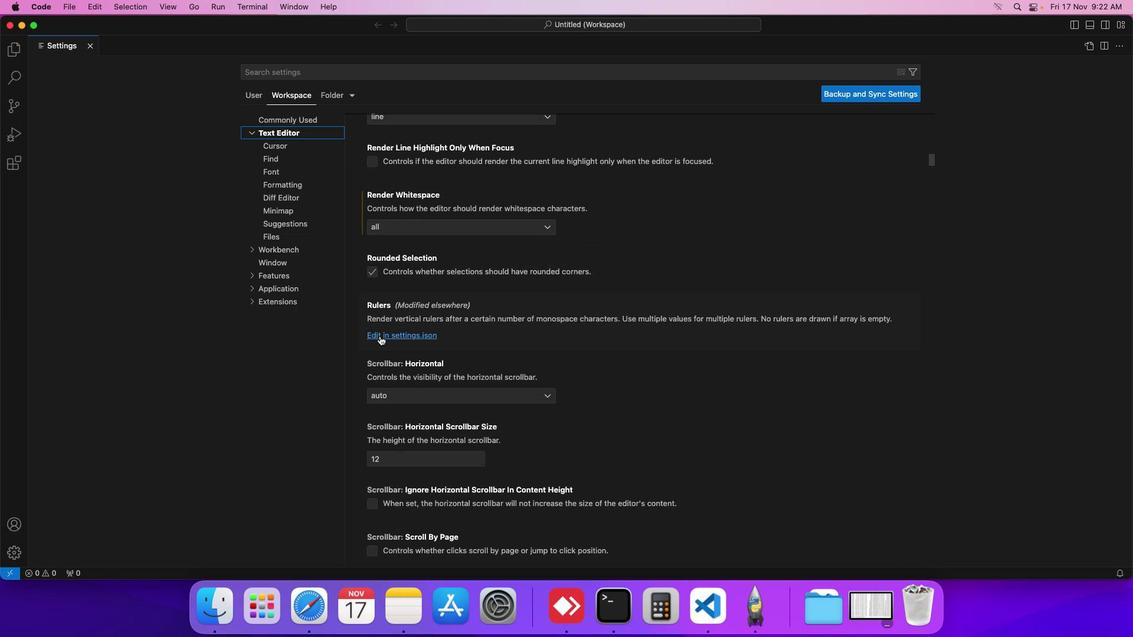 
Action: Mouse scrolled (380, 335) with delta (0, -2)
Screenshot: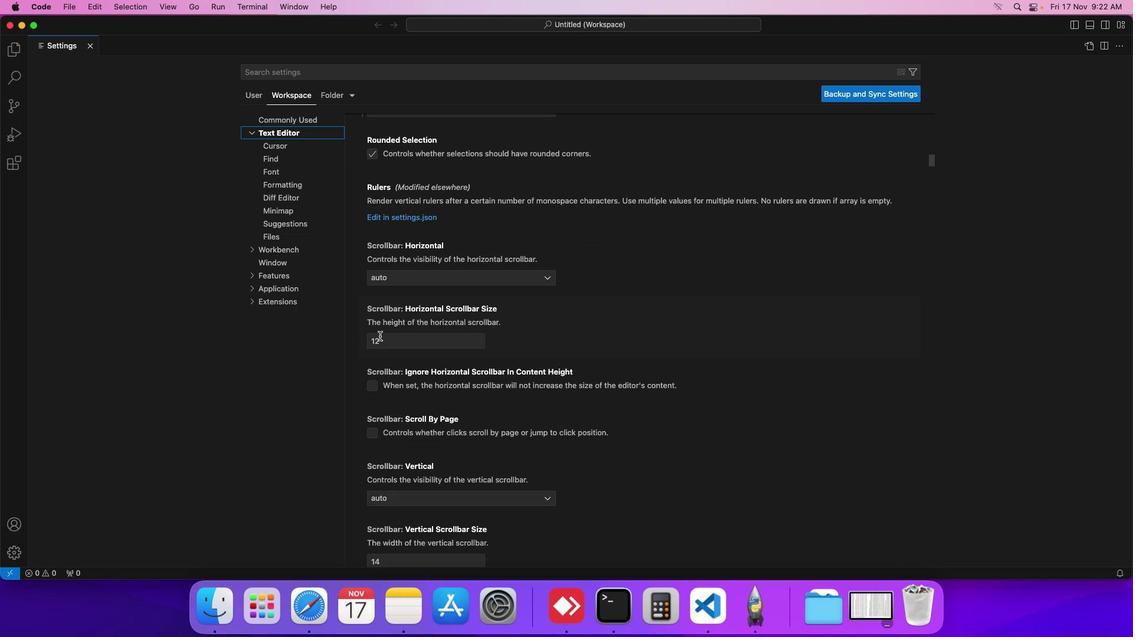 
Action: Mouse scrolled (380, 335) with delta (0, -2)
Screenshot: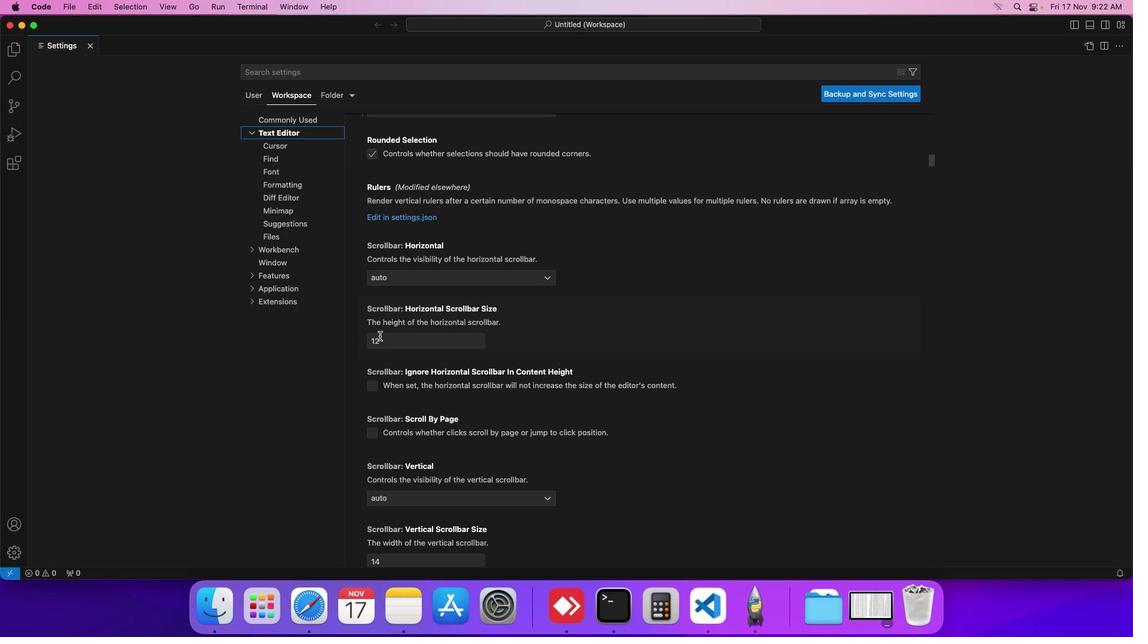 
Action: Mouse moved to (380, 335)
Screenshot: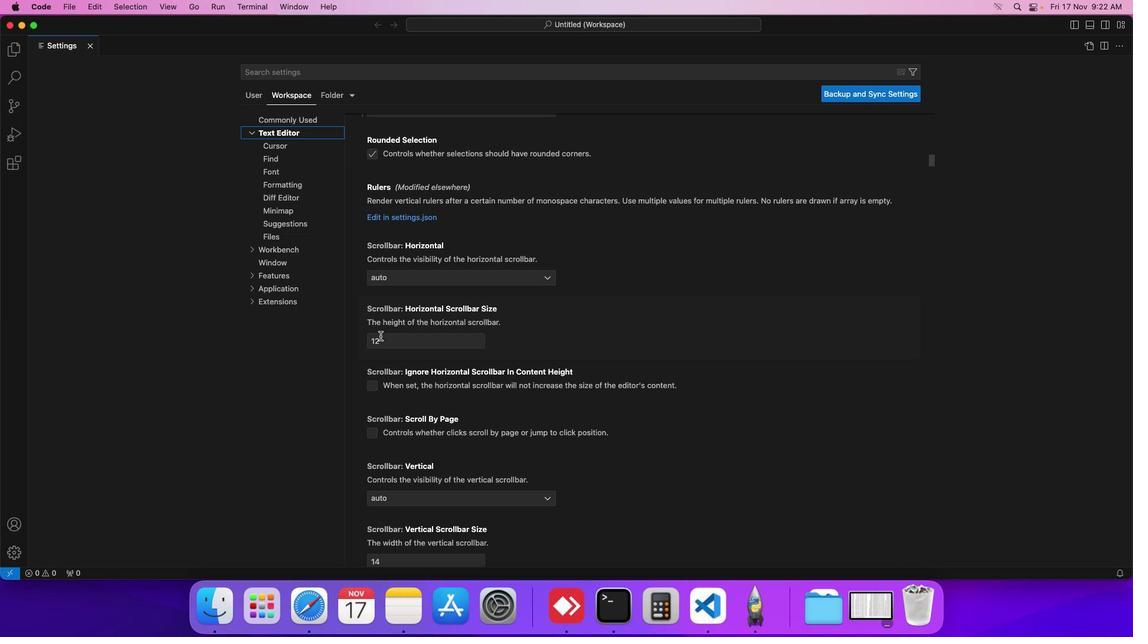 
Action: Mouse scrolled (380, 335) with delta (0, 0)
Screenshot: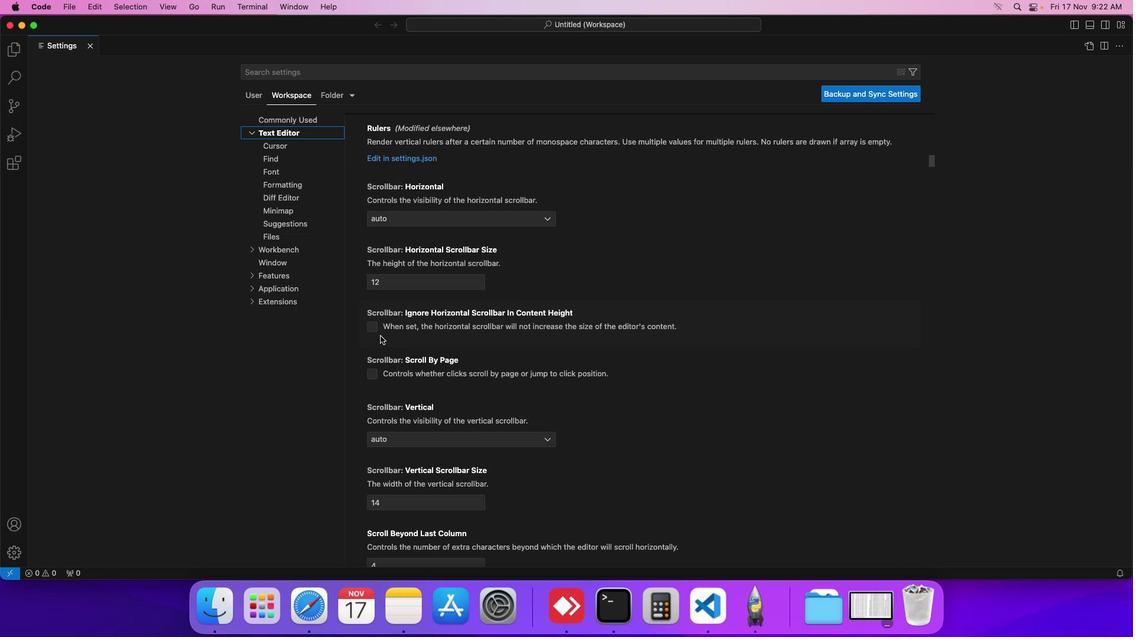 
Action: Mouse scrolled (380, 335) with delta (0, 0)
Screenshot: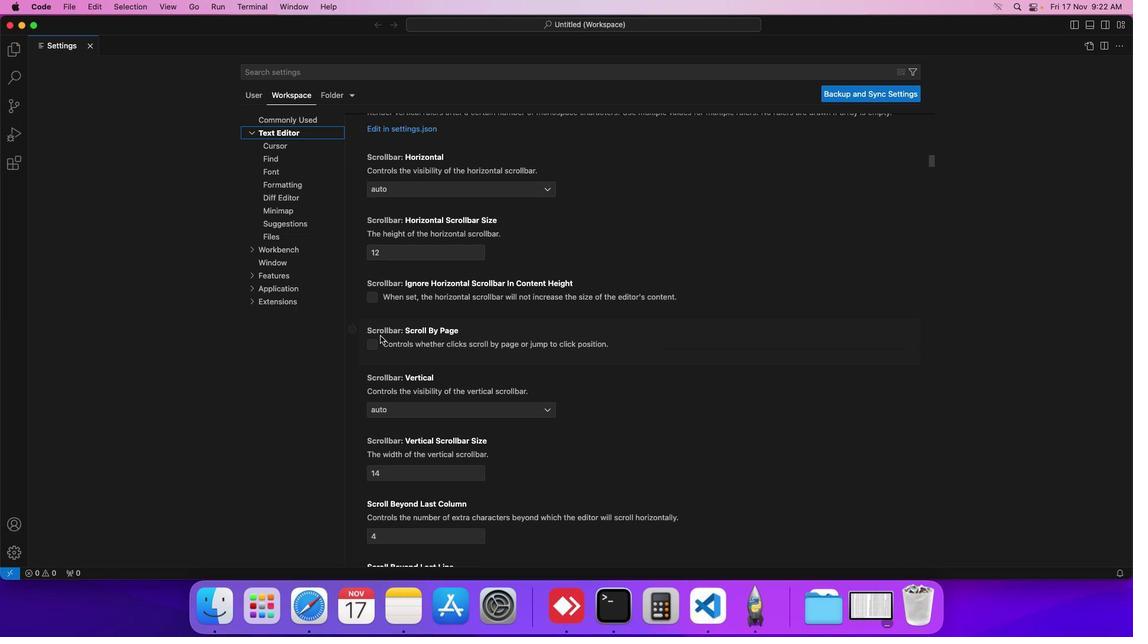 
Action: Mouse scrolled (380, 335) with delta (0, 0)
Screenshot: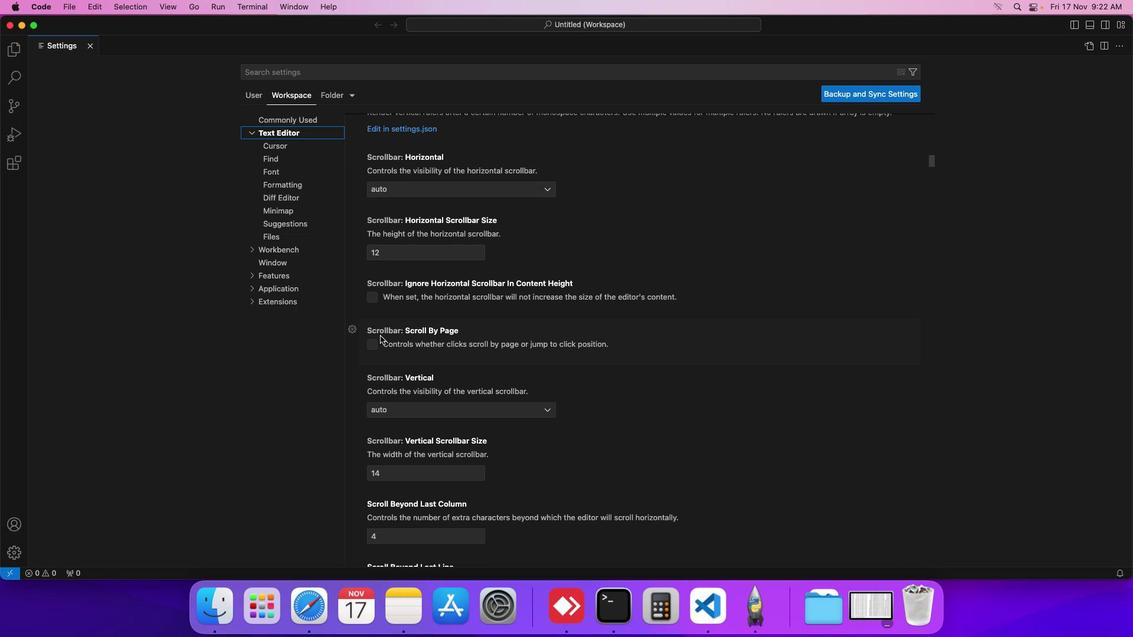 
Action: Mouse moved to (381, 335)
Screenshot: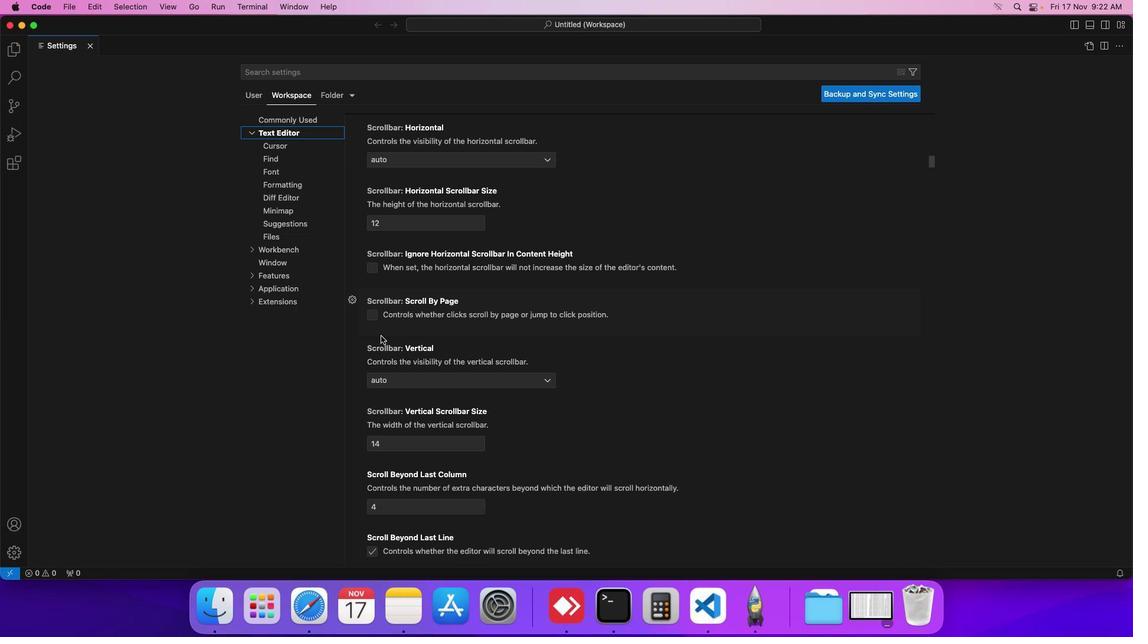 
Action: Mouse scrolled (381, 335) with delta (0, 0)
Screenshot: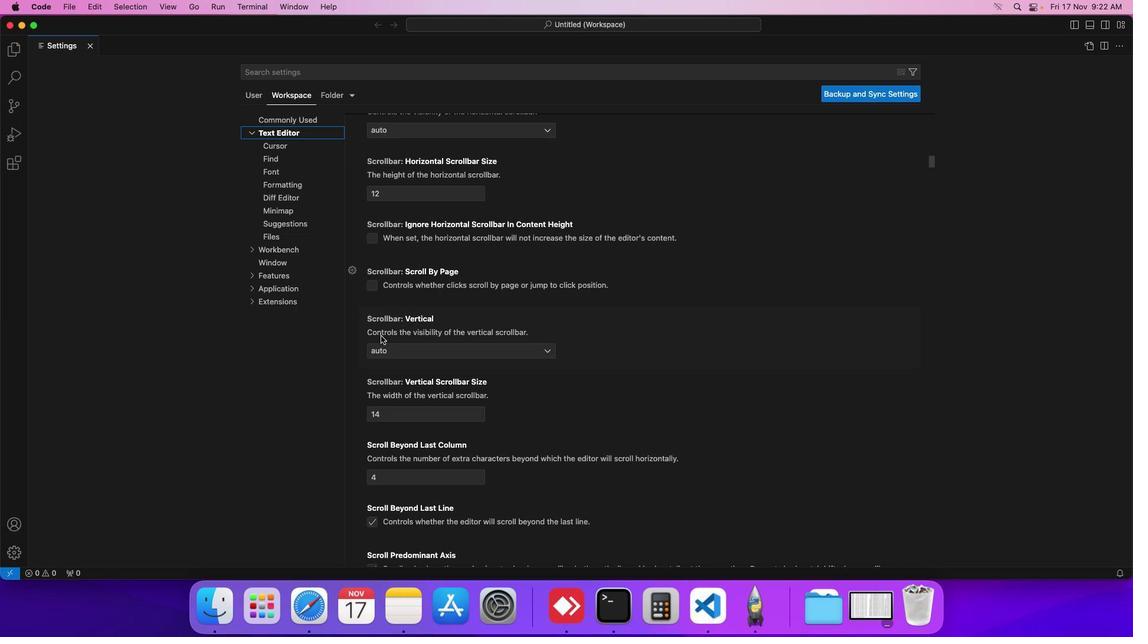 
Action: Mouse scrolled (381, 335) with delta (0, 0)
Screenshot: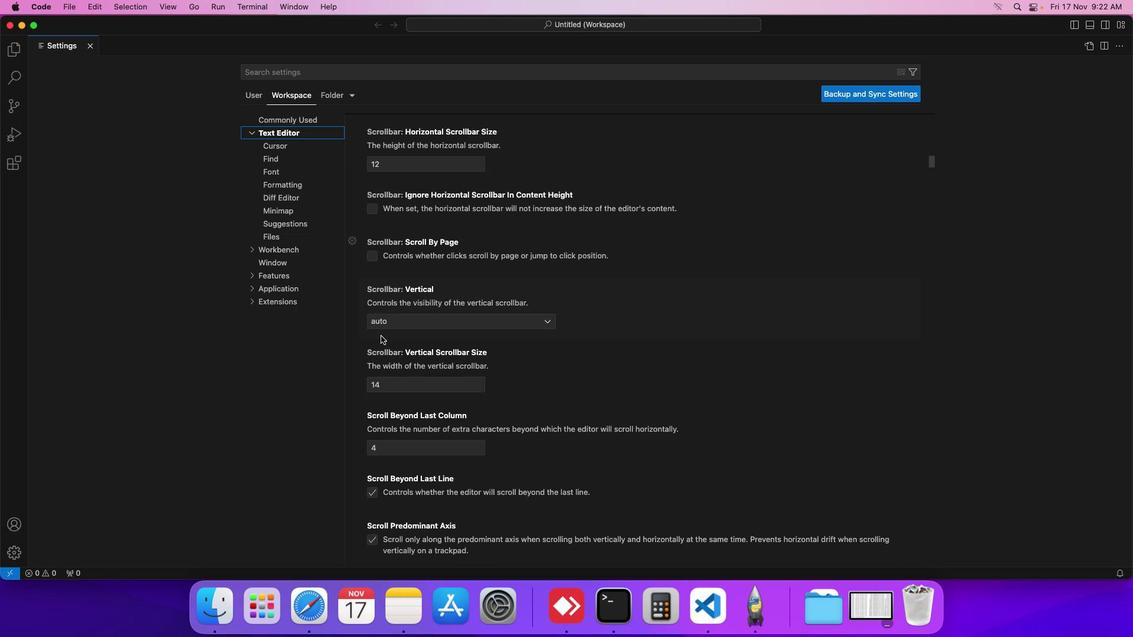 
Action: Mouse scrolled (381, 335) with delta (0, 0)
Screenshot: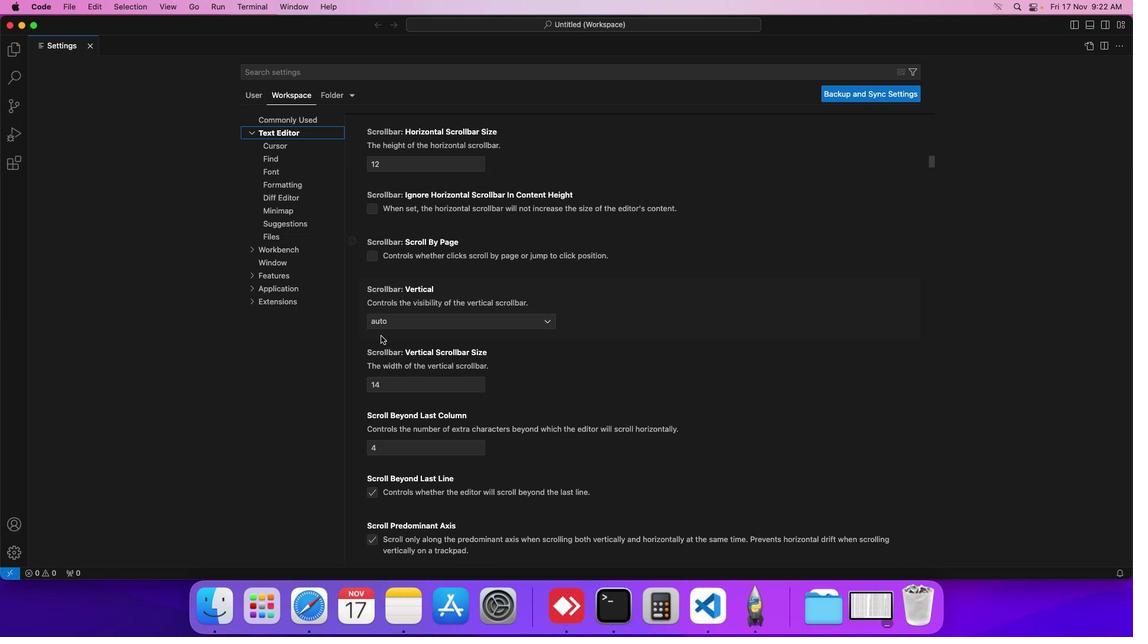 
Action: Mouse moved to (381, 335)
Screenshot: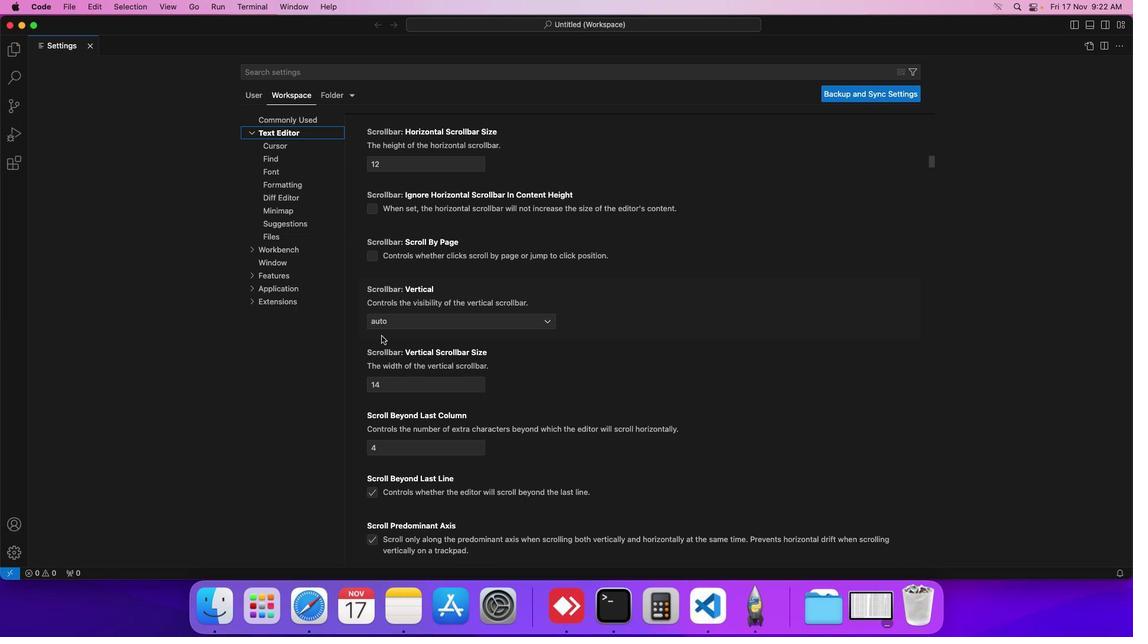 
Action: Mouse scrolled (381, 335) with delta (0, 0)
Screenshot: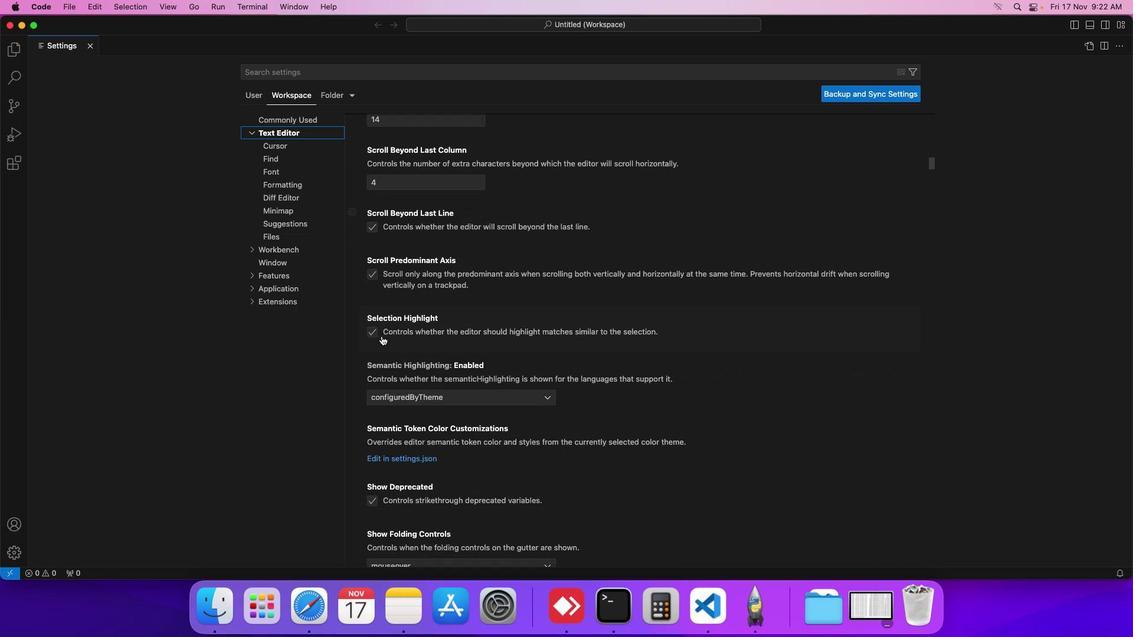 
Action: Mouse moved to (381, 335)
Screenshot: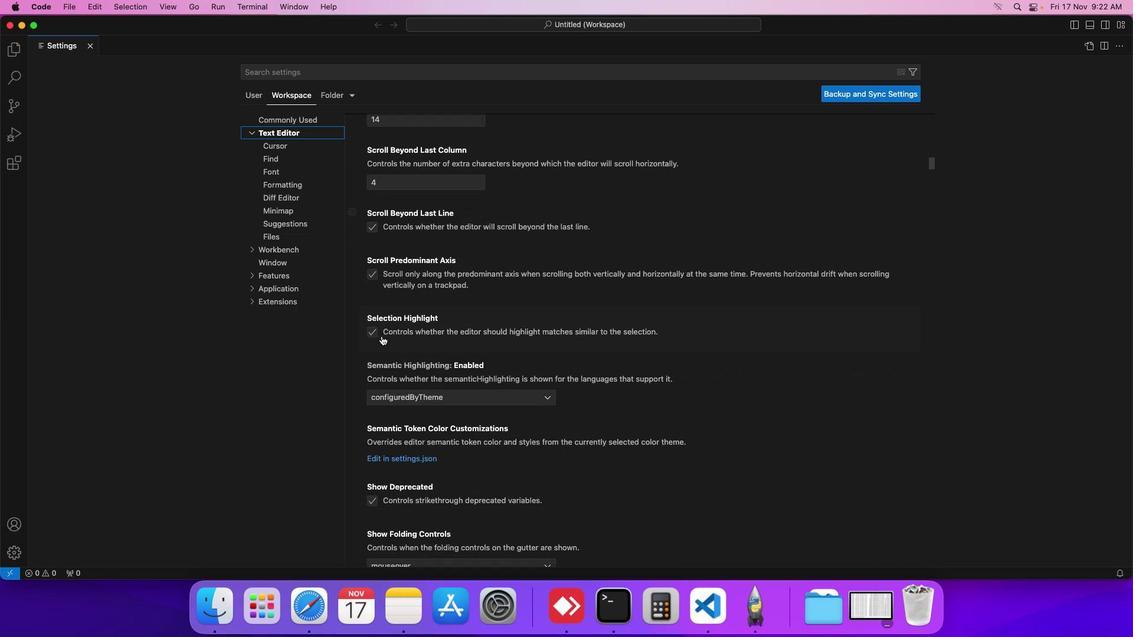 
Action: Mouse scrolled (381, 335) with delta (0, 0)
Screenshot: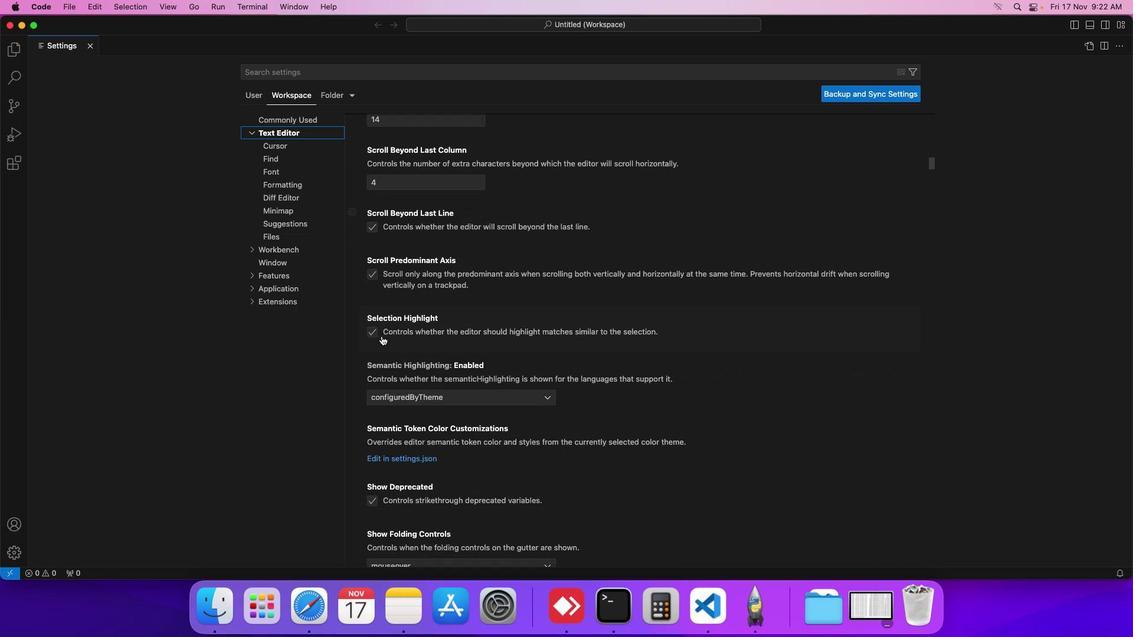 
Action: Mouse scrolled (381, 335) with delta (0, -1)
Screenshot: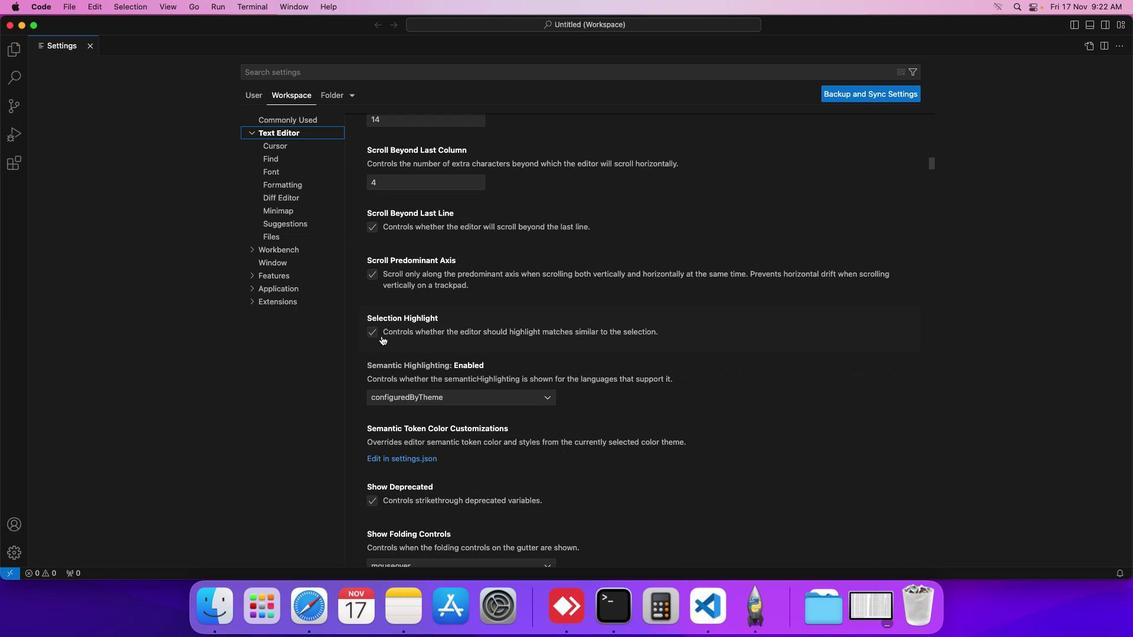 
Action: Mouse scrolled (381, 335) with delta (0, -2)
Screenshot: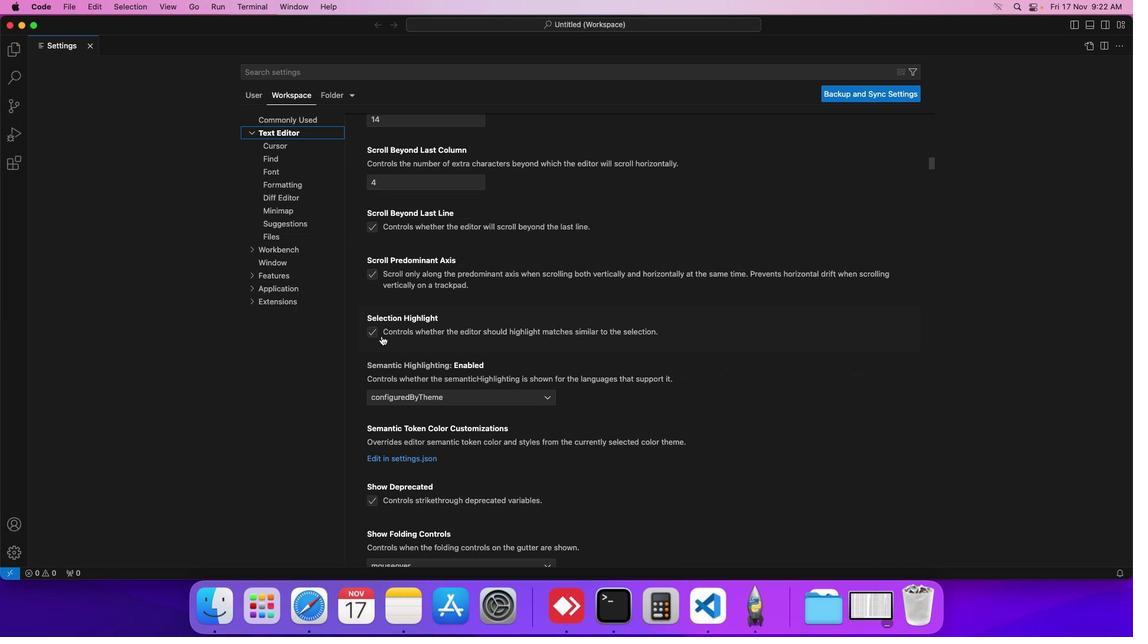 
Action: Mouse scrolled (381, 335) with delta (0, 0)
Screenshot: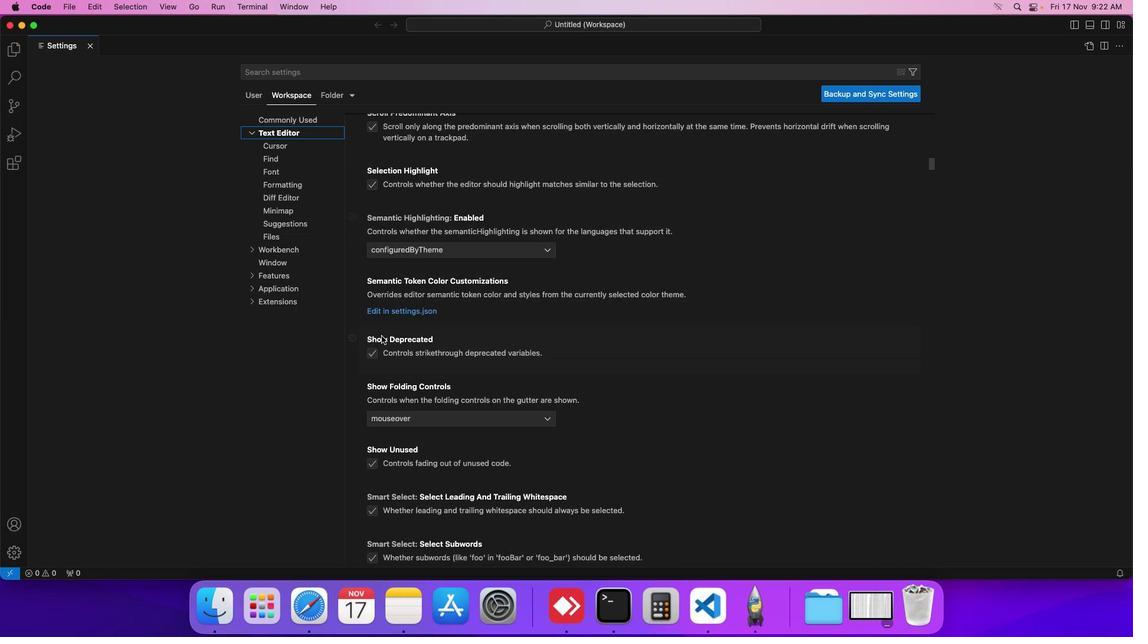 
Action: Mouse scrolled (381, 335) with delta (0, 0)
Screenshot: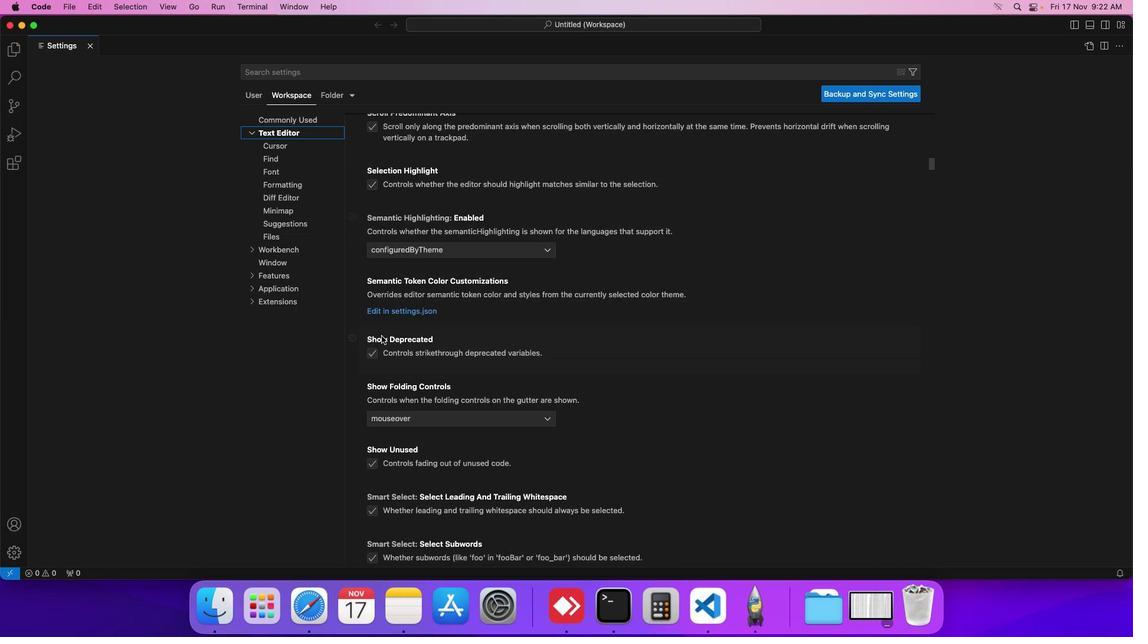 
Action: Mouse scrolled (381, 335) with delta (0, -1)
Screenshot: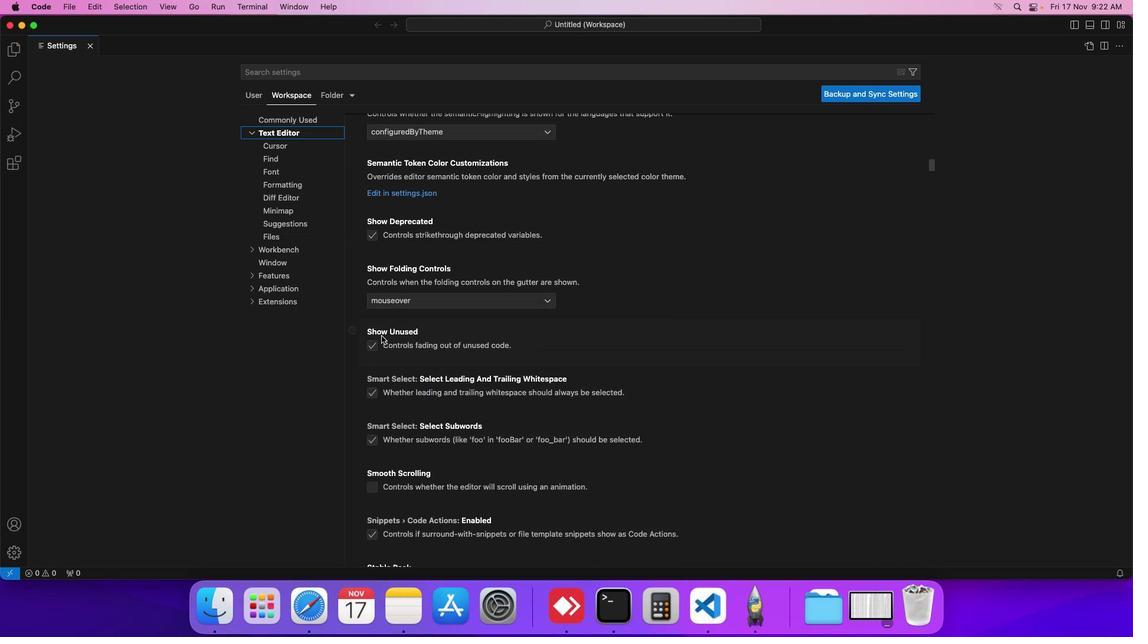 
Action: Mouse scrolled (381, 335) with delta (0, -2)
Screenshot: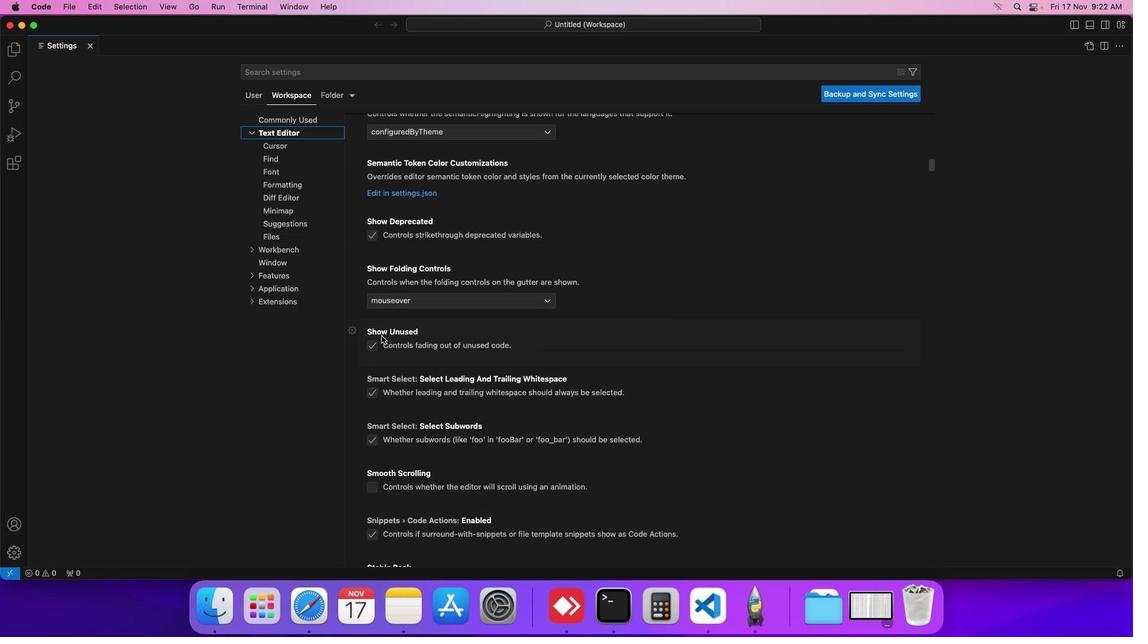 
Action: Mouse scrolled (381, 335) with delta (0, 0)
Screenshot: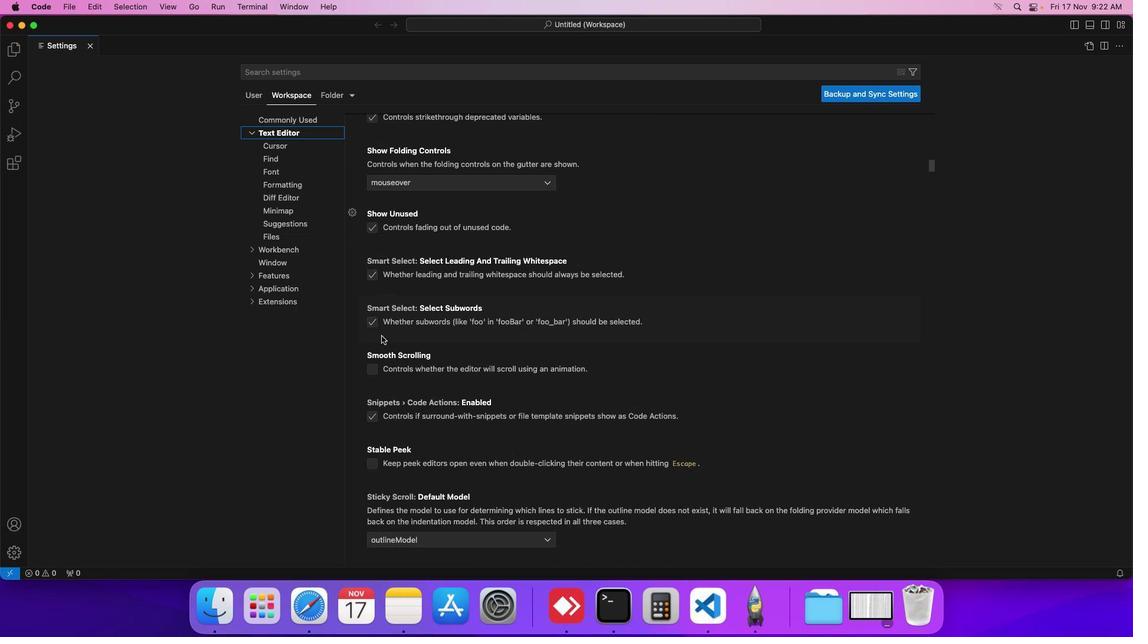 
Action: Mouse scrolled (381, 335) with delta (0, 0)
Screenshot: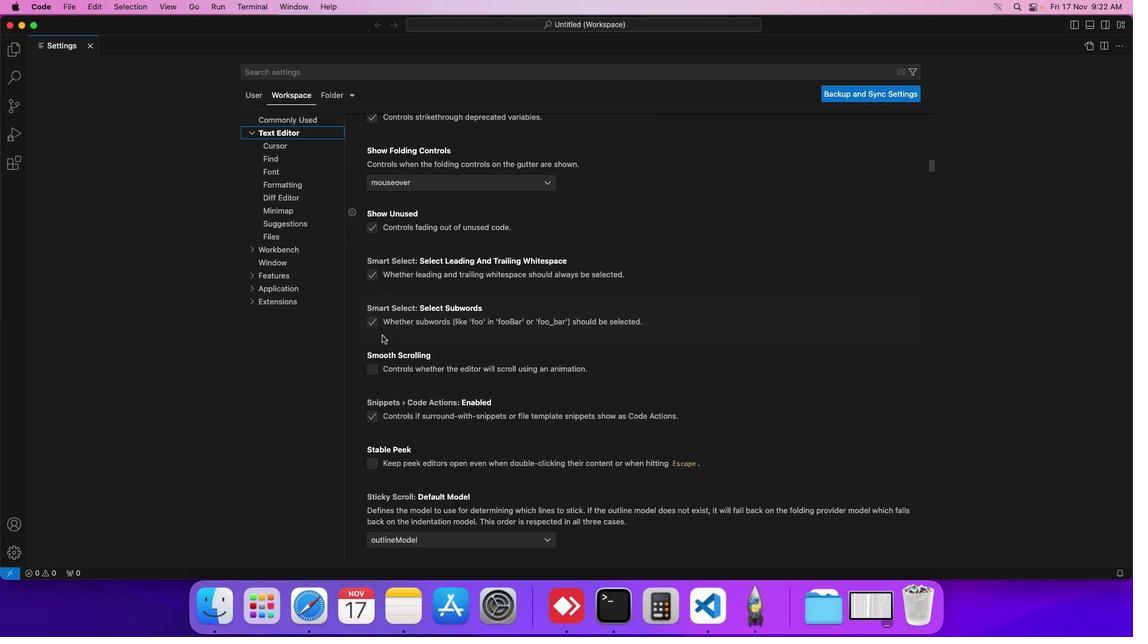 
Action: Mouse scrolled (381, 335) with delta (0, -1)
Screenshot: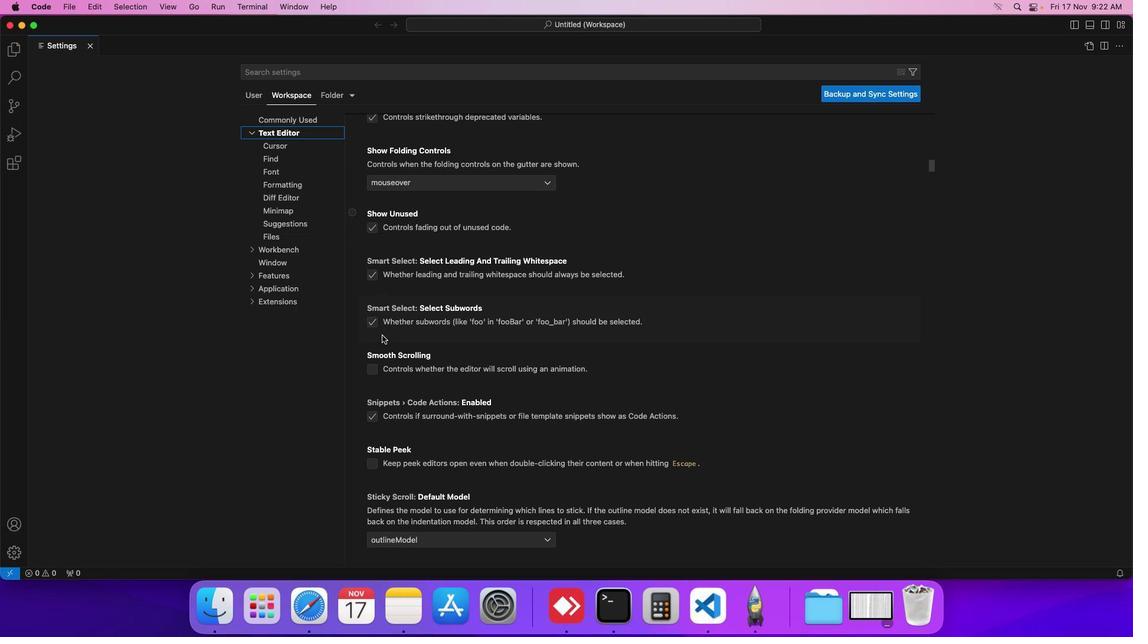 
Action: Mouse moved to (383, 335)
Screenshot: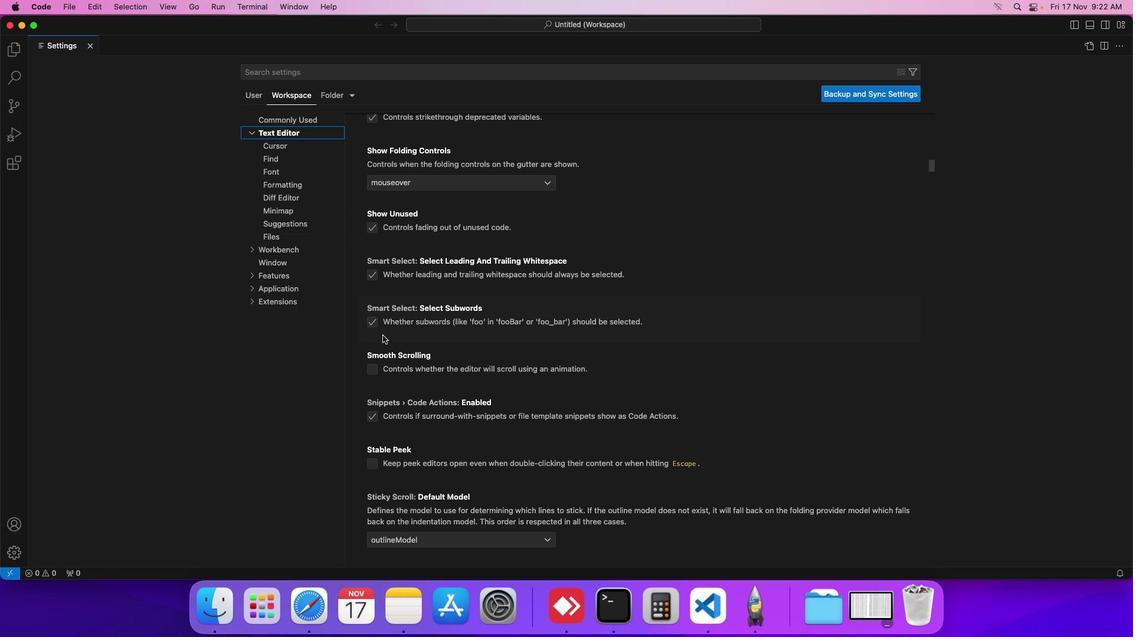 
Action: Mouse scrolled (383, 335) with delta (0, 0)
Screenshot: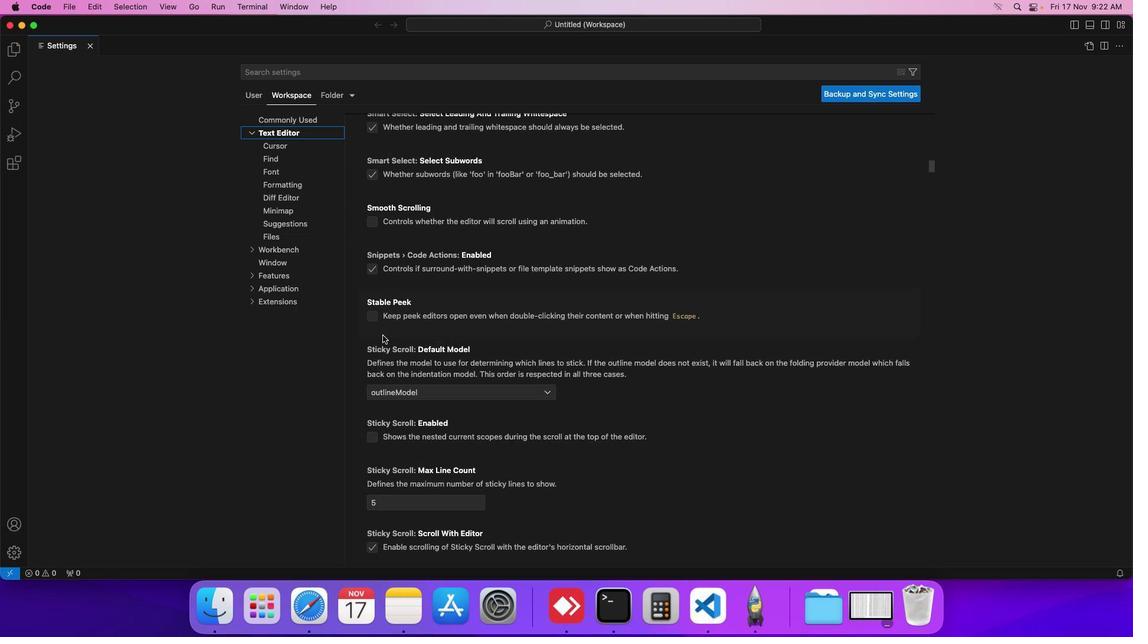 
Action: Mouse scrolled (383, 335) with delta (0, 0)
Screenshot: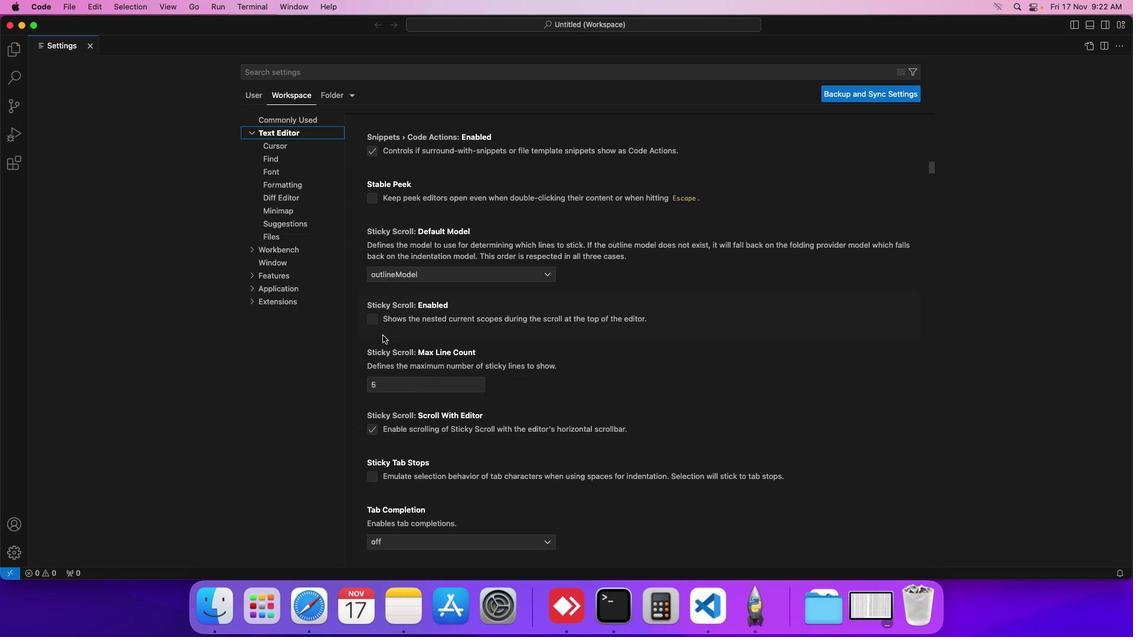 
Action: Mouse scrolled (383, 335) with delta (0, -1)
Screenshot: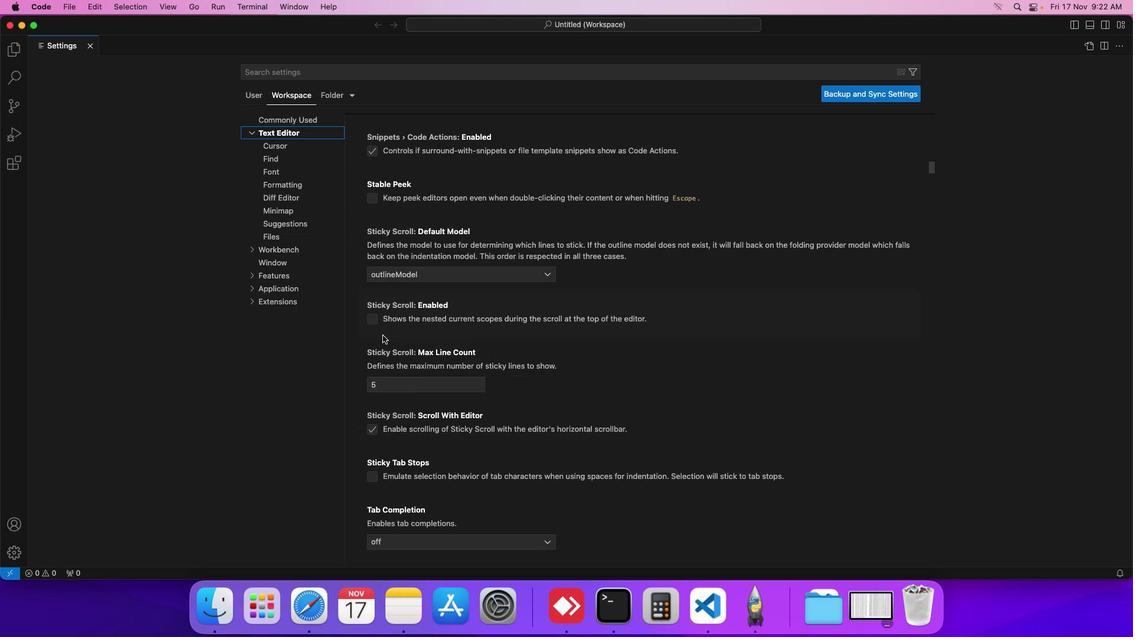 
Action: Mouse scrolled (383, 335) with delta (0, -2)
Screenshot: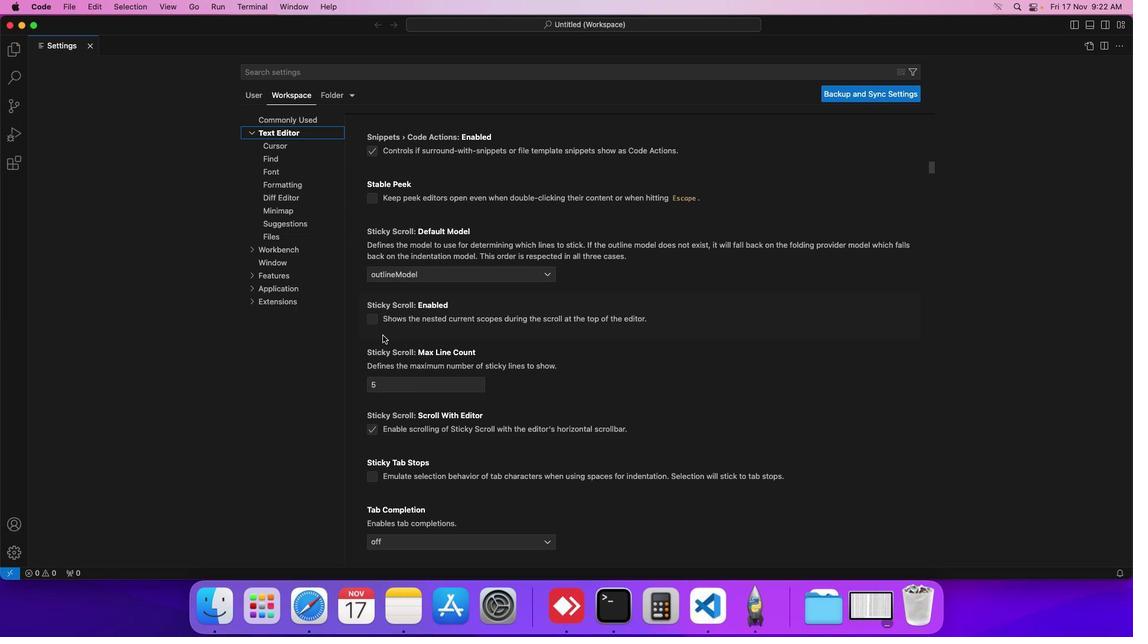 
Action: Mouse scrolled (383, 335) with delta (0, 0)
Screenshot: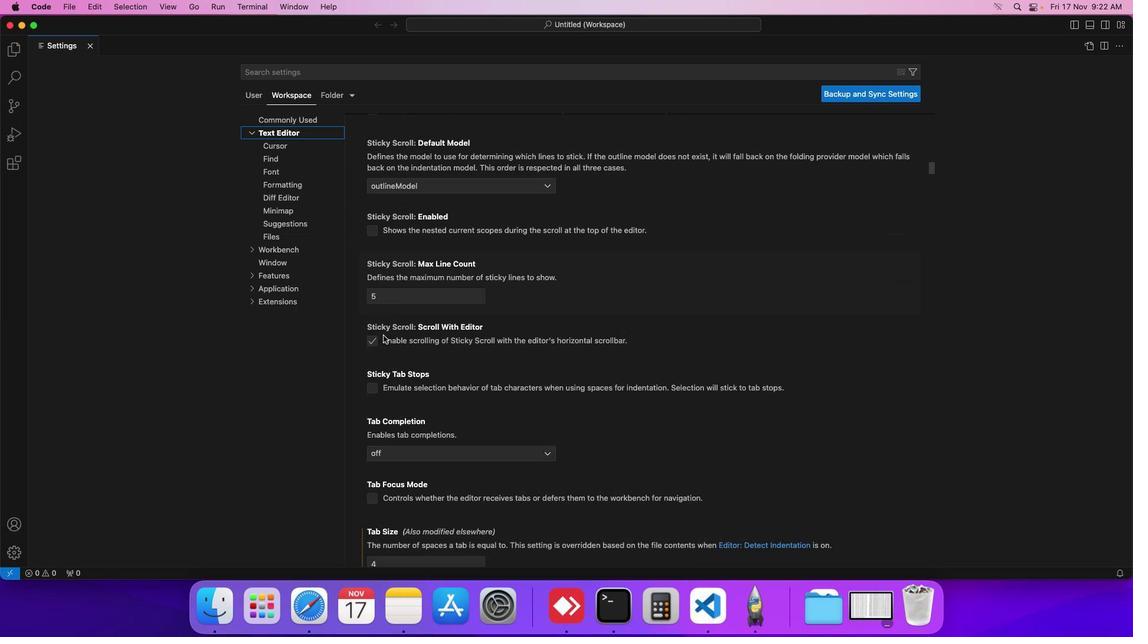 
Action: Mouse scrolled (383, 335) with delta (0, 0)
Screenshot: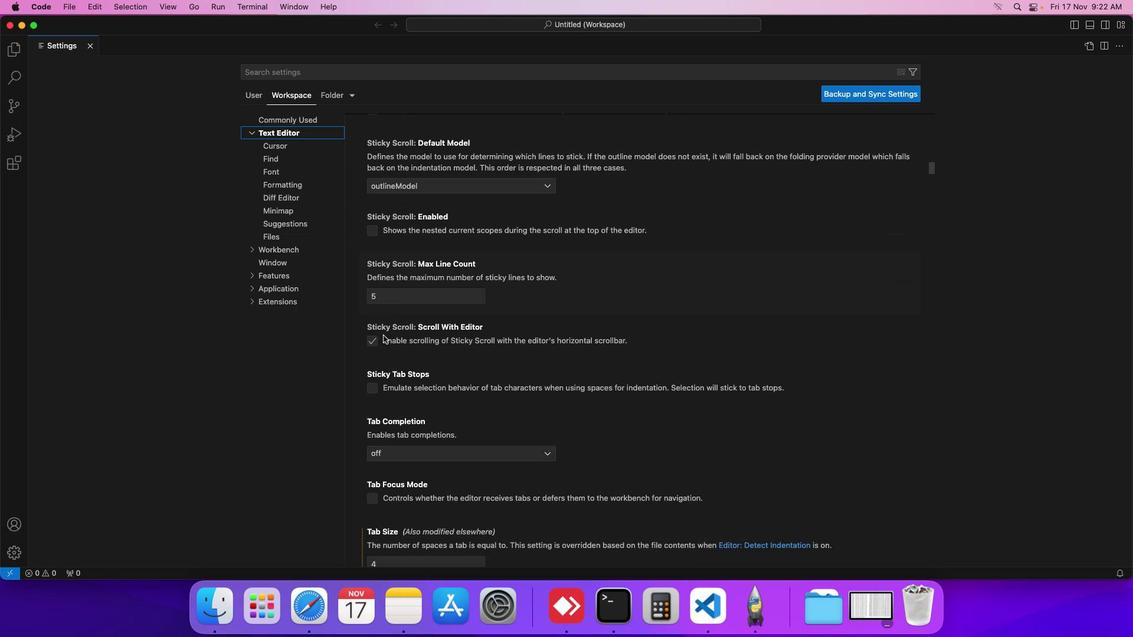 
Action: Mouse moved to (383, 335)
Screenshot: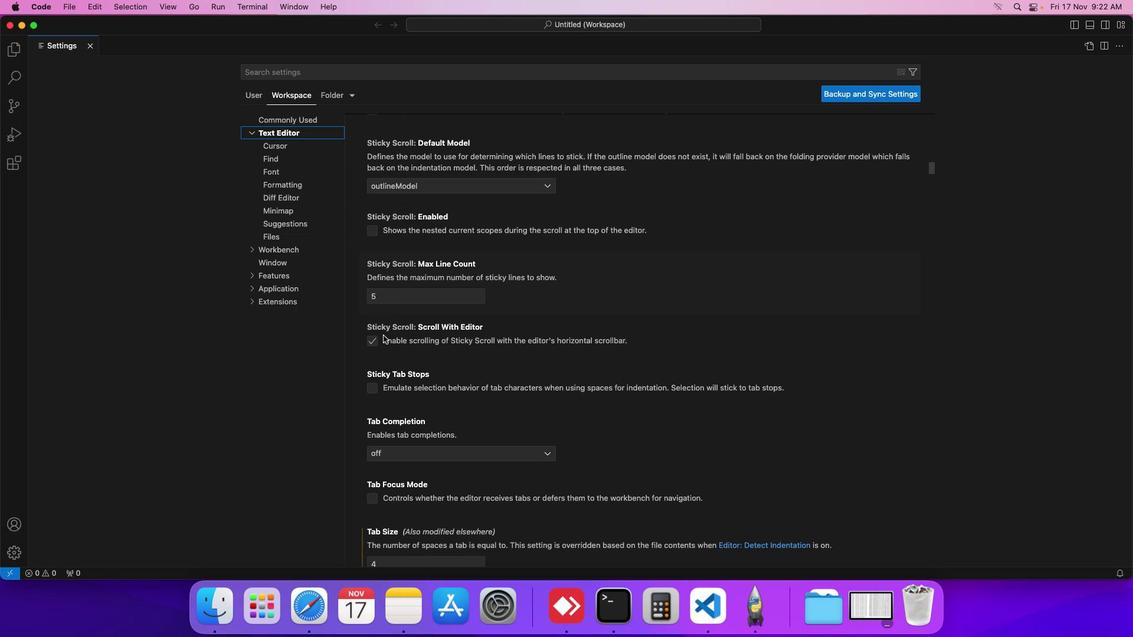 
Action: Mouse scrolled (383, 335) with delta (0, 0)
Screenshot: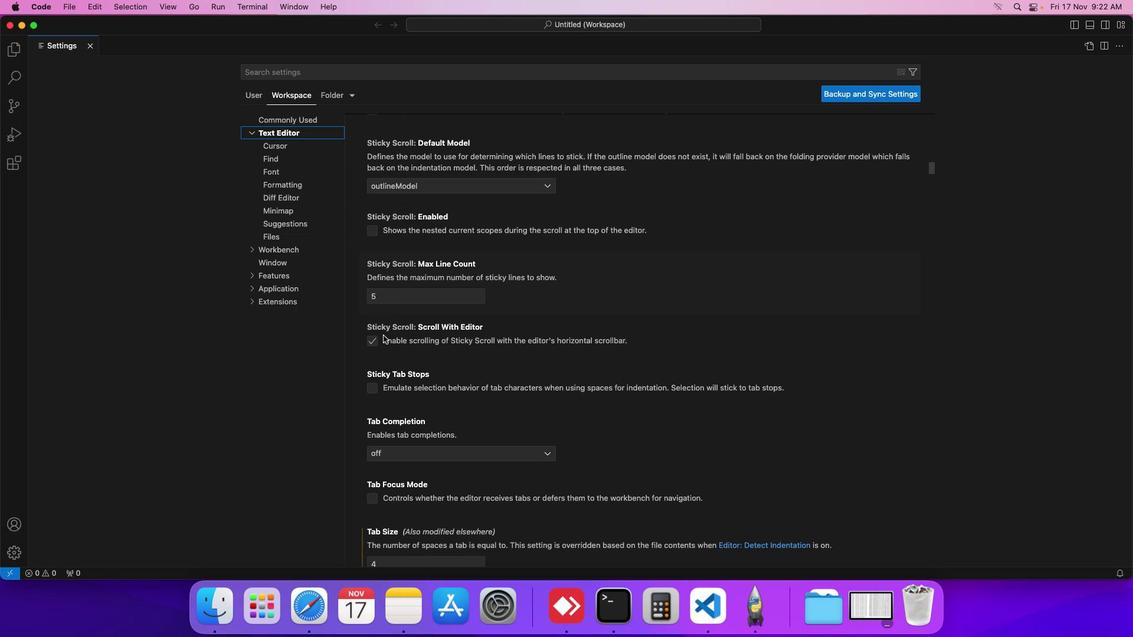 
Action: Mouse moved to (383, 335)
Screenshot: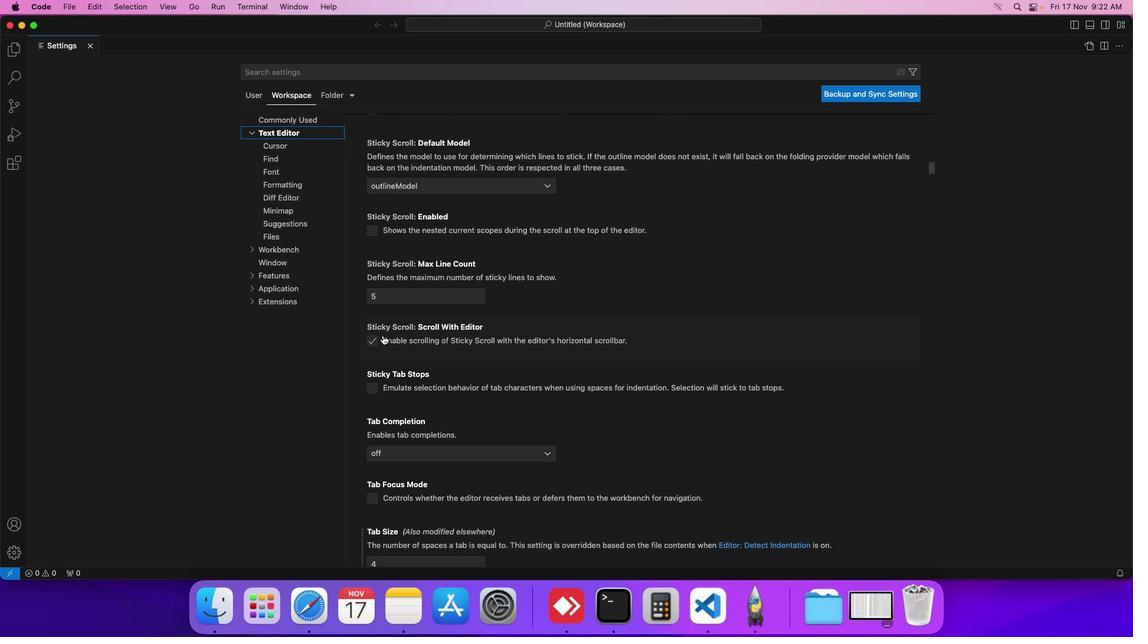 
Action: Mouse scrolled (383, 335) with delta (0, 0)
Screenshot: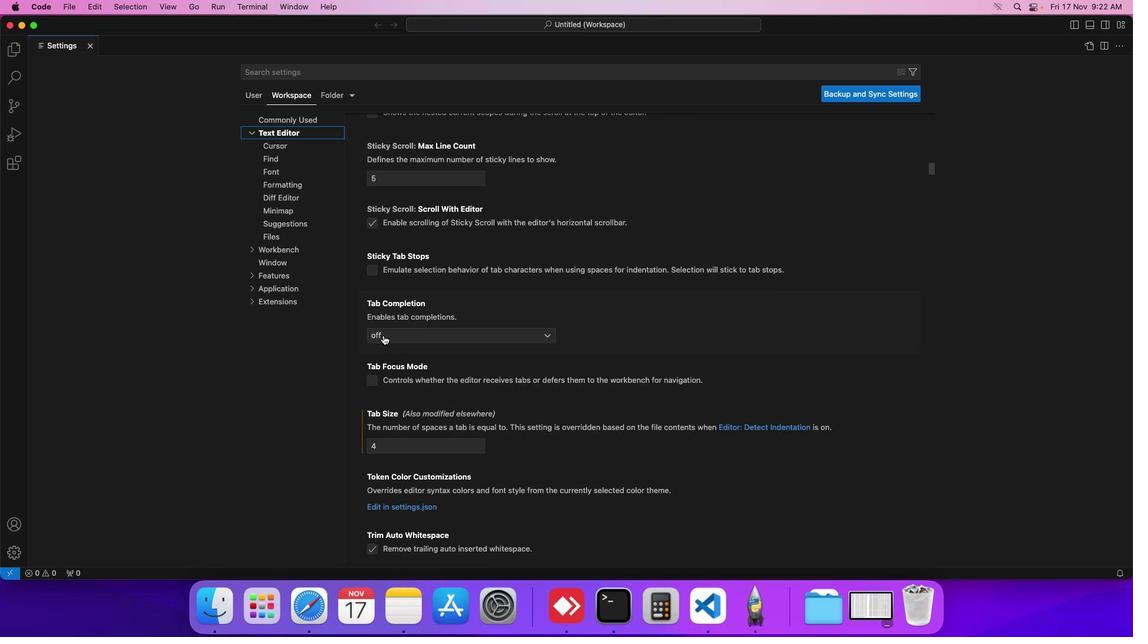 
Action: Mouse scrolled (383, 335) with delta (0, 0)
Screenshot: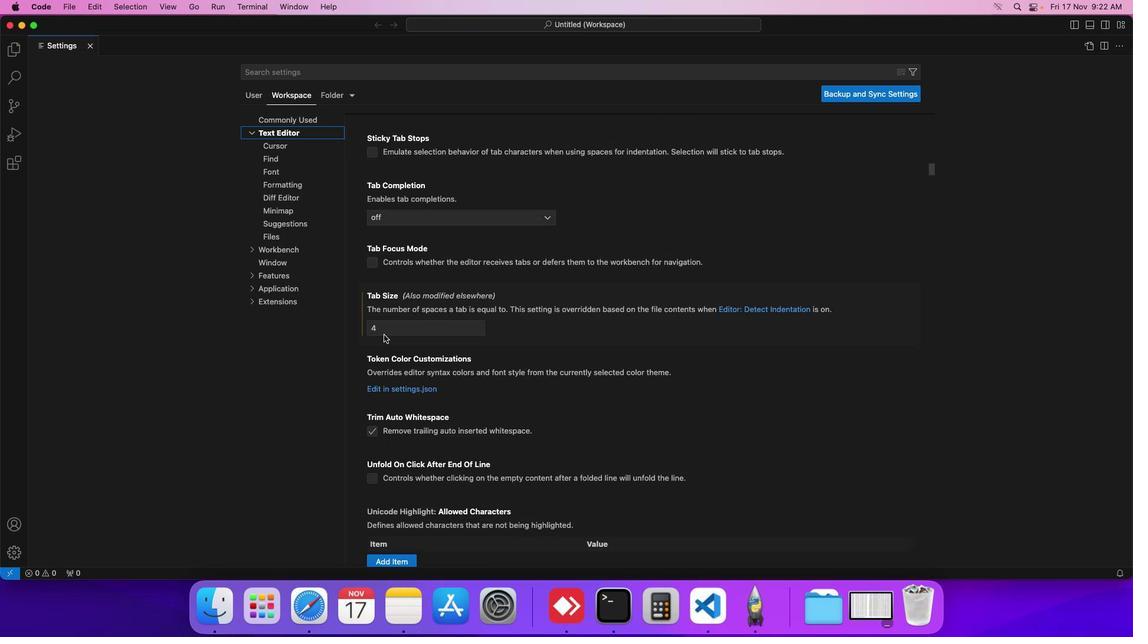
Action: Mouse scrolled (383, 335) with delta (0, -1)
Screenshot: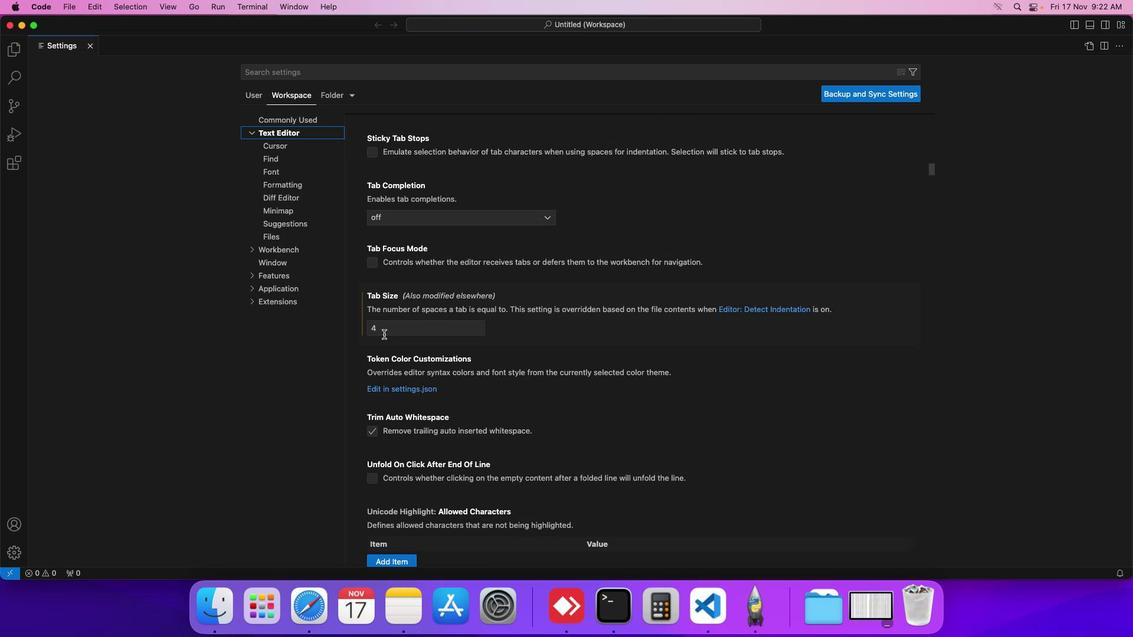
Action: Mouse scrolled (383, 335) with delta (0, -2)
Screenshot: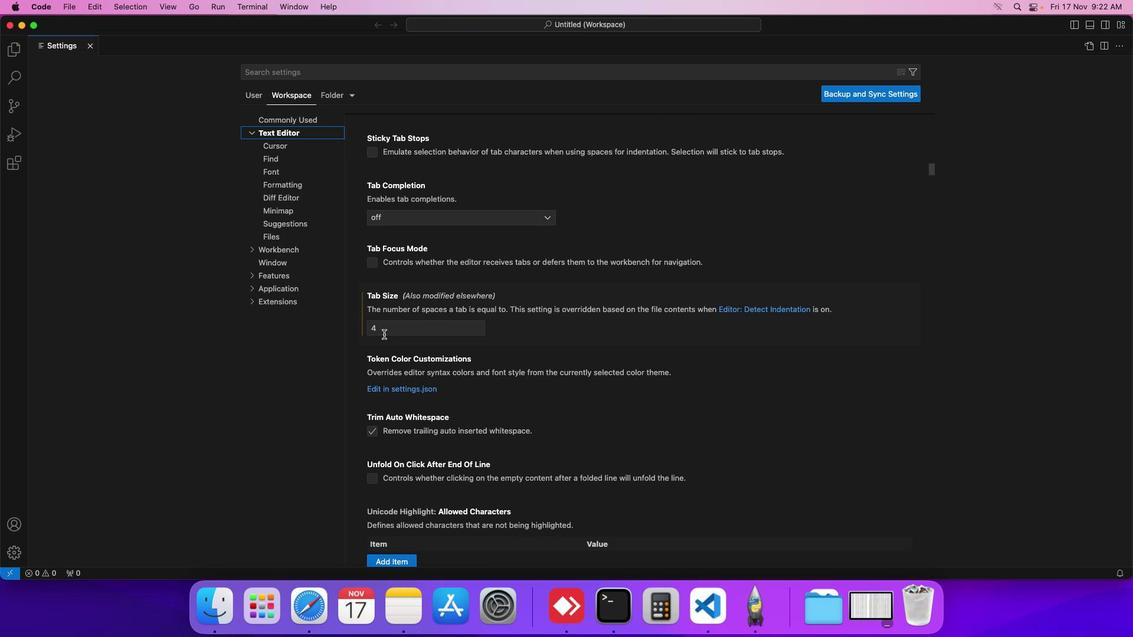 
Action: Mouse moved to (384, 334)
Screenshot: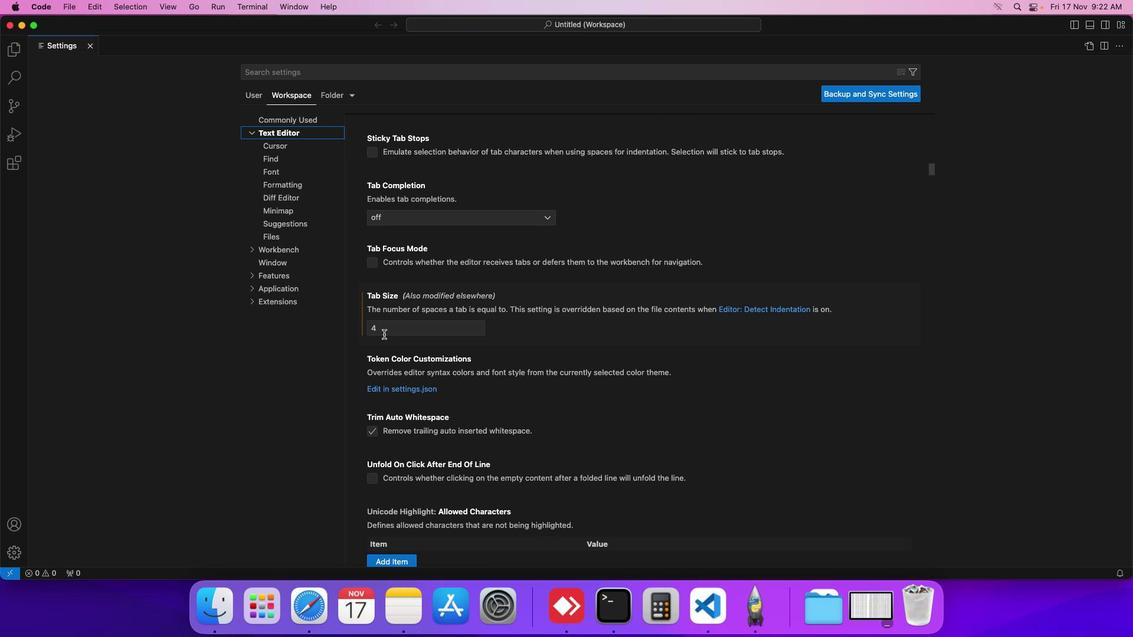 
Action: Mouse scrolled (384, 334) with delta (0, 0)
Screenshot: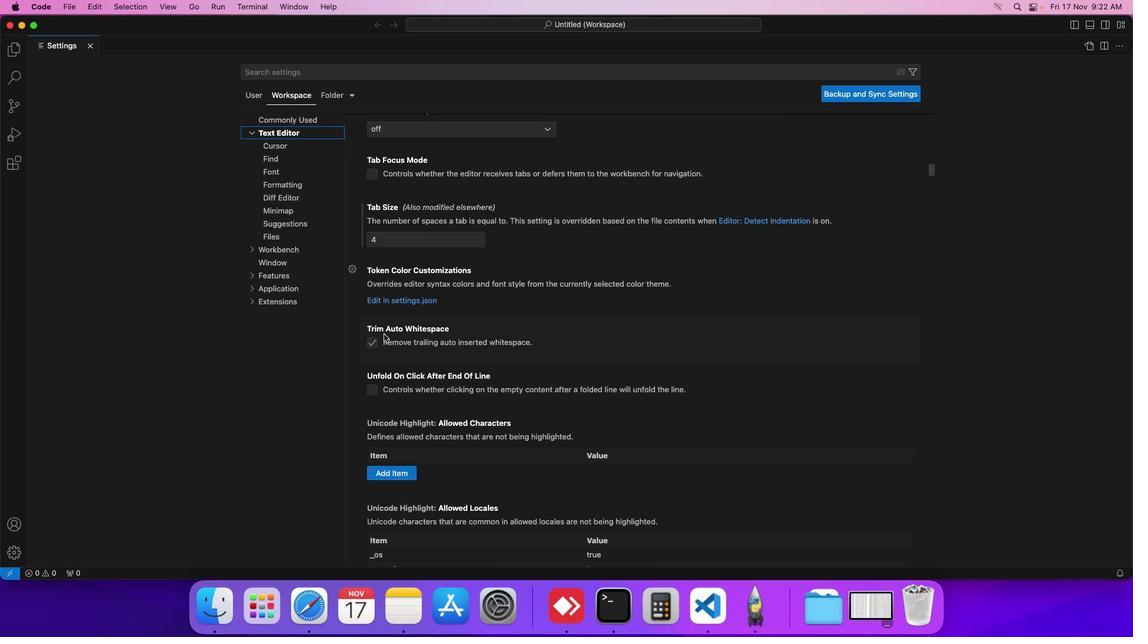 
Action: Mouse scrolled (384, 334) with delta (0, 0)
Screenshot: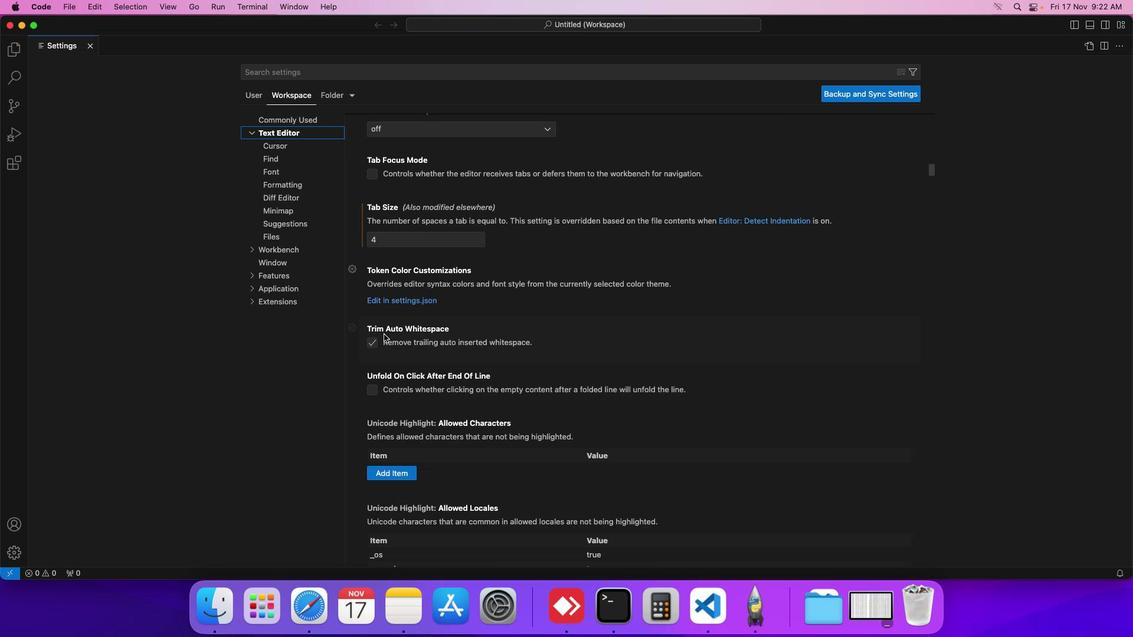 
Action: Mouse scrolled (384, 334) with delta (0, 0)
Screenshot: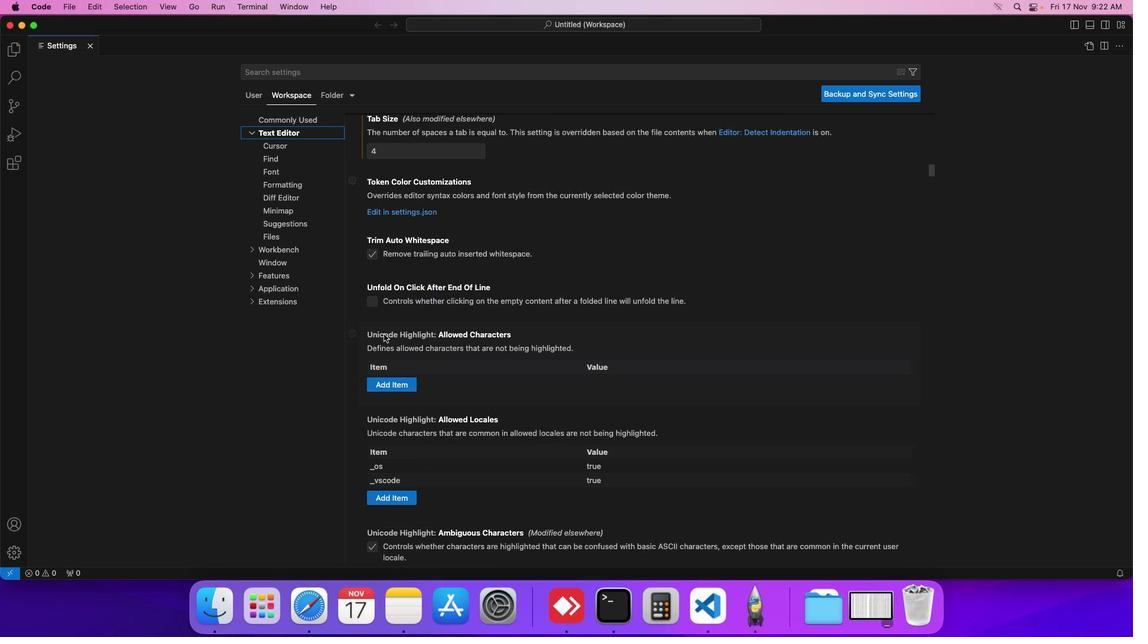 
Action: Mouse scrolled (384, 334) with delta (0, -1)
Screenshot: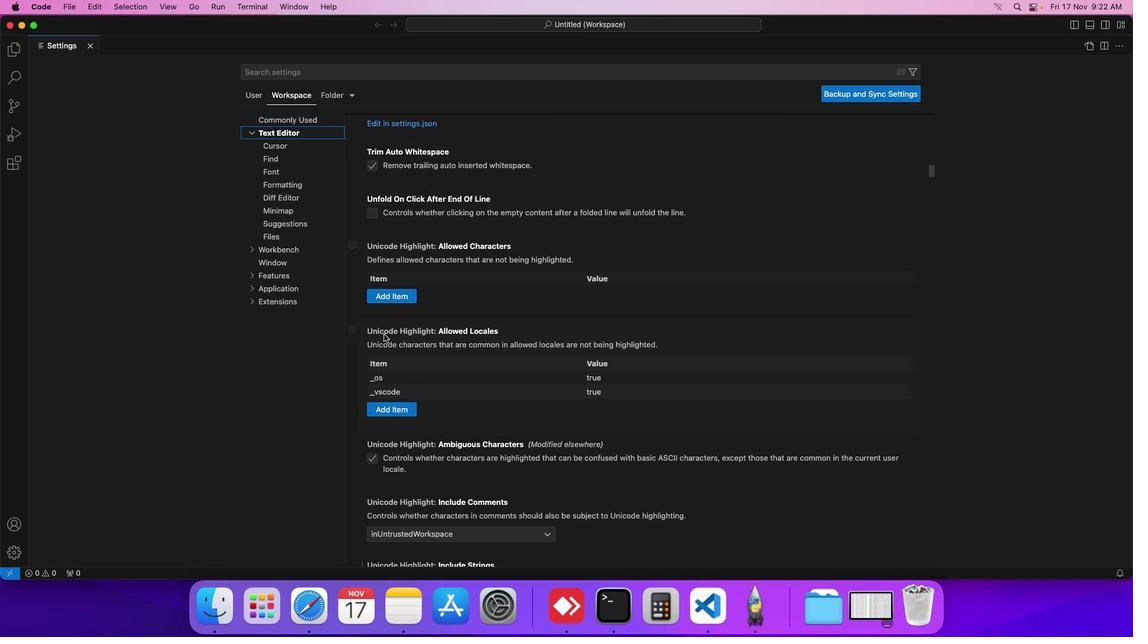 
Action: Mouse scrolled (384, 334) with delta (0, -1)
Screenshot: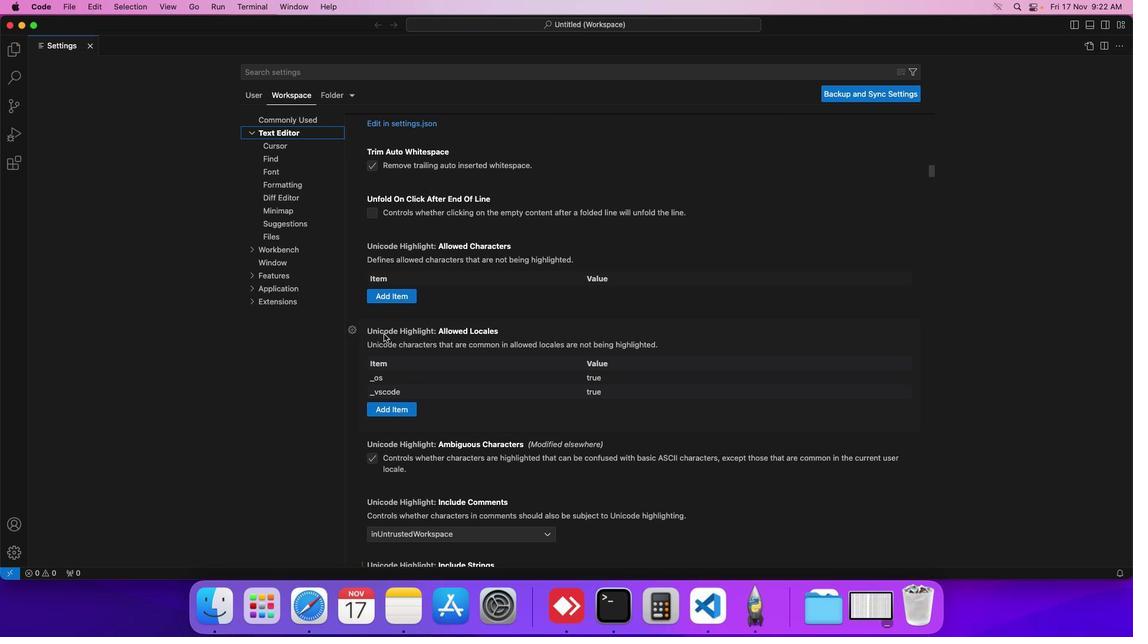 
Action: Mouse scrolled (384, 334) with delta (0, 0)
Screenshot: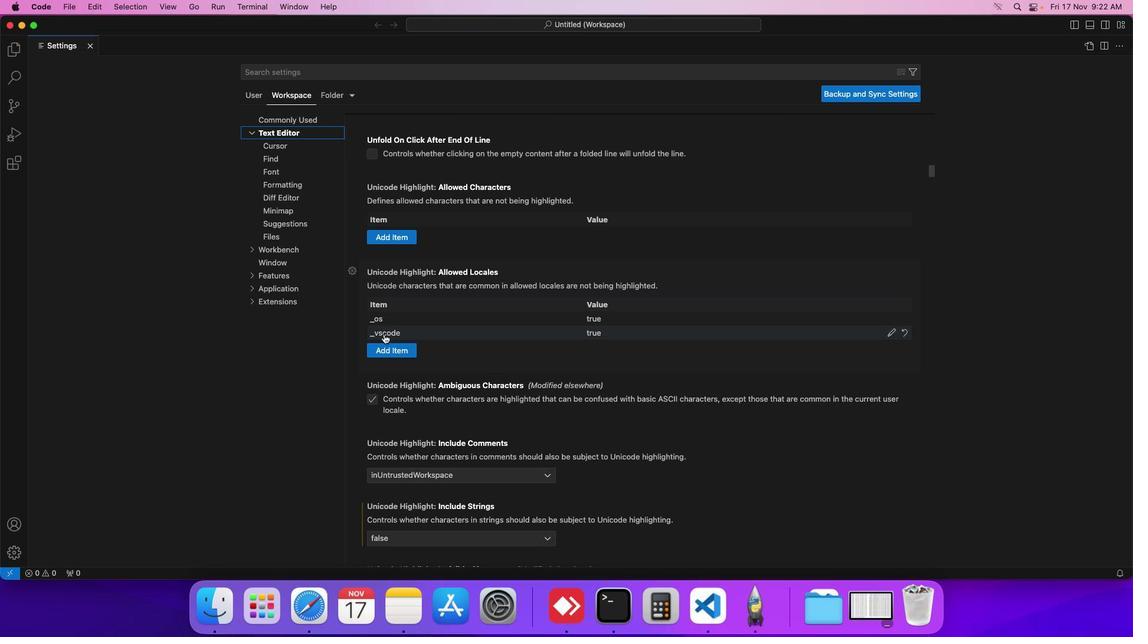 
Action: Mouse scrolled (384, 334) with delta (0, 0)
Screenshot: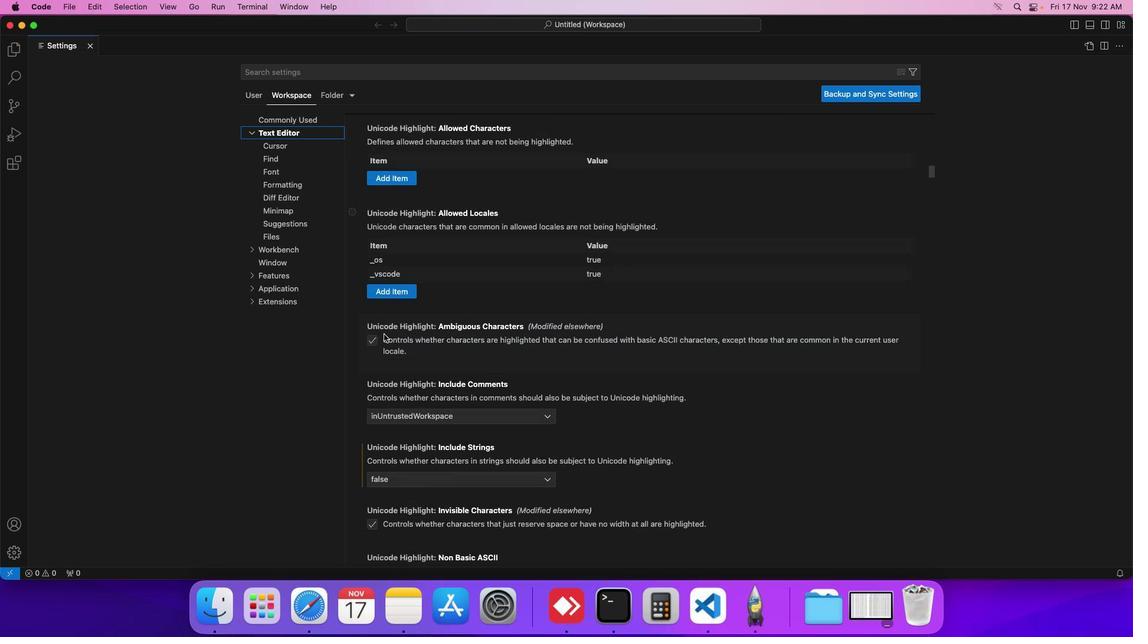 
Action: Mouse scrolled (384, 334) with delta (0, -1)
Screenshot: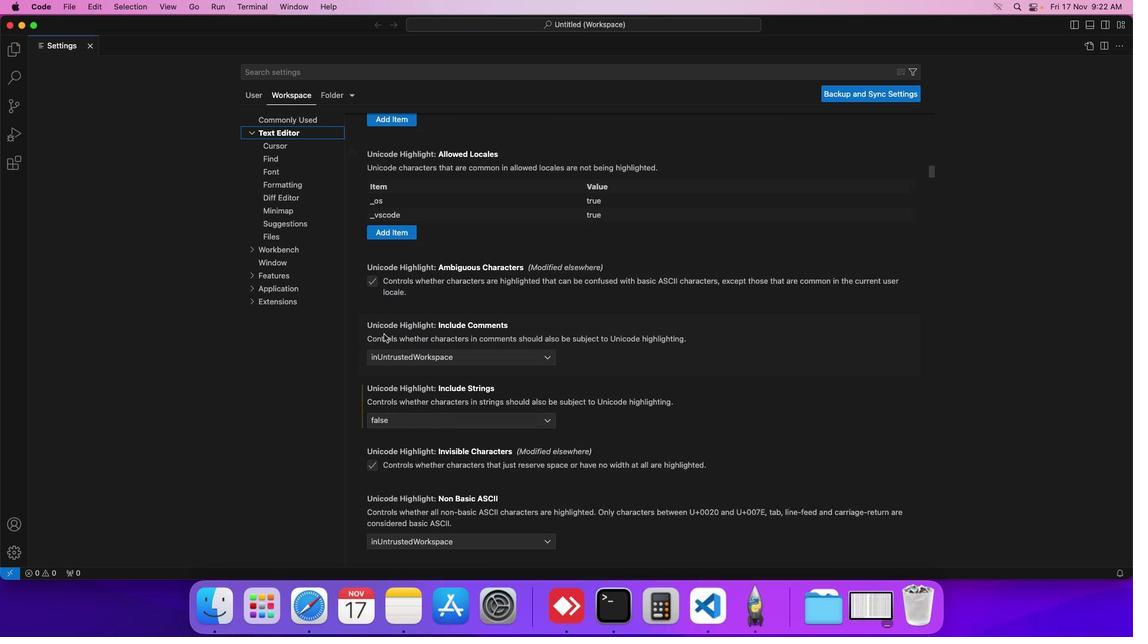 
Action: Mouse scrolled (384, 334) with delta (0, -1)
Screenshot: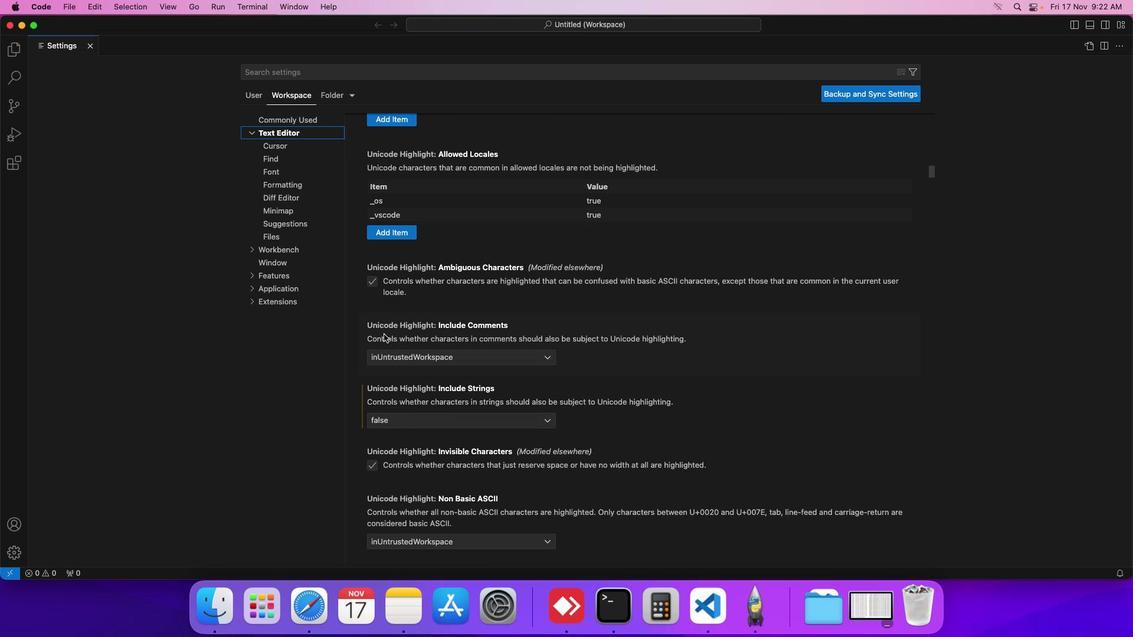 
Action: Mouse scrolled (384, 334) with delta (0, 0)
Screenshot: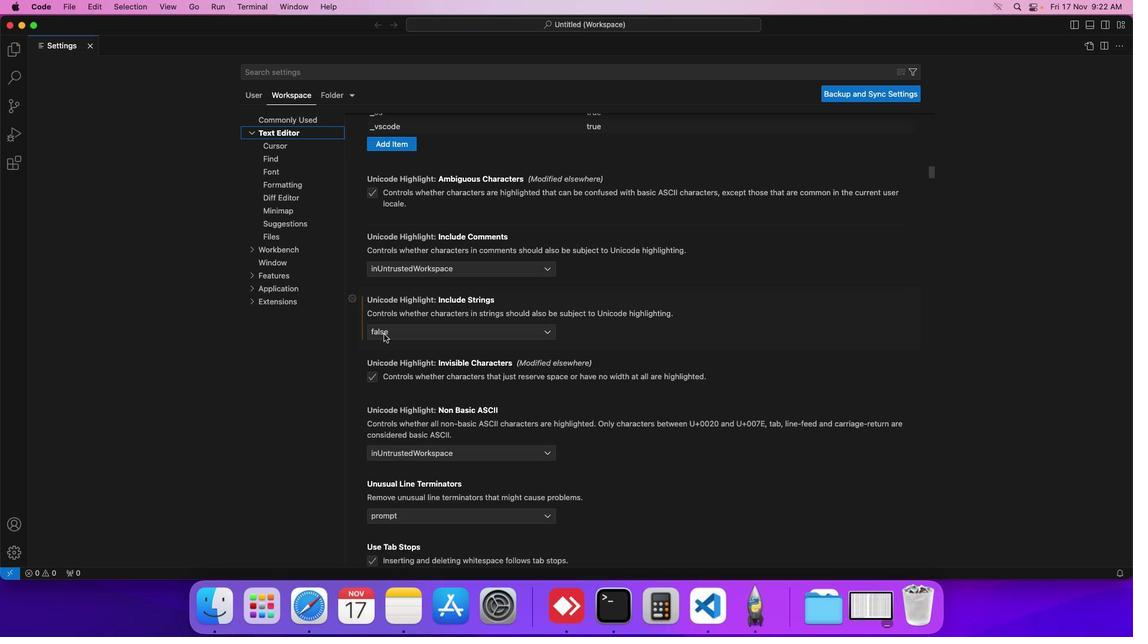 
Action: Mouse scrolled (384, 334) with delta (0, 0)
Screenshot: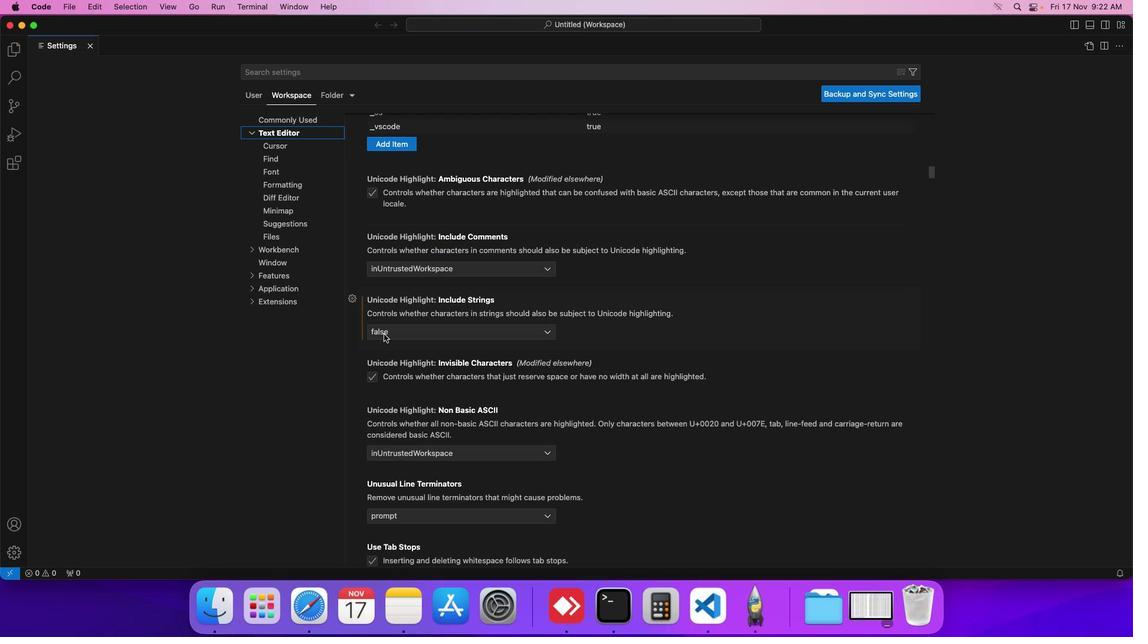 
Action: Mouse scrolled (384, 334) with delta (0, 0)
Screenshot: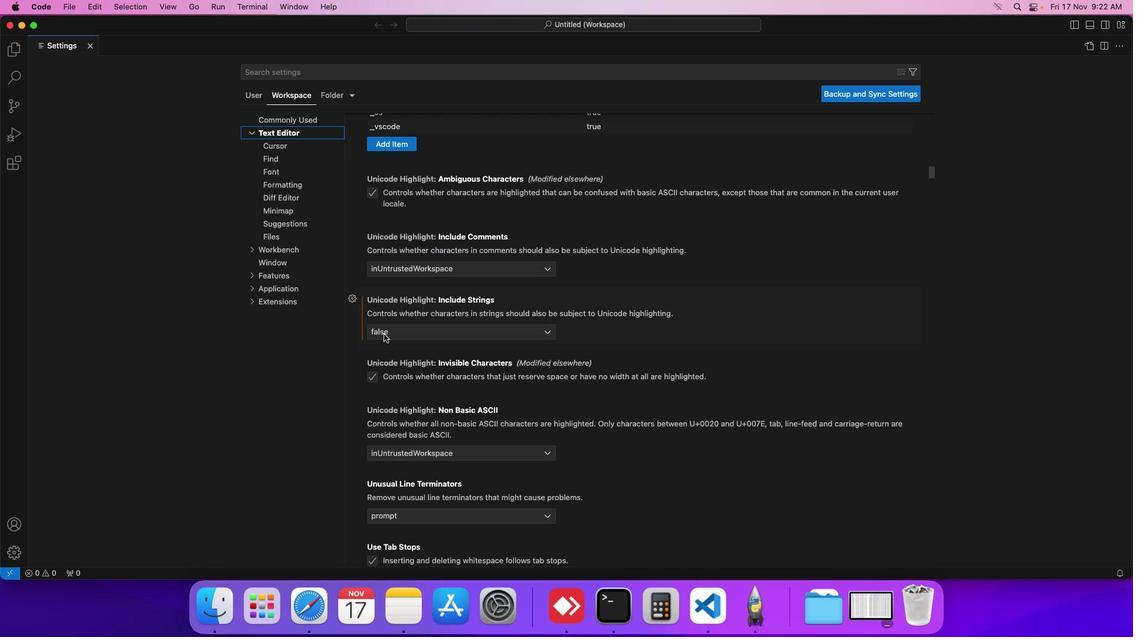 
Action: Mouse scrolled (384, 334) with delta (0, 0)
Screenshot: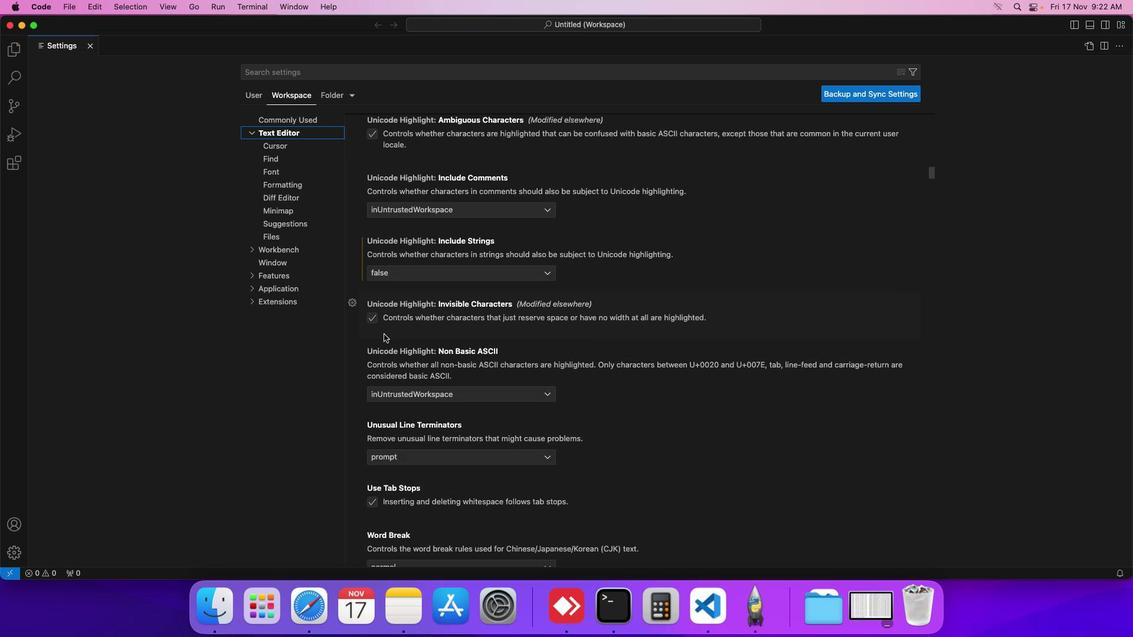 
Action: Mouse scrolled (384, 334) with delta (0, 0)
Screenshot: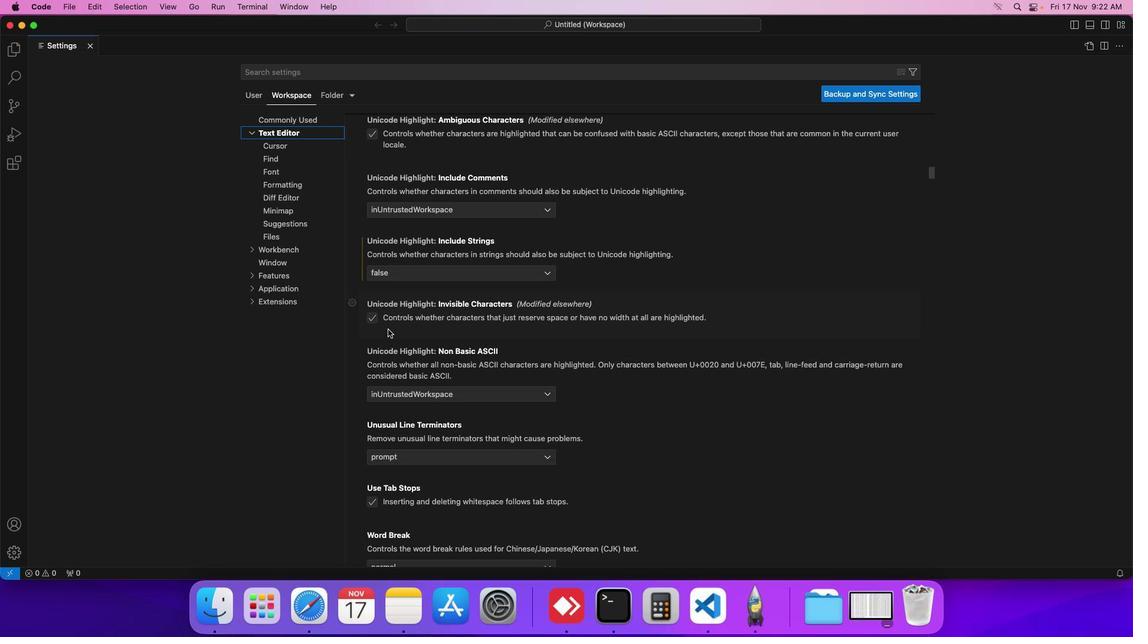 
Action: Mouse moved to (507, 268)
Screenshot: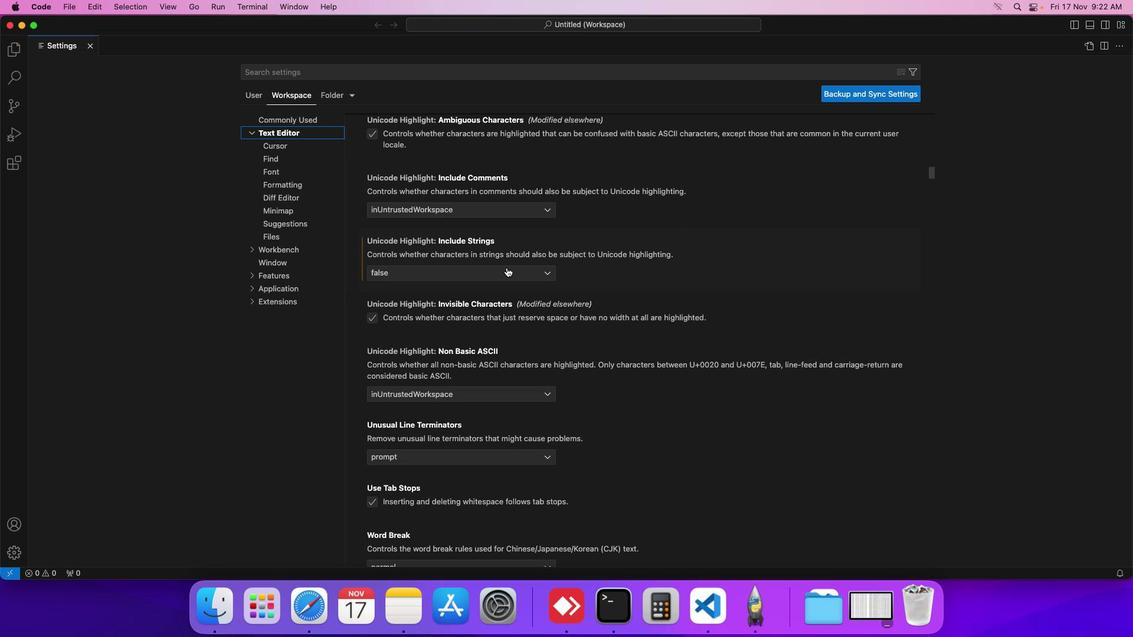 
Action: Mouse pressed left at (507, 268)
Screenshot: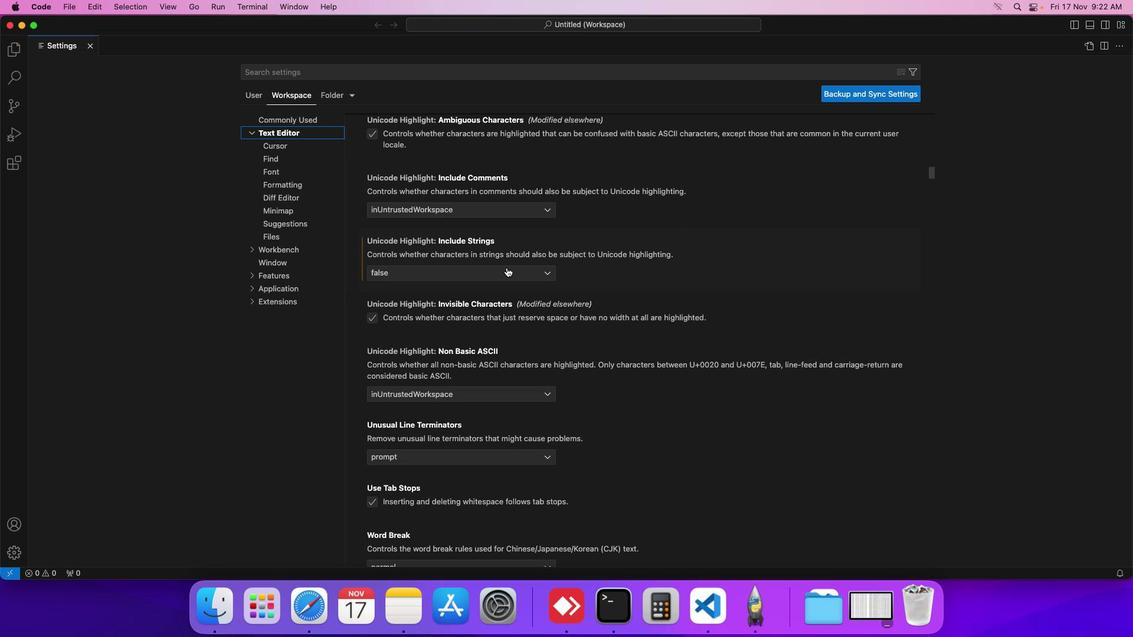 
Action: Mouse moved to (473, 311)
Screenshot: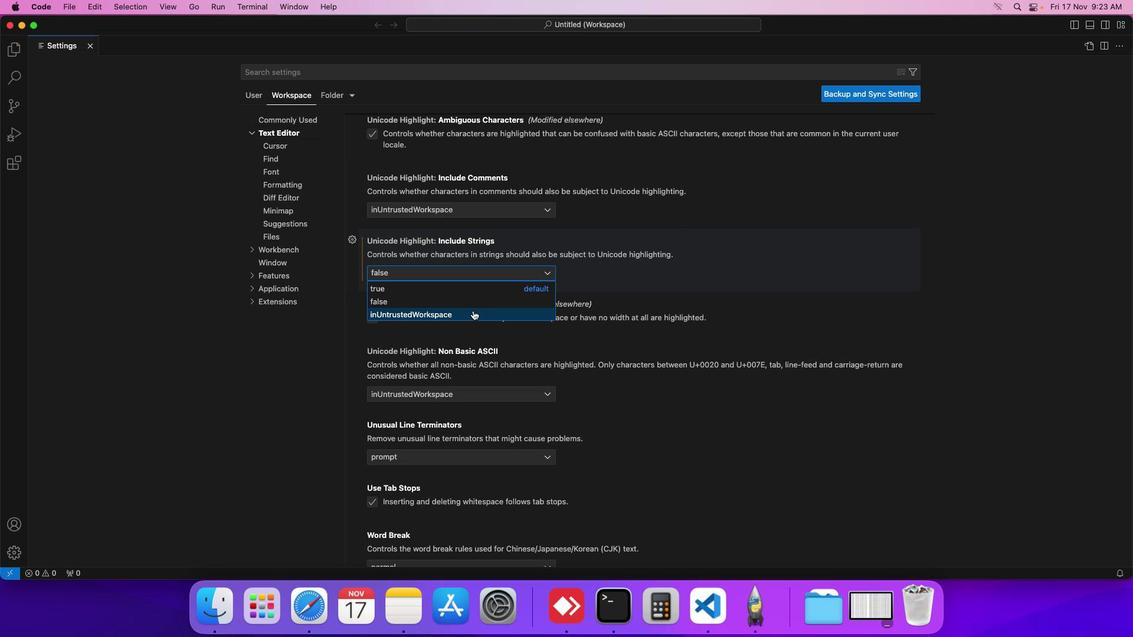 
Action: Mouse pressed left at (473, 311)
Screenshot: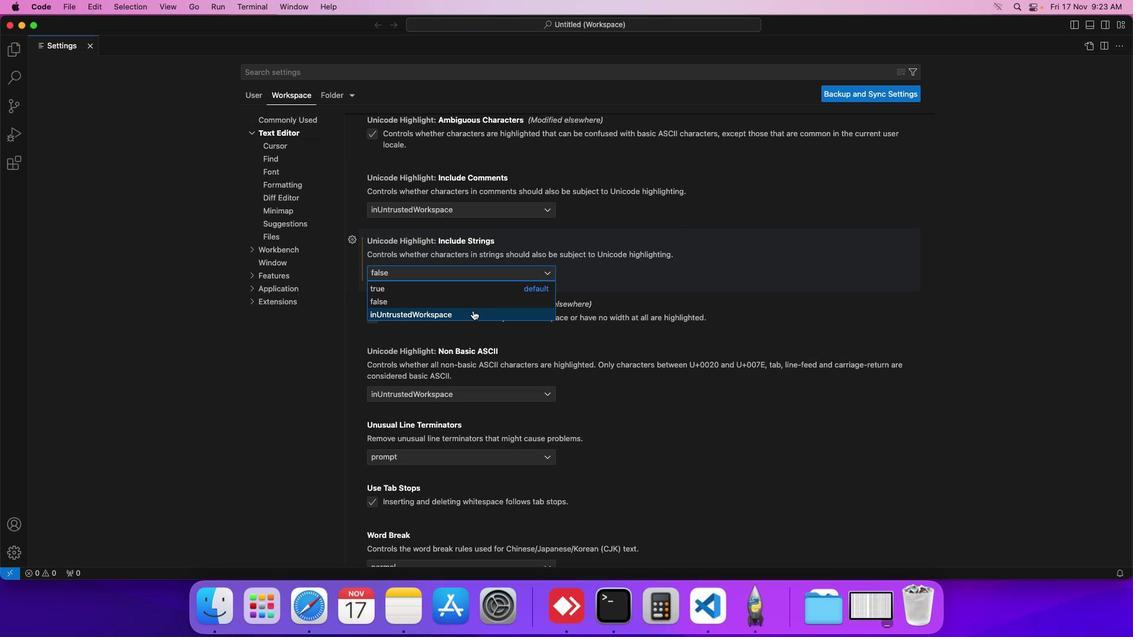 
Action: Mouse moved to (511, 280)
Screenshot: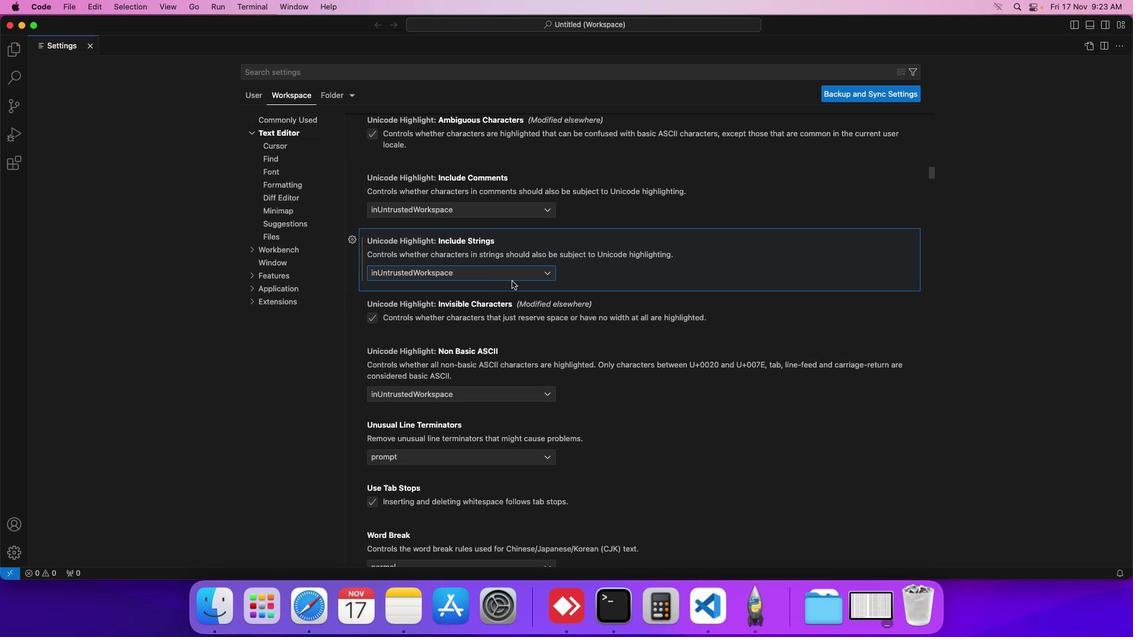 
